 Task: In the  document Poverty.doc, select heading and apply ' Bold and Underline'  Using "replace feature", replace:  'and to or'
Action: Mouse moved to (594, 195)
Screenshot: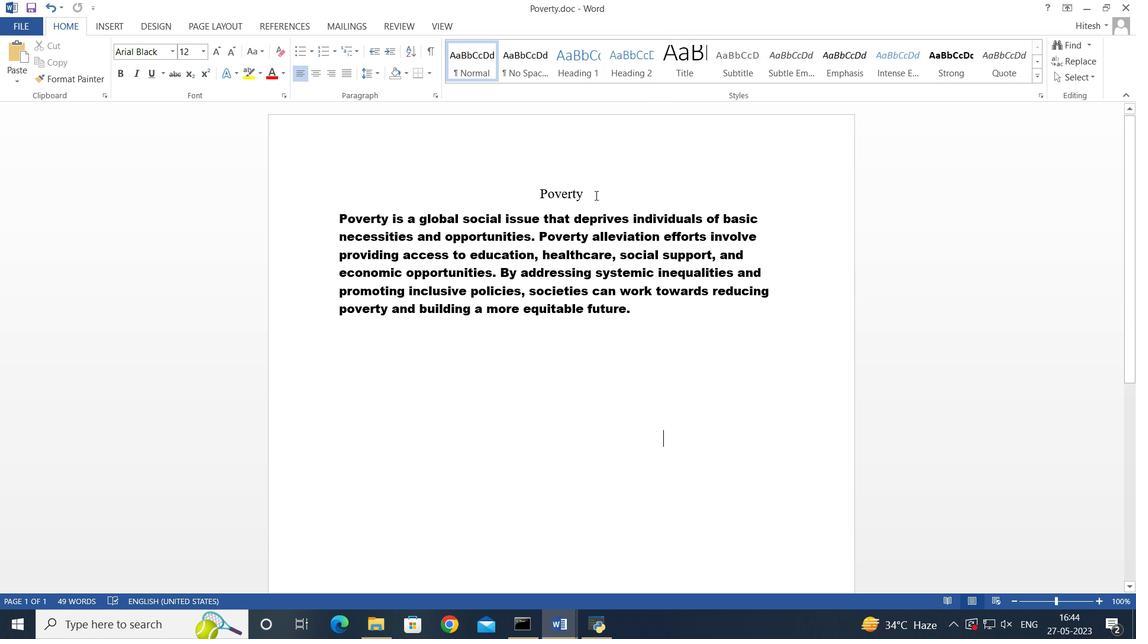 
Action: Mouse pressed left at (594, 195)
Screenshot: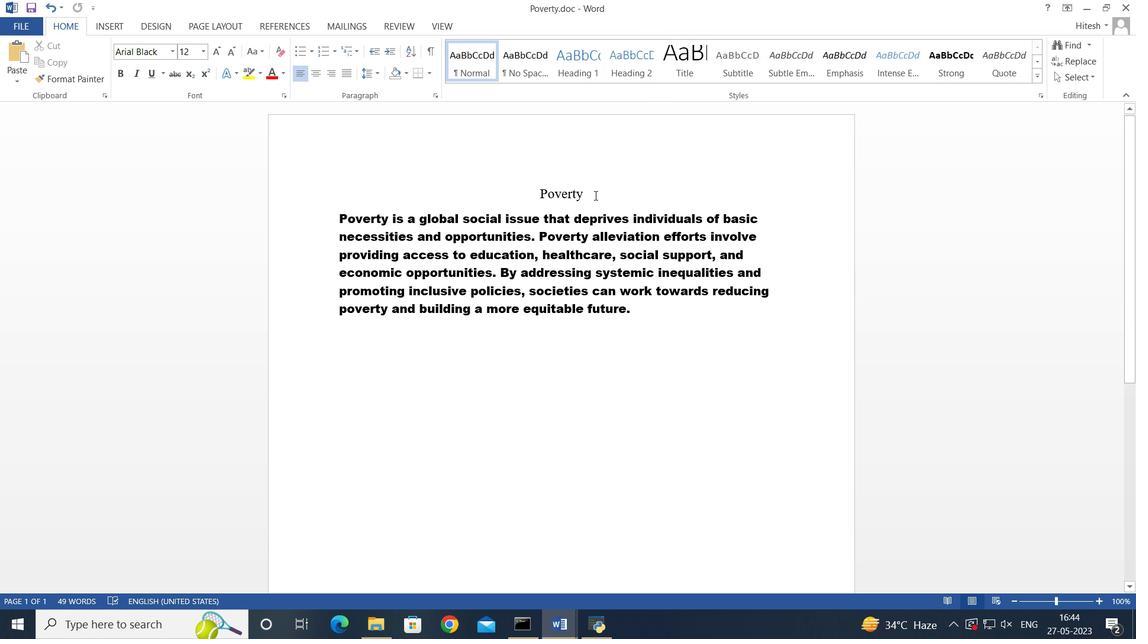 
Action: Mouse moved to (771, 185)
Screenshot: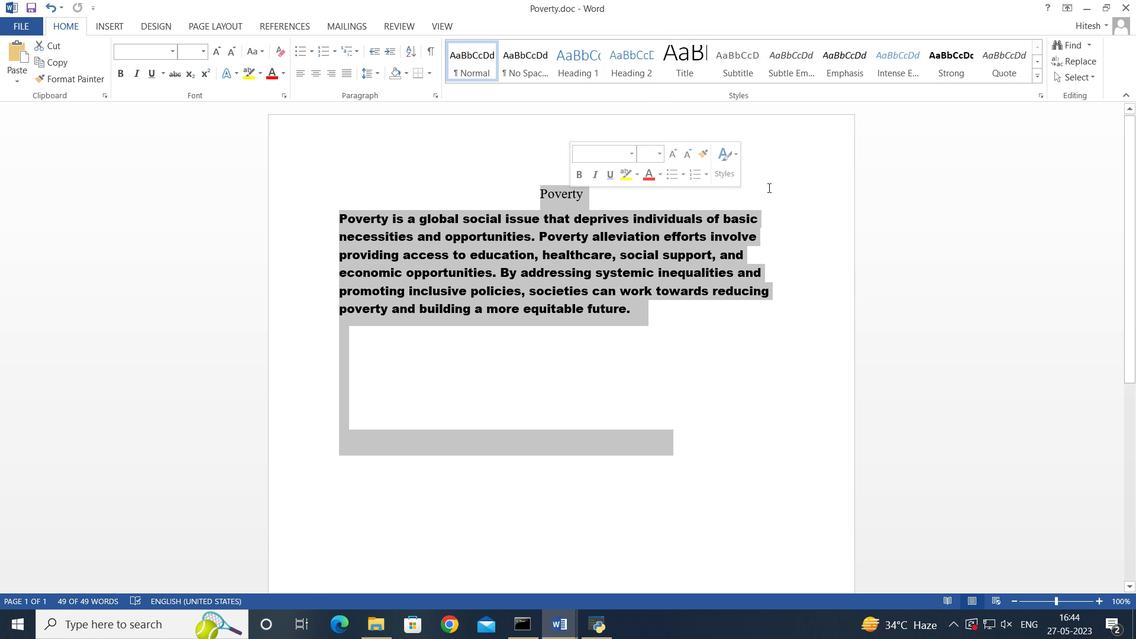 
Action: Mouse pressed left at (769, 186)
Screenshot: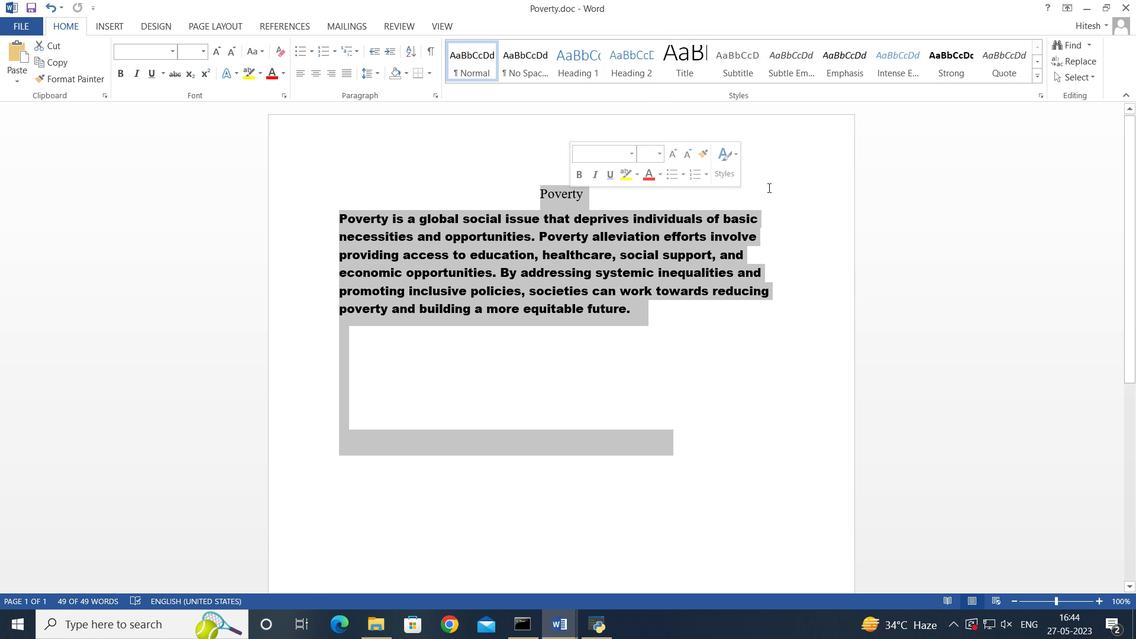 
Action: Mouse moved to (771, 185)
Screenshot: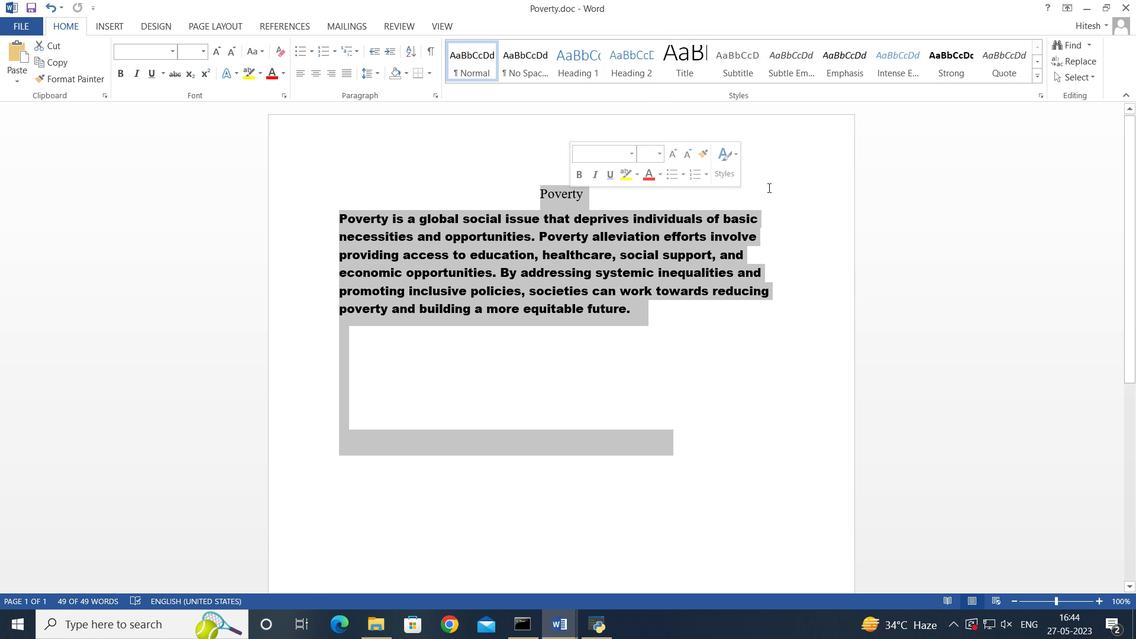 
Action: Mouse pressed left at (771, 185)
Screenshot: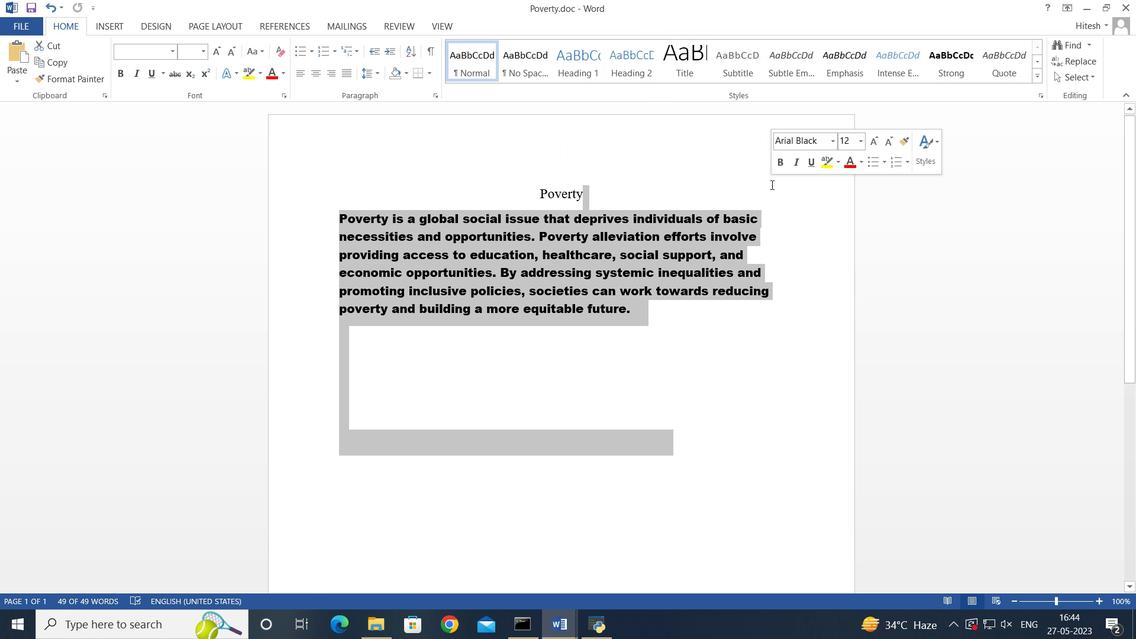 
Action: Mouse moved to (674, 184)
Screenshot: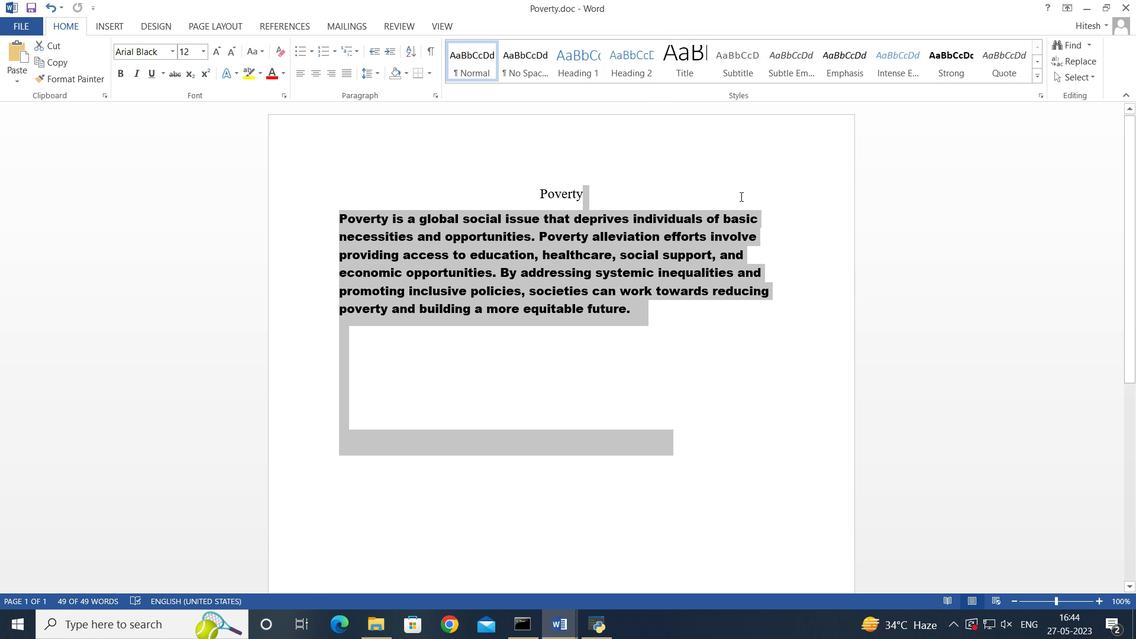 
Action: Mouse pressed left at (674, 184)
Screenshot: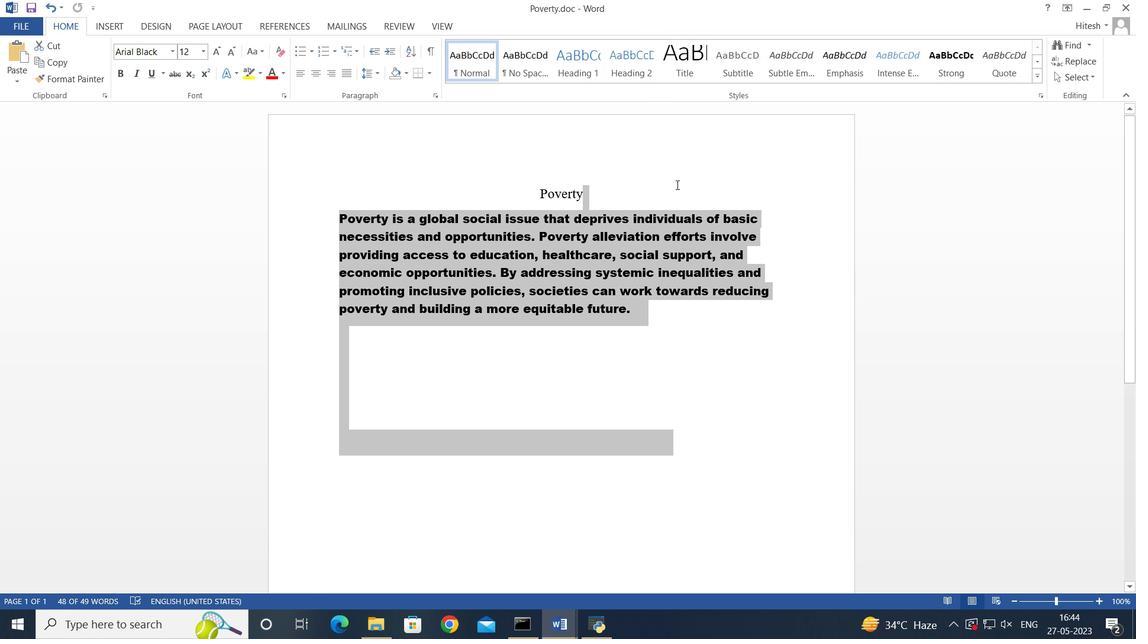 
Action: Mouse moved to (678, 433)
Screenshot: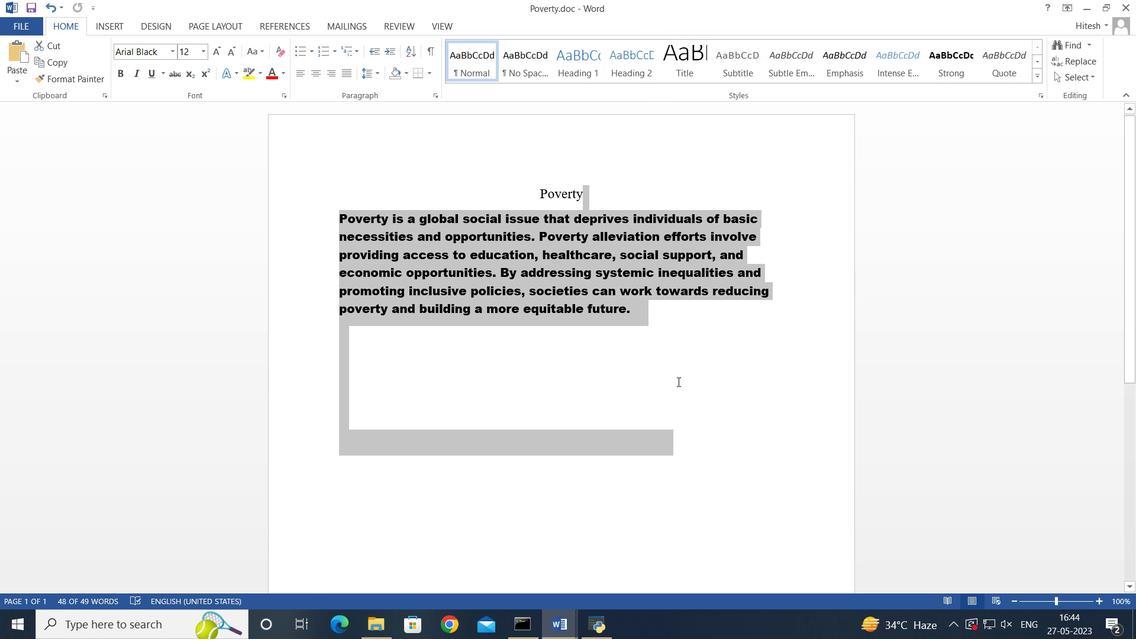 
Action: Mouse pressed left at (678, 433)
Screenshot: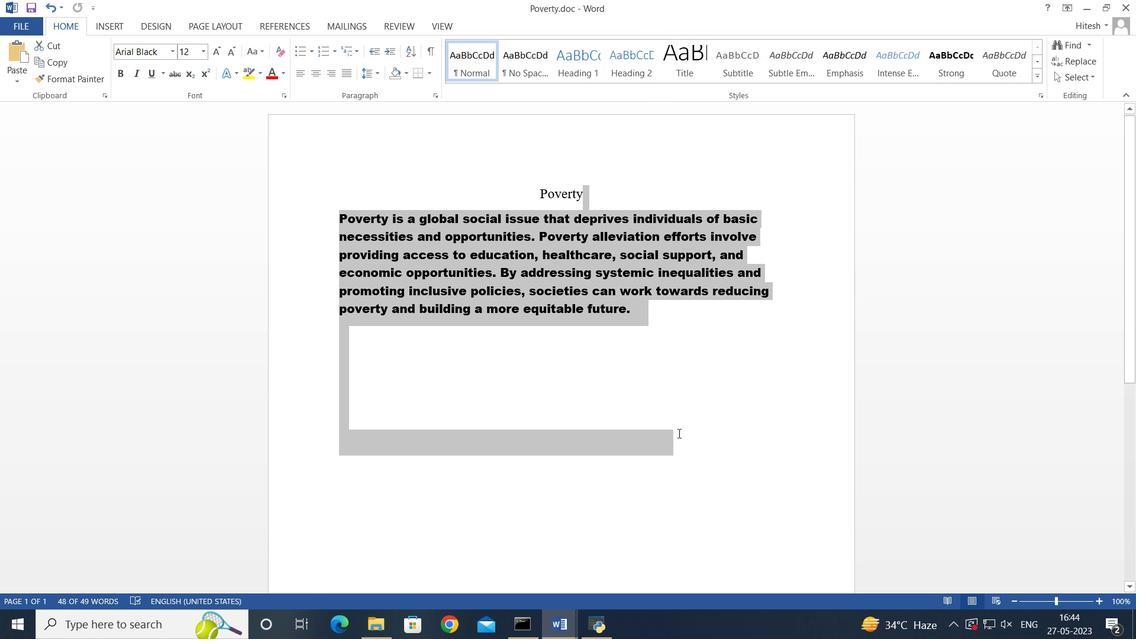 
Action: Mouse moved to (626, 355)
Screenshot: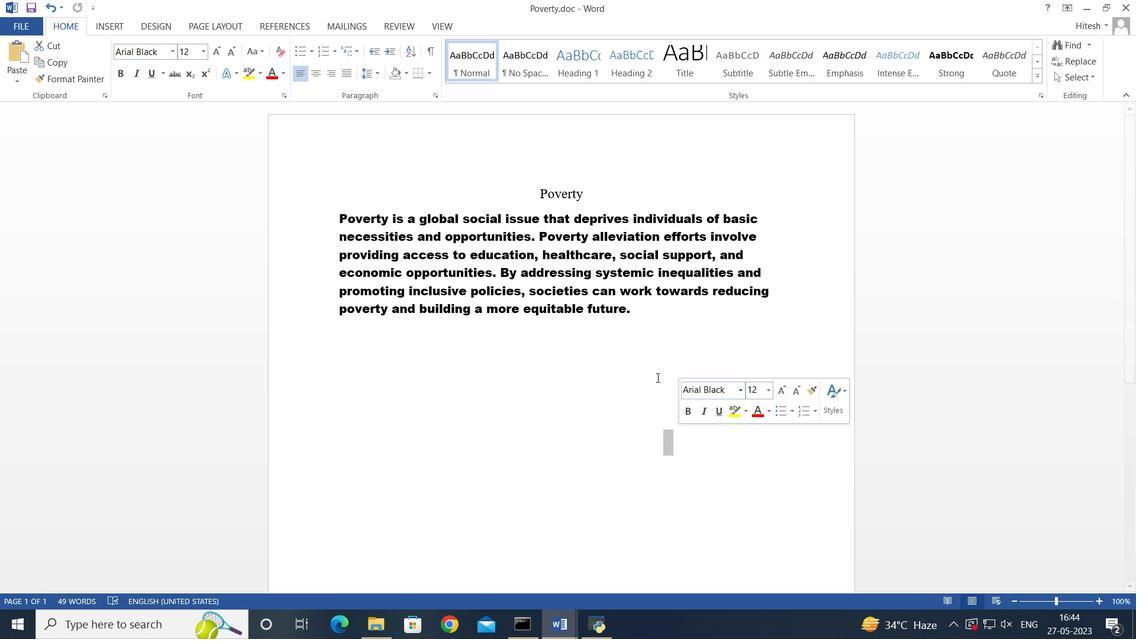 
Action: Mouse pressed left at (626, 355)
Screenshot: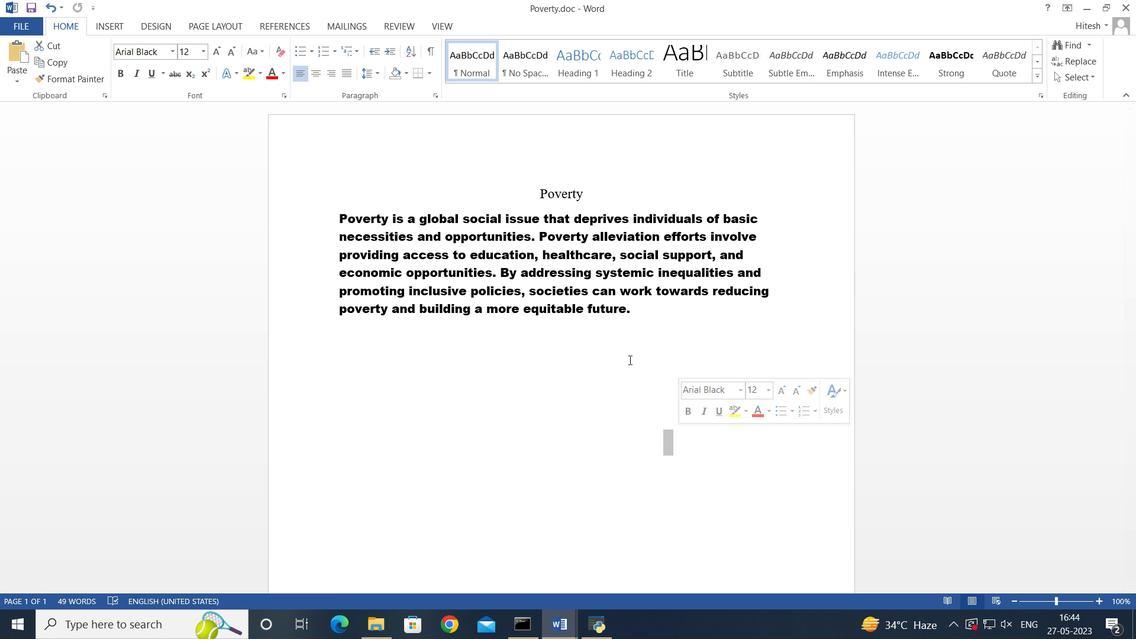 
Action: Mouse moved to (564, 356)
Screenshot: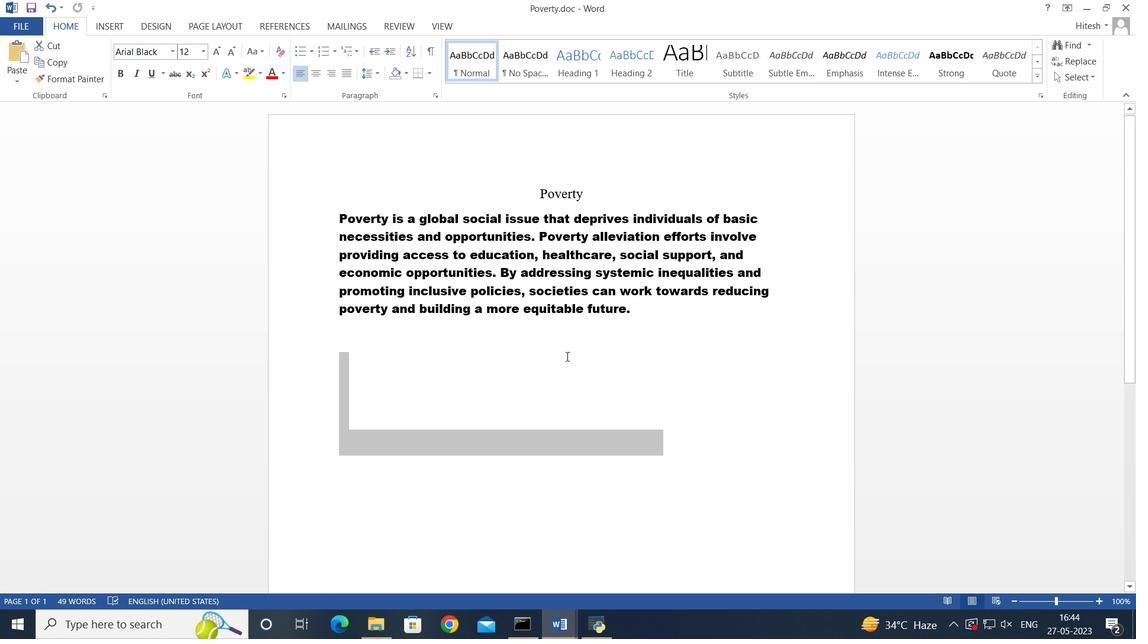 
Action: Mouse pressed left at (564, 356)
Screenshot: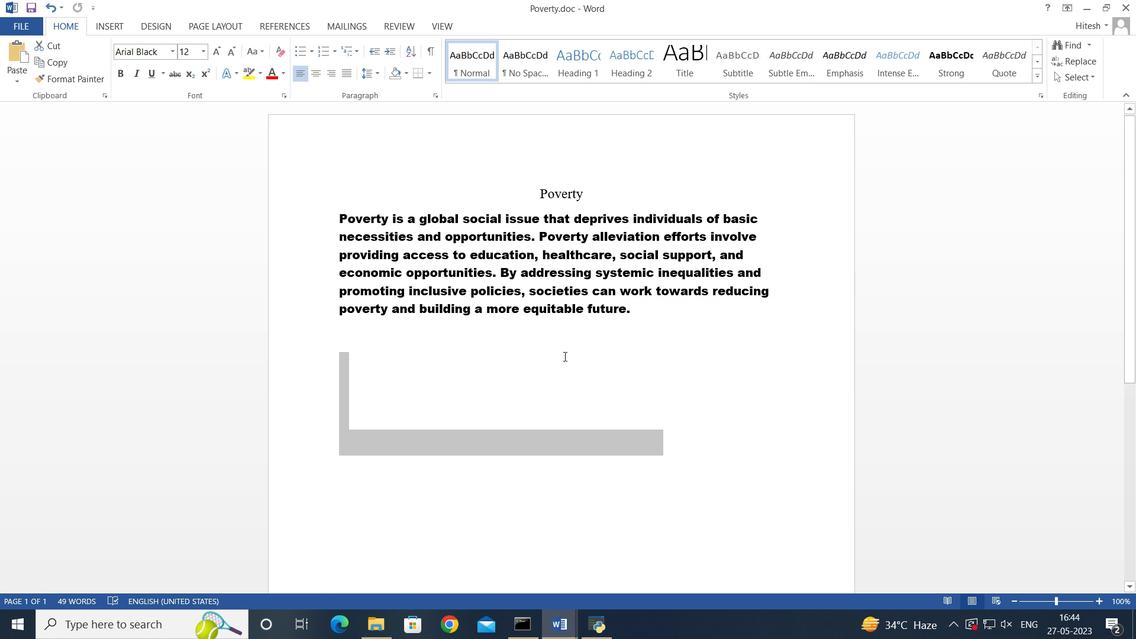 
Action: Mouse moved to (547, 186)
Screenshot: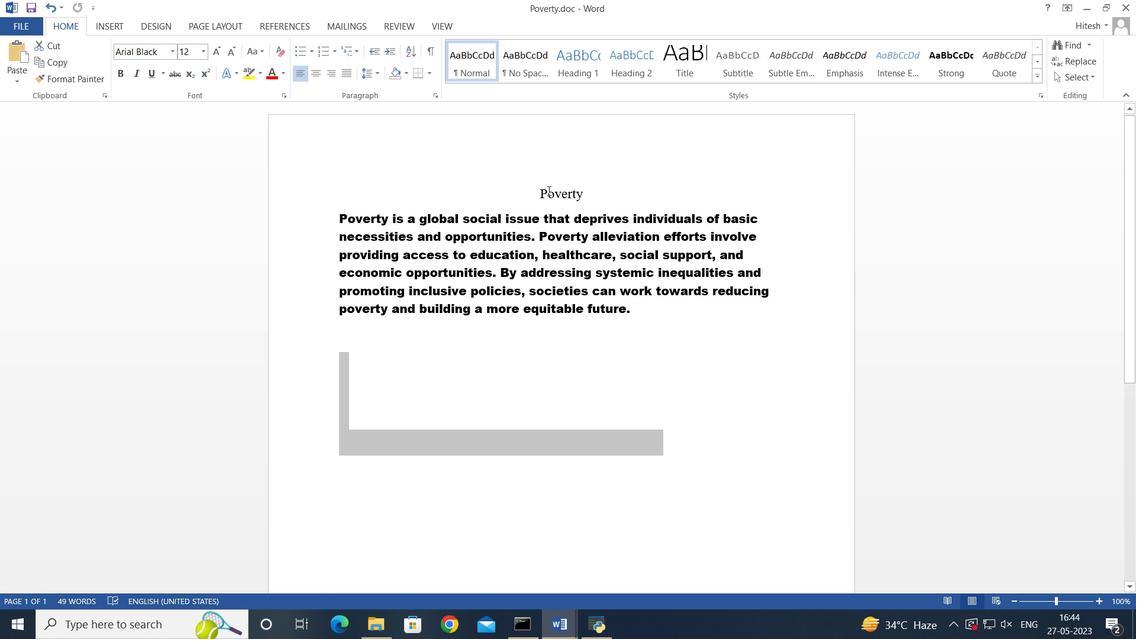 
Action: Mouse pressed left at (547, 186)
Screenshot: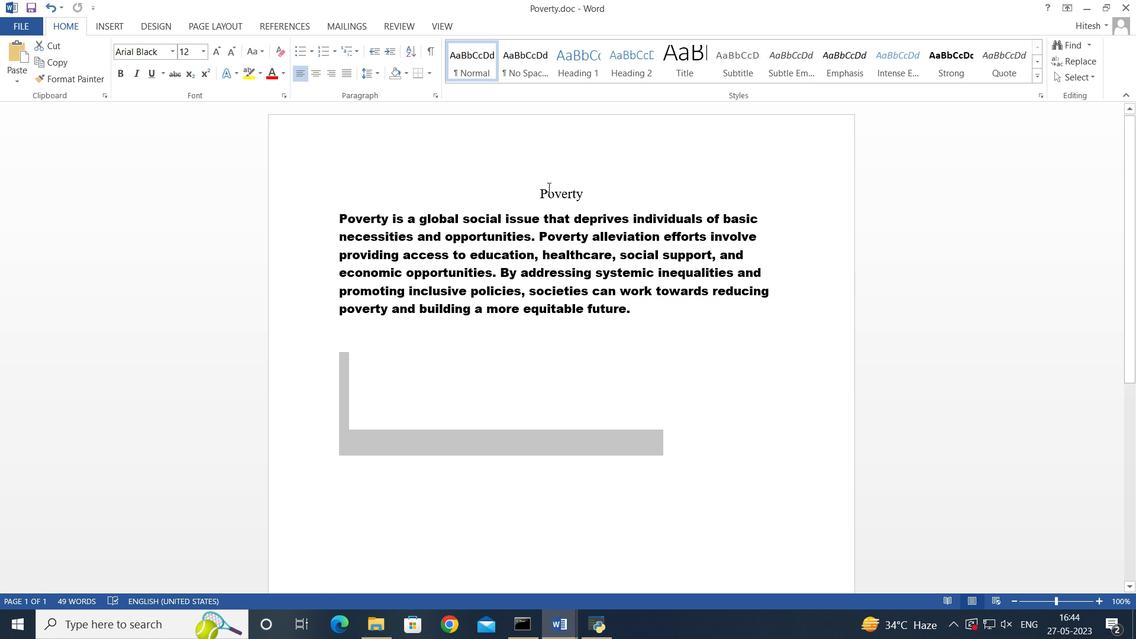 
Action: Mouse moved to (463, 166)
Screenshot: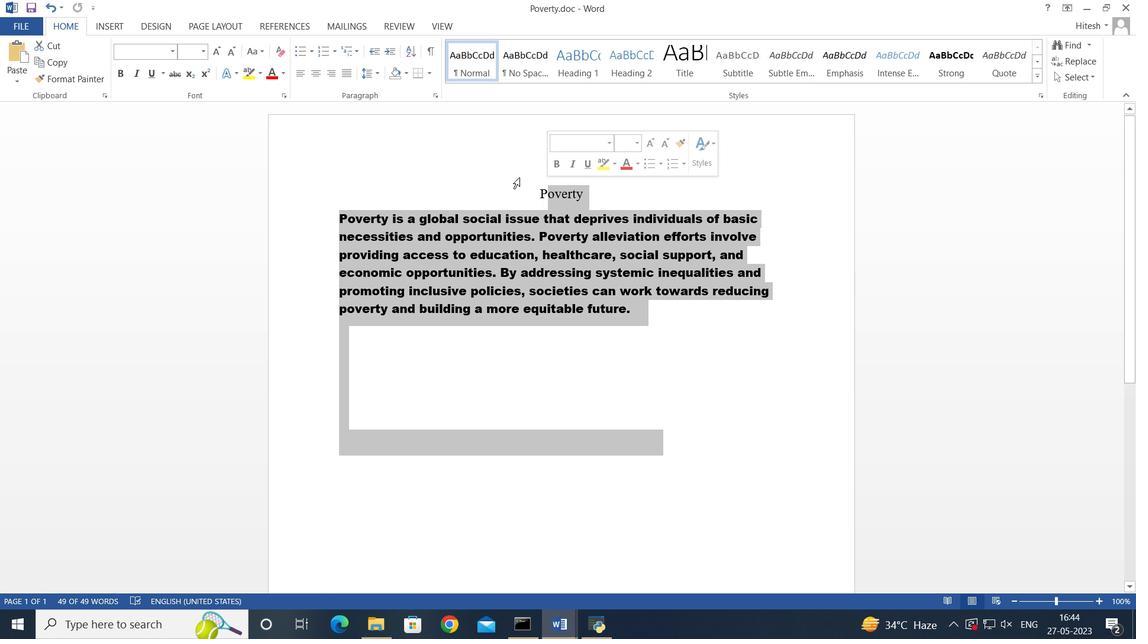 
Action: Mouse pressed left at (463, 166)
Screenshot: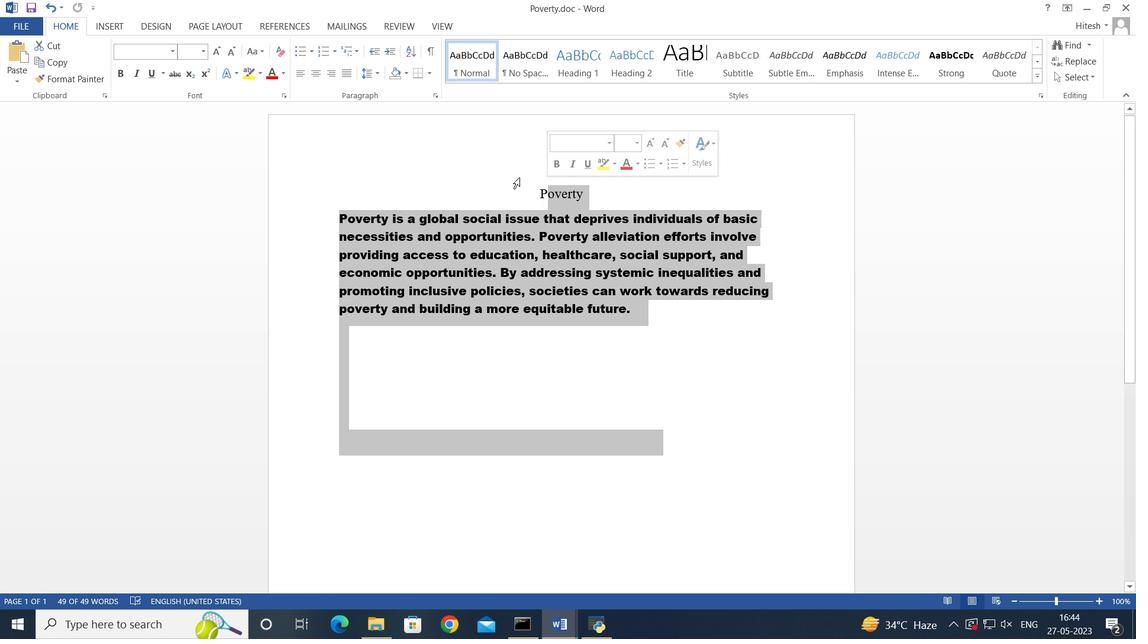 
Action: Mouse moved to (323, 176)
Screenshot: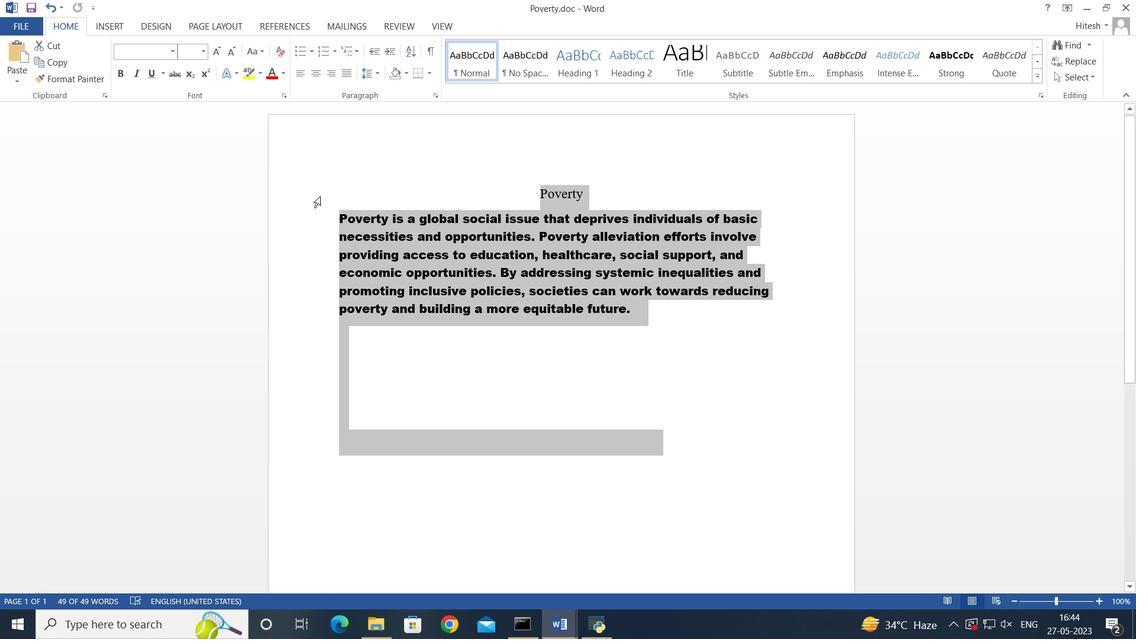 
Action: Mouse pressed left at (323, 176)
Screenshot: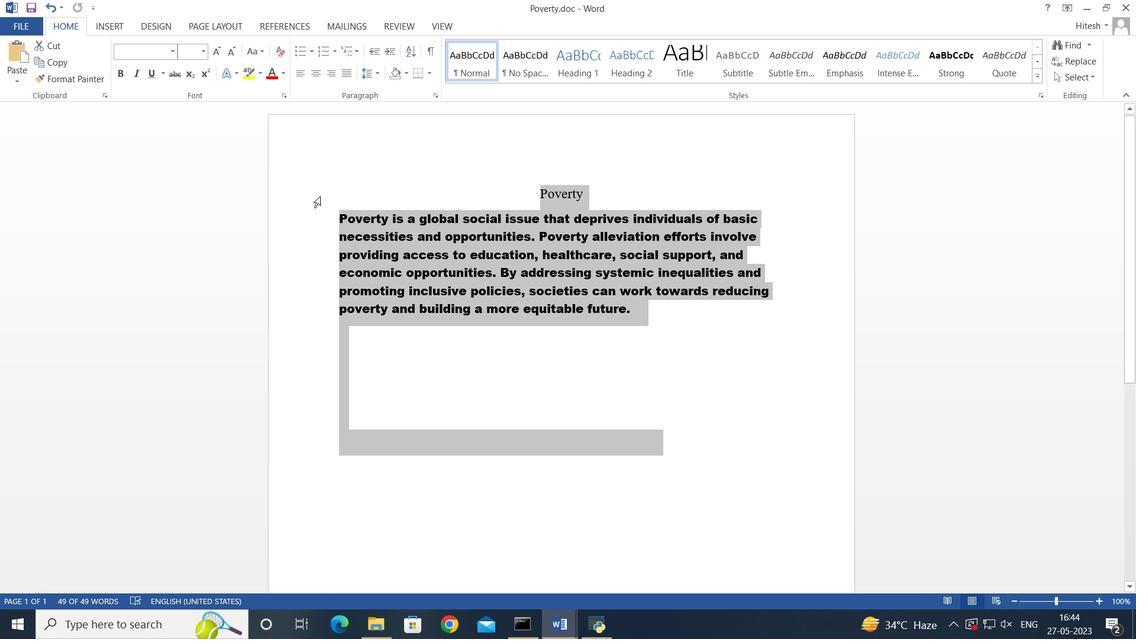 
Action: Mouse moved to (257, 315)
Screenshot: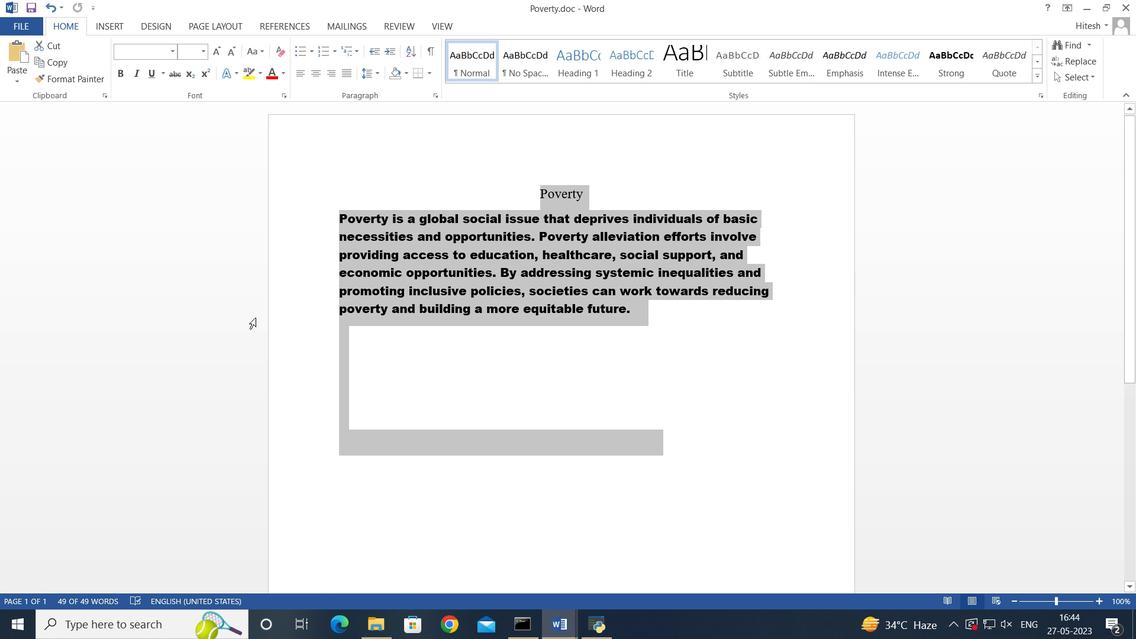 
Action: Mouse pressed left at (257, 315)
Screenshot: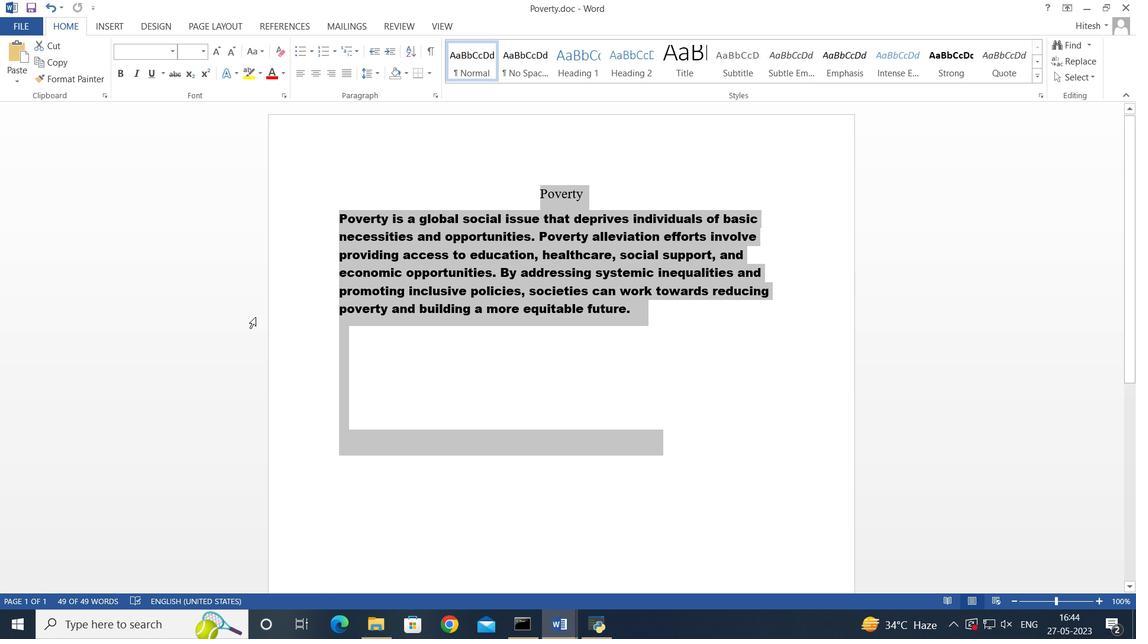 
Action: Mouse pressed left at (257, 315)
Screenshot: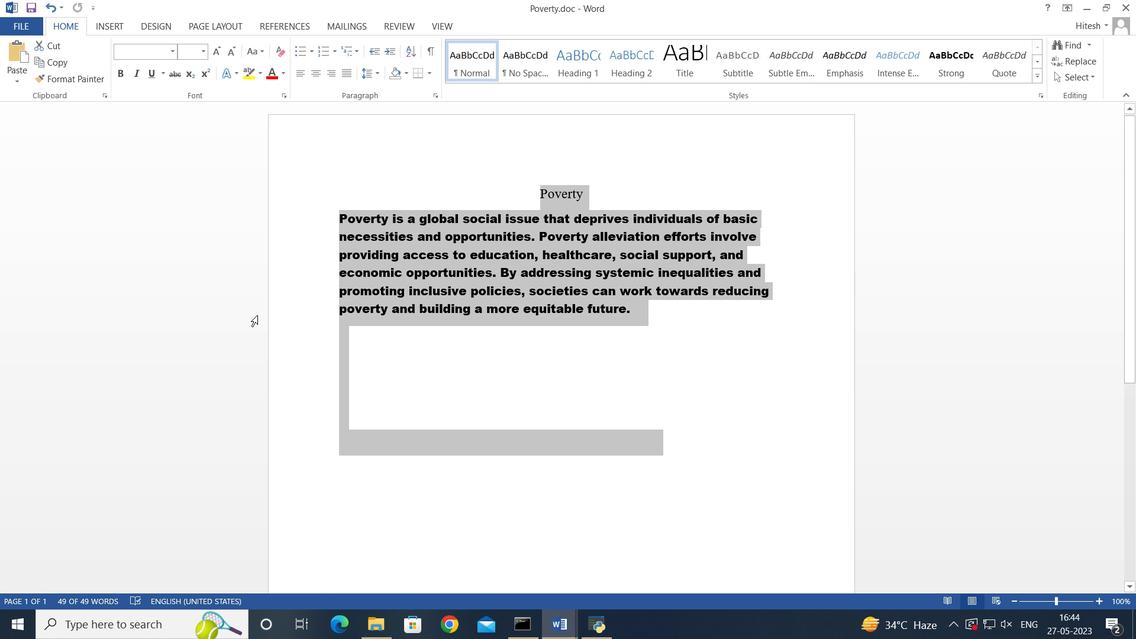 
Action: Mouse moved to (276, 335)
Screenshot: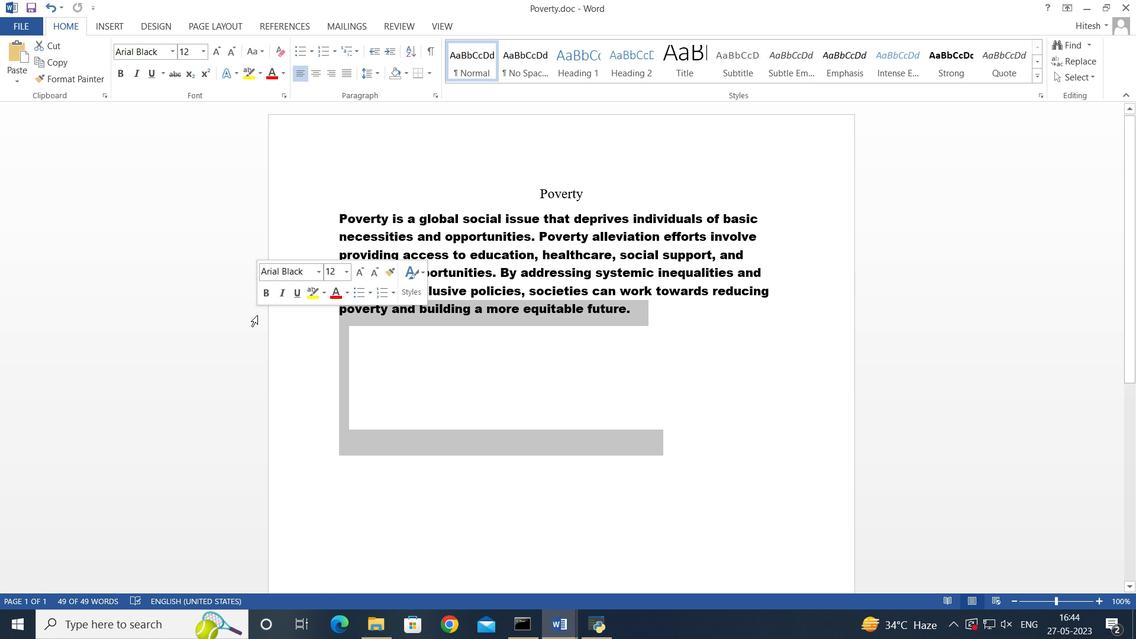 
Action: Mouse pressed left at (276, 335)
Screenshot: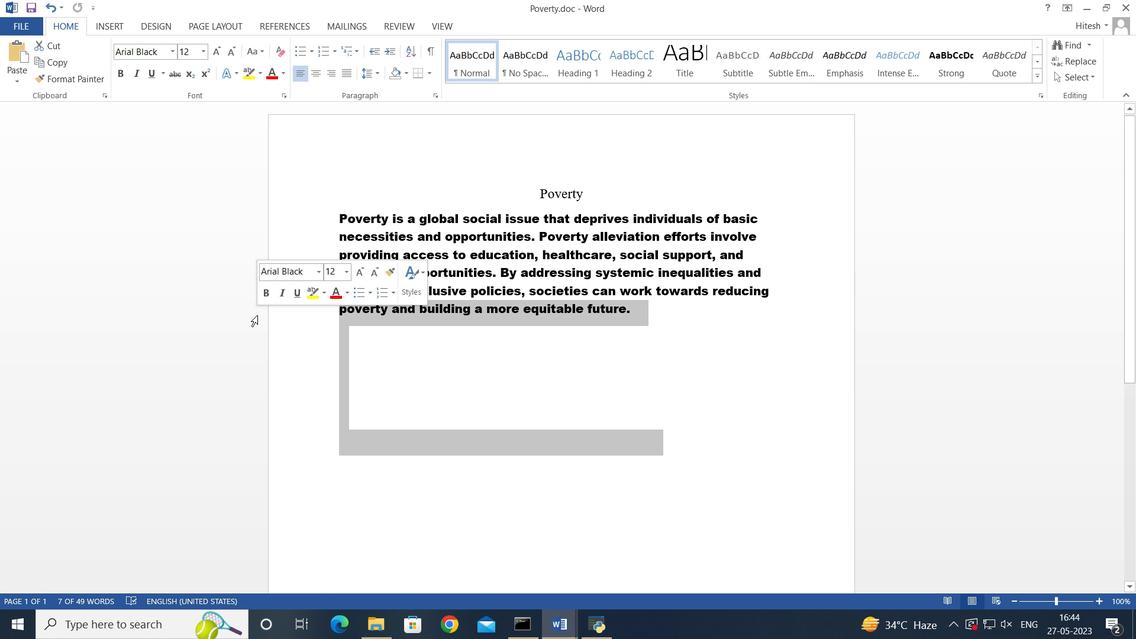 
Action: Mouse moved to (289, 335)
Screenshot: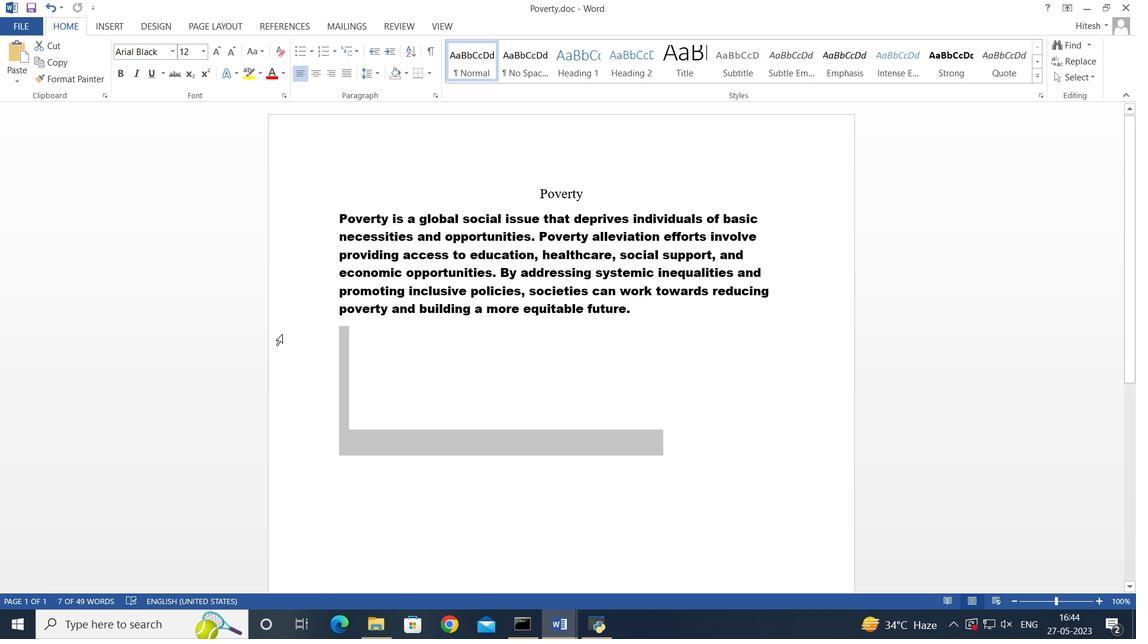 
Action: Mouse pressed left at (289, 335)
Screenshot: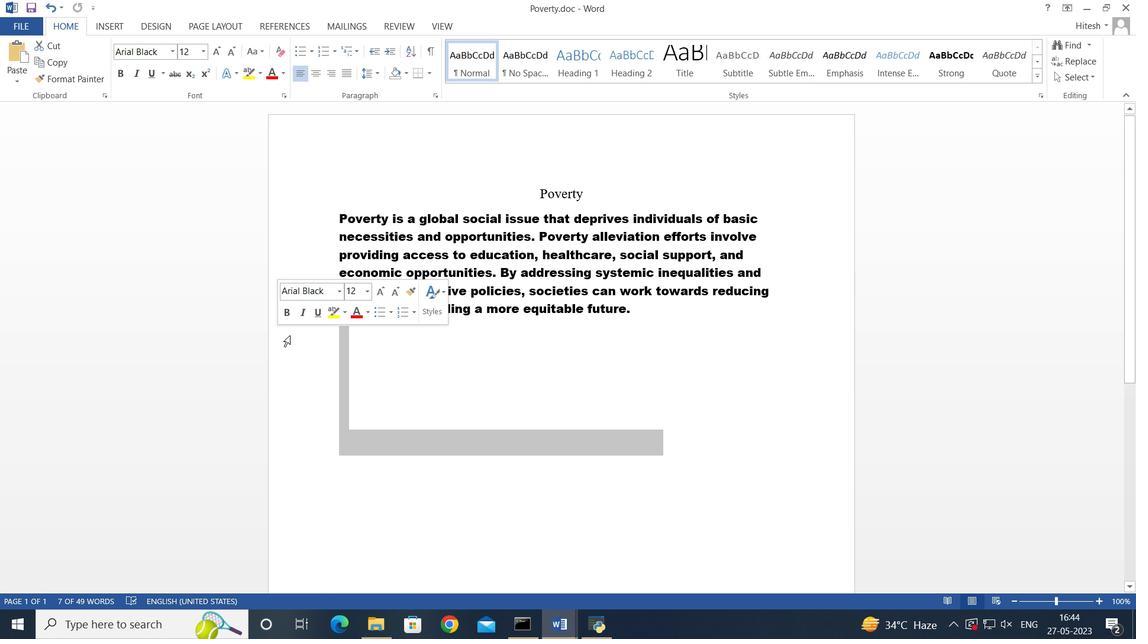 
Action: Mouse pressed left at (289, 335)
Screenshot: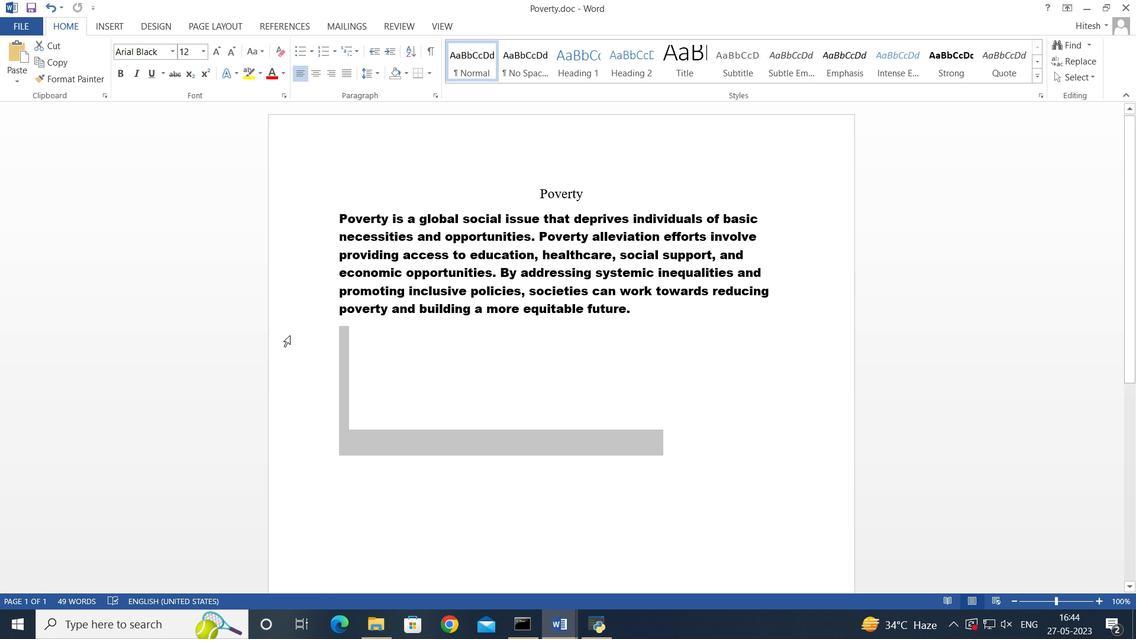 
Action: Mouse moved to (320, 349)
Screenshot: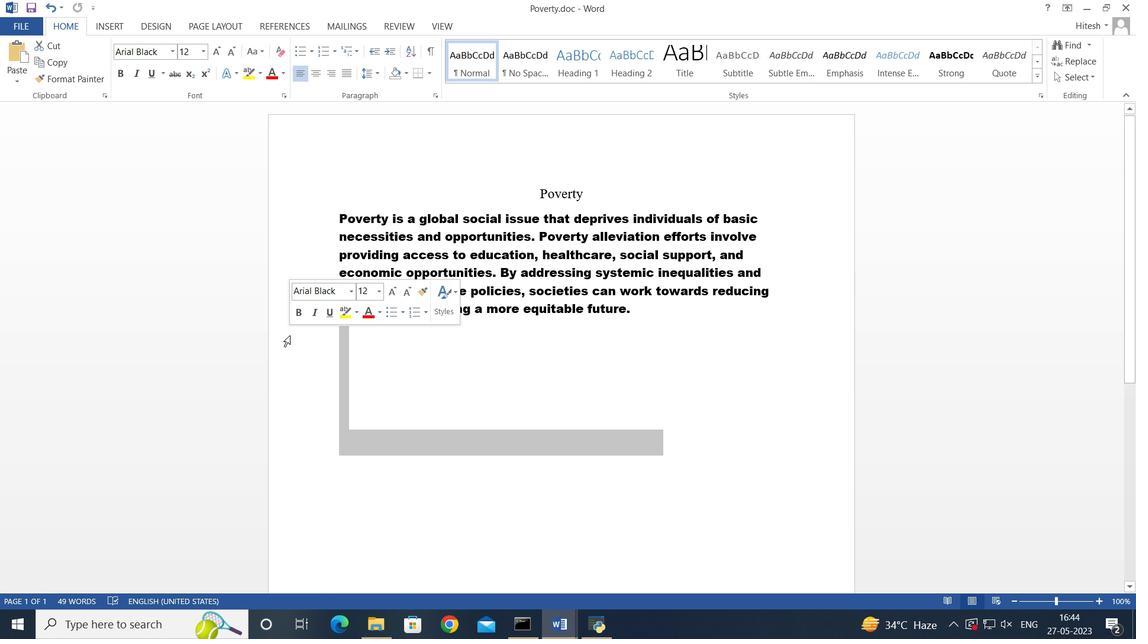 
Action: Mouse pressed left at (320, 349)
Screenshot: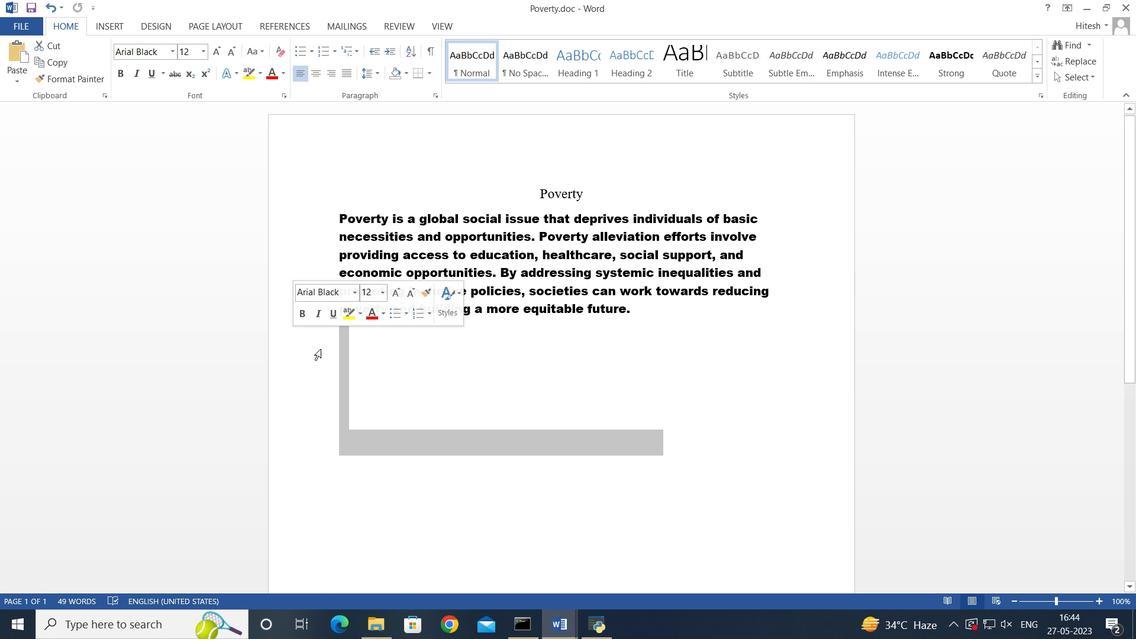 
Action: Mouse pressed left at (320, 349)
Screenshot: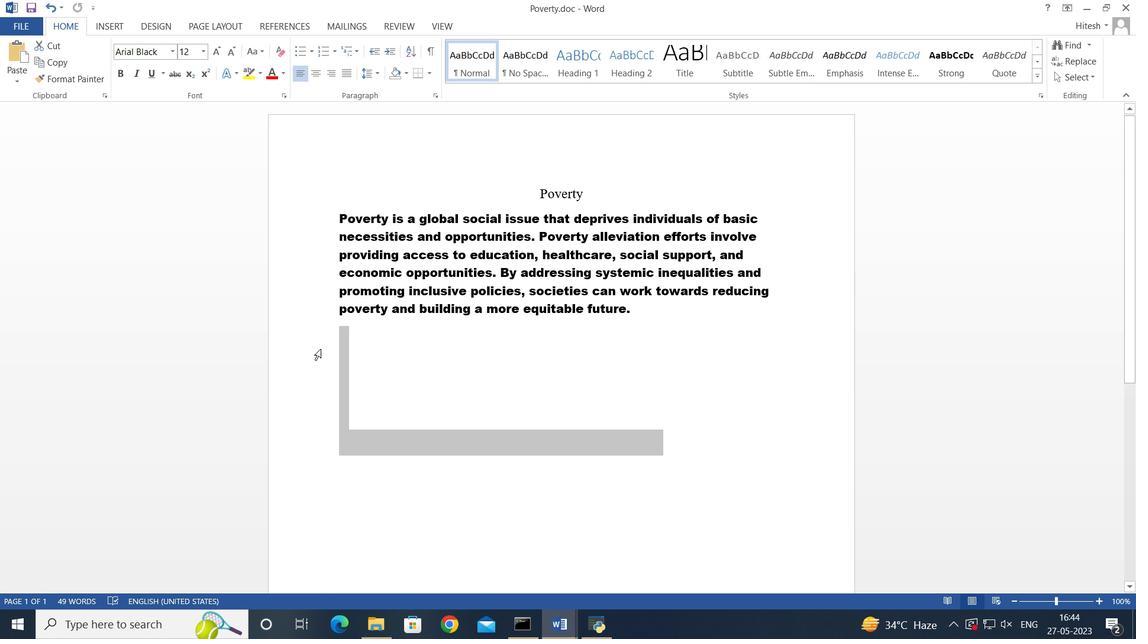 
Action: Mouse moved to (431, 485)
Screenshot: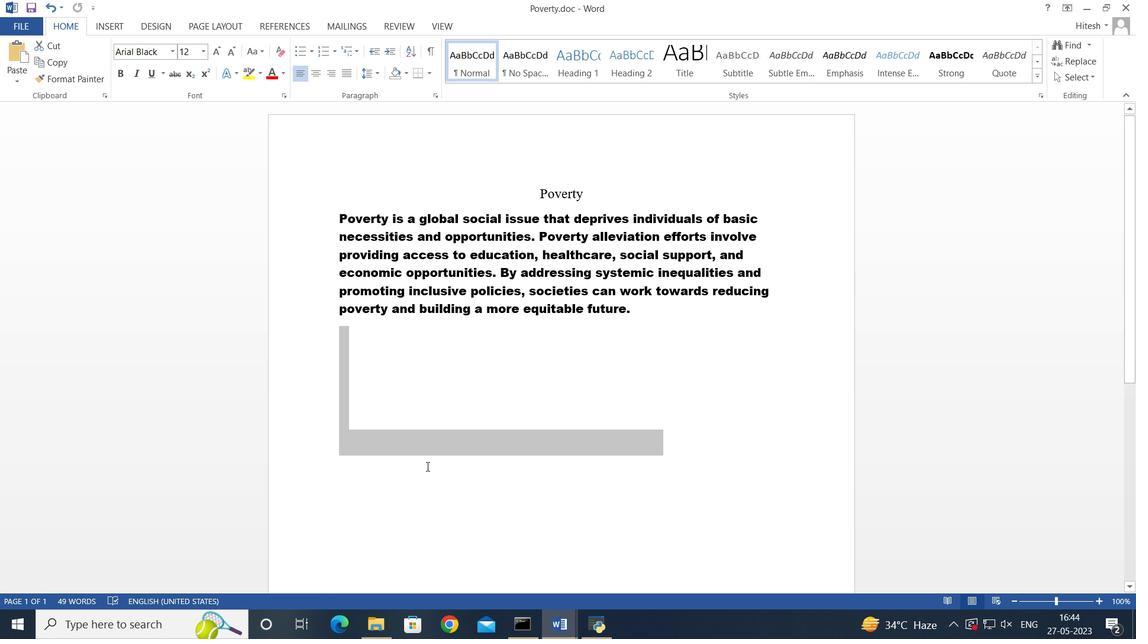 
Action: Mouse pressed left at (431, 485)
Screenshot: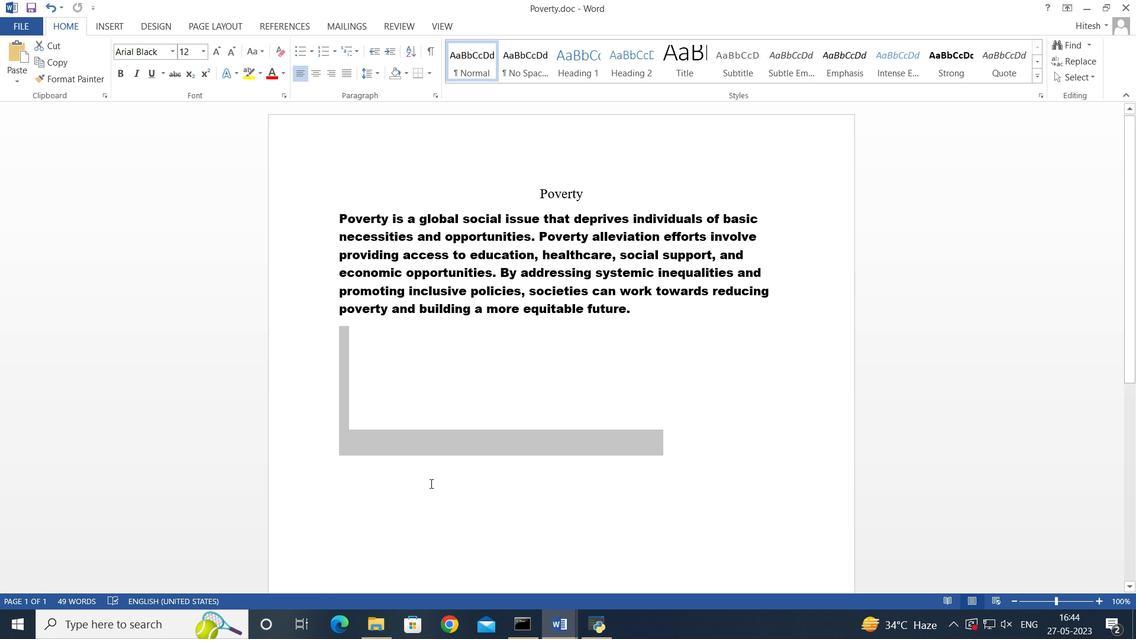 
Action: Mouse moved to (434, 485)
Screenshot: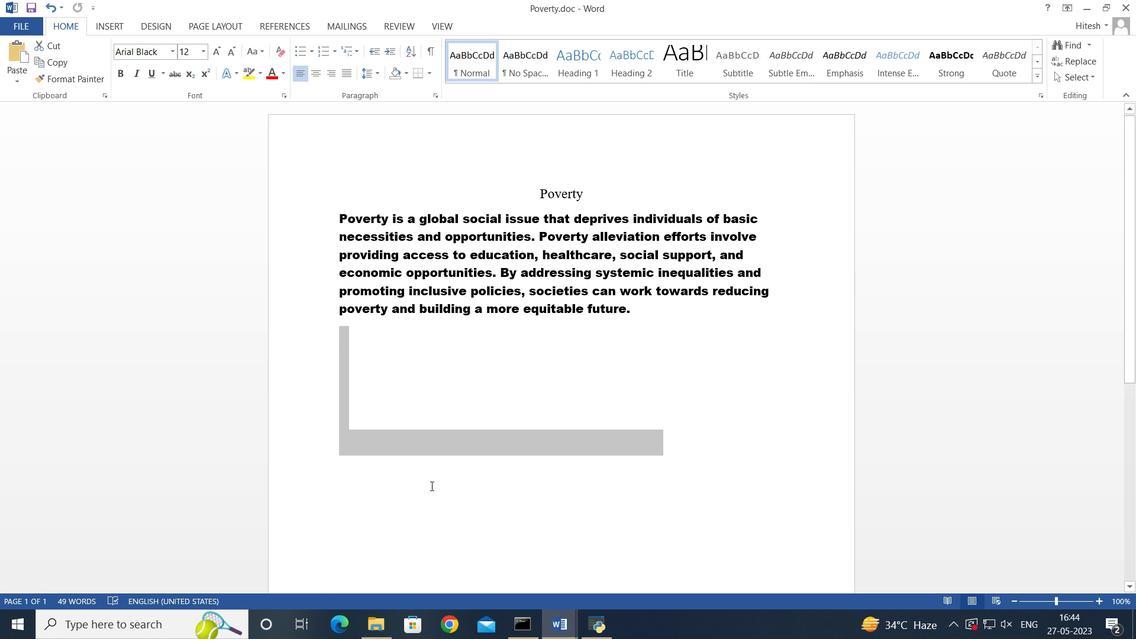 
Action: Mouse pressed left at (434, 485)
Screenshot: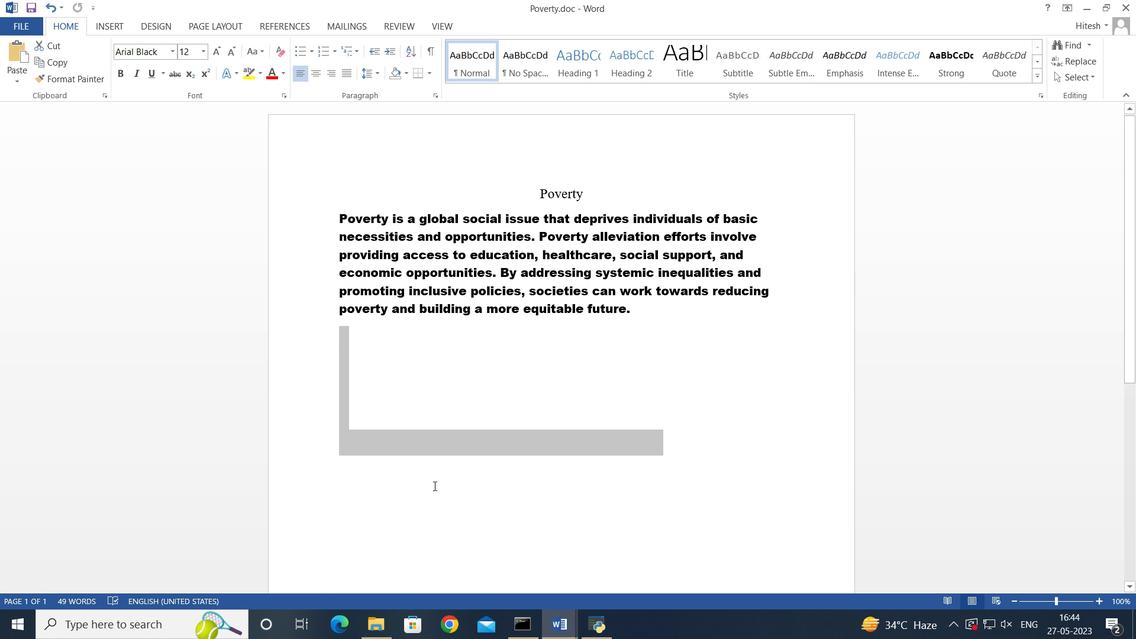 
Action: Mouse moved to (449, 505)
Screenshot: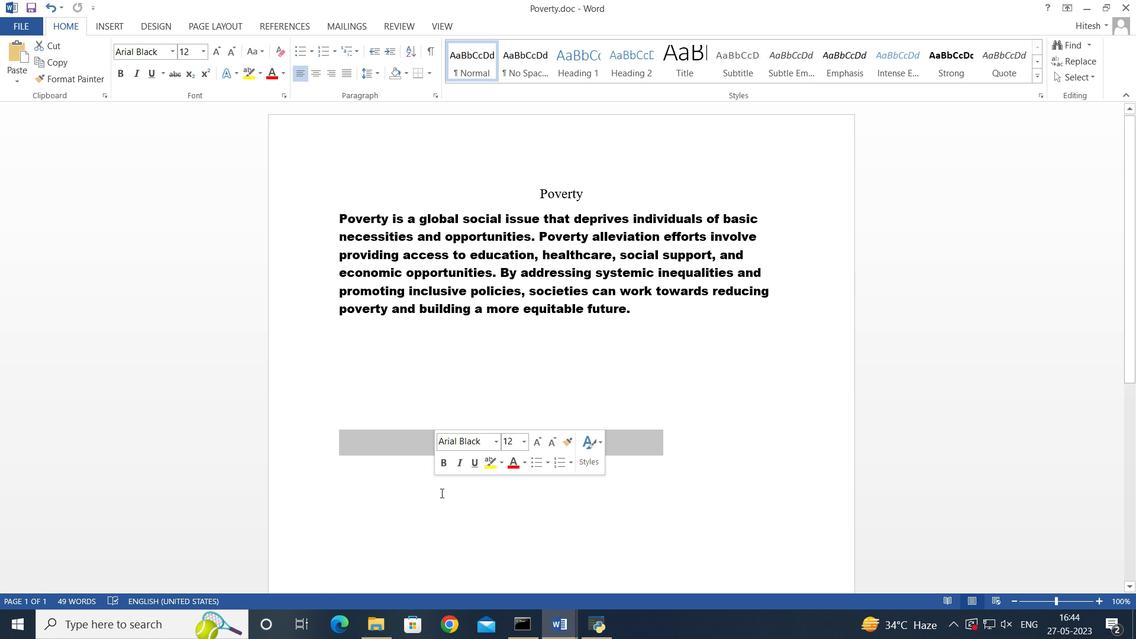 
Action: Mouse pressed left at (449, 505)
Screenshot: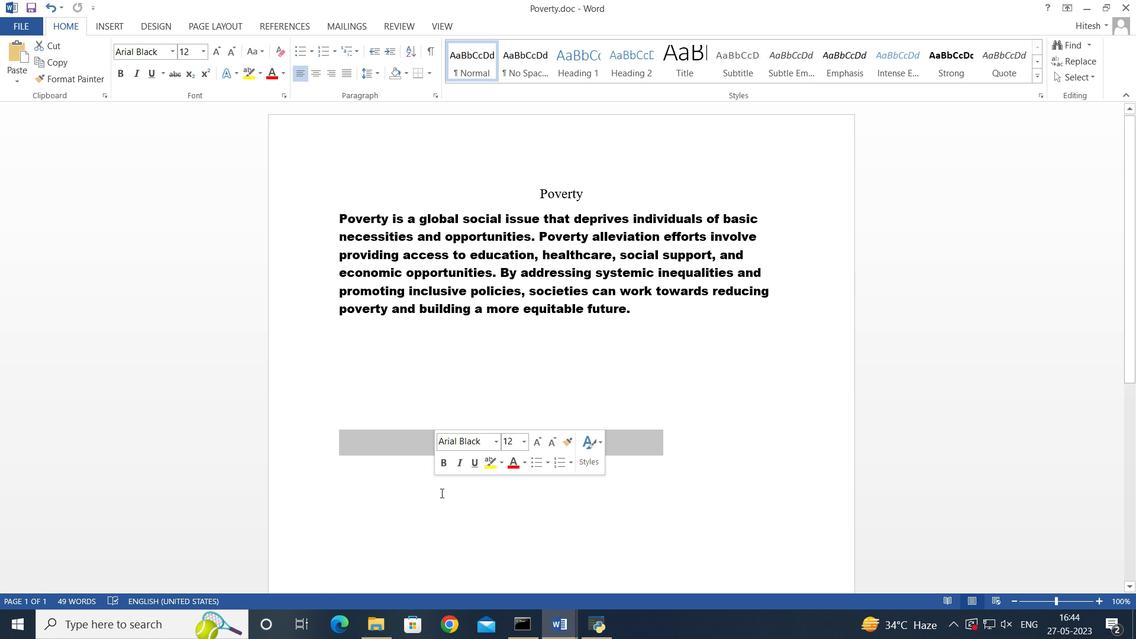
Action: Mouse moved to (617, 522)
Screenshot: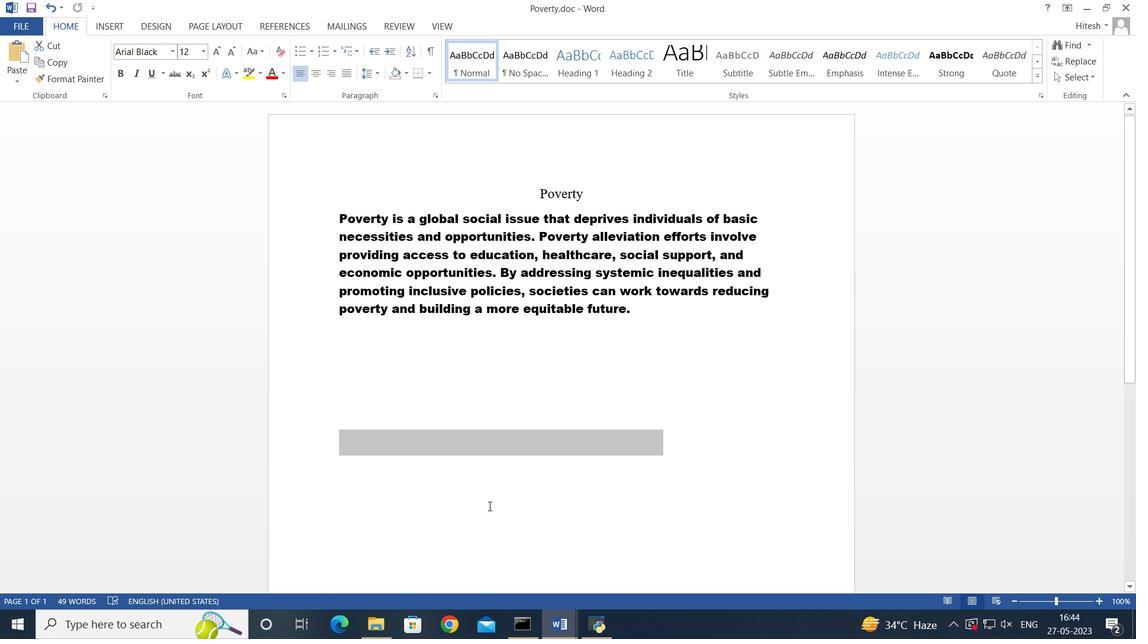 
Action: Mouse pressed left at (617, 522)
Screenshot: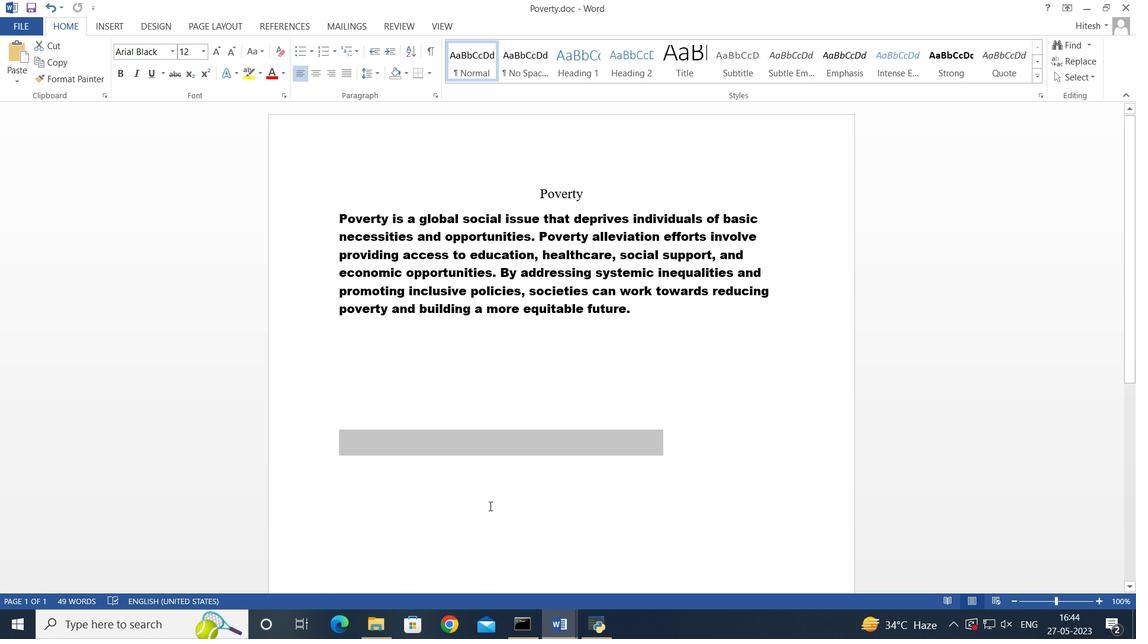 
Action: Mouse moved to (586, 183)
Screenshot: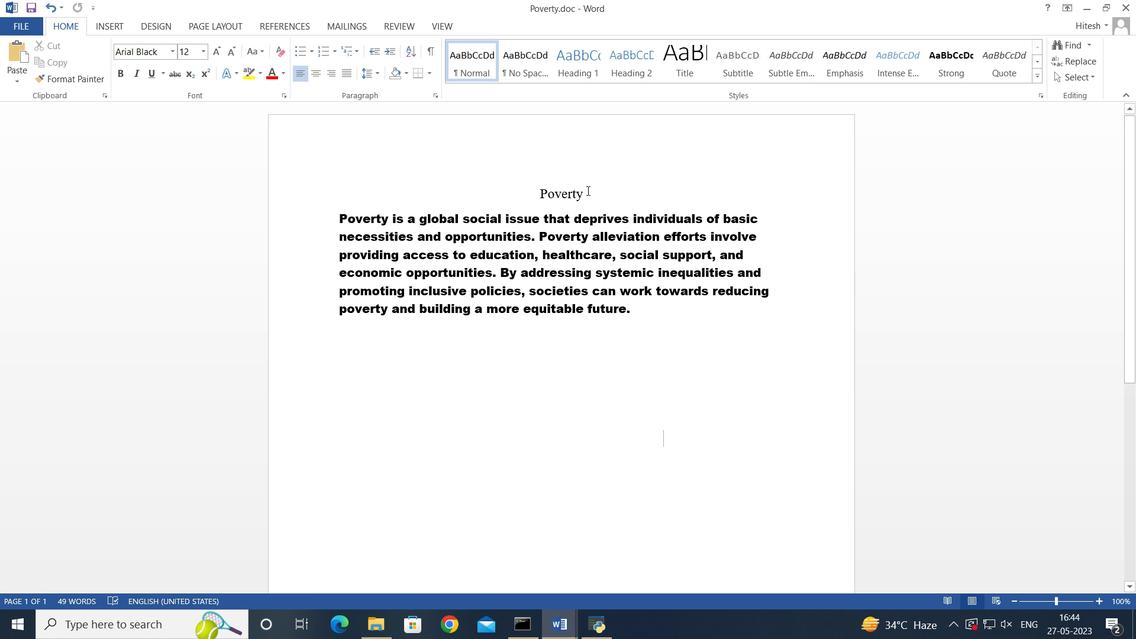 
Action: Mouse pressed left at (586, 183)
Screenshot: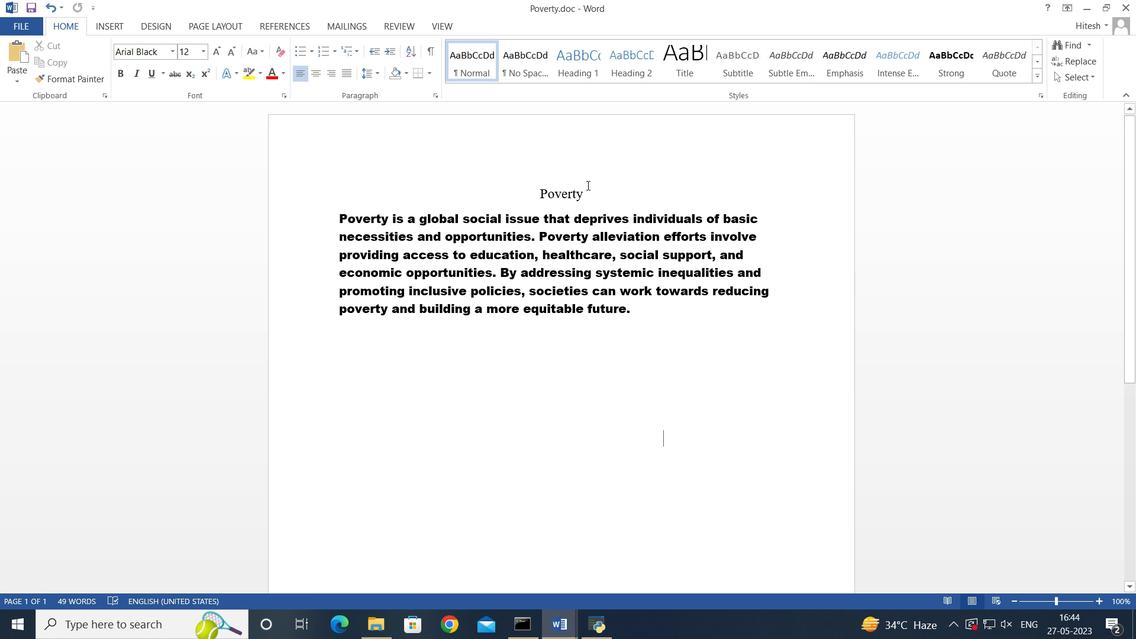 
Action: Mouse moved to (805, 175)
Screenshot: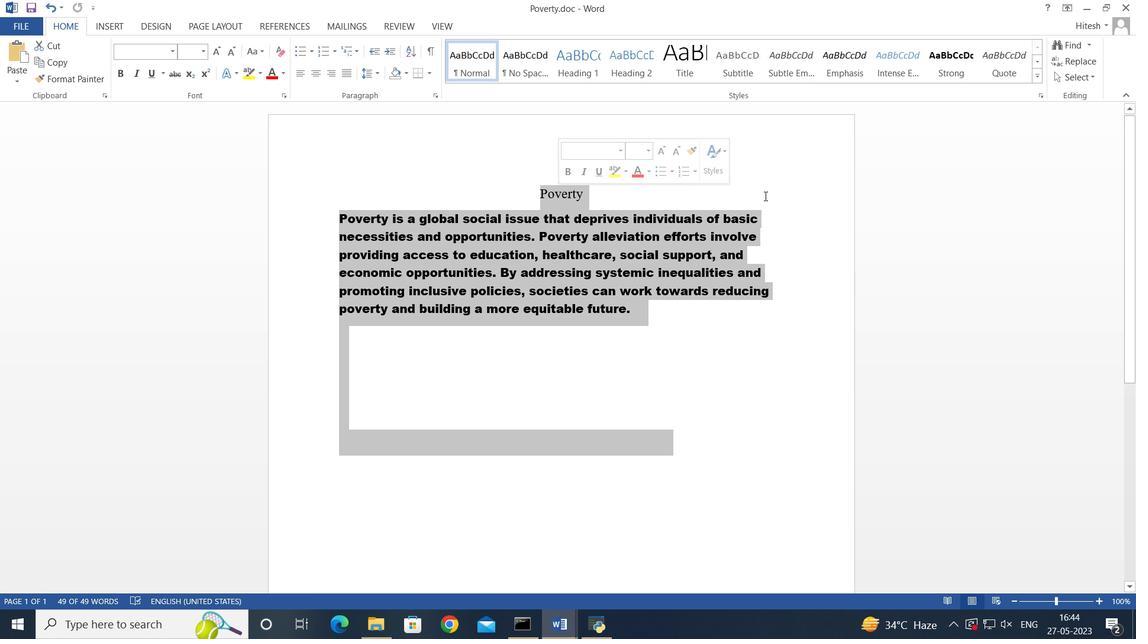 
Action: Mouse pressed left at (805, 175)
Screenshot: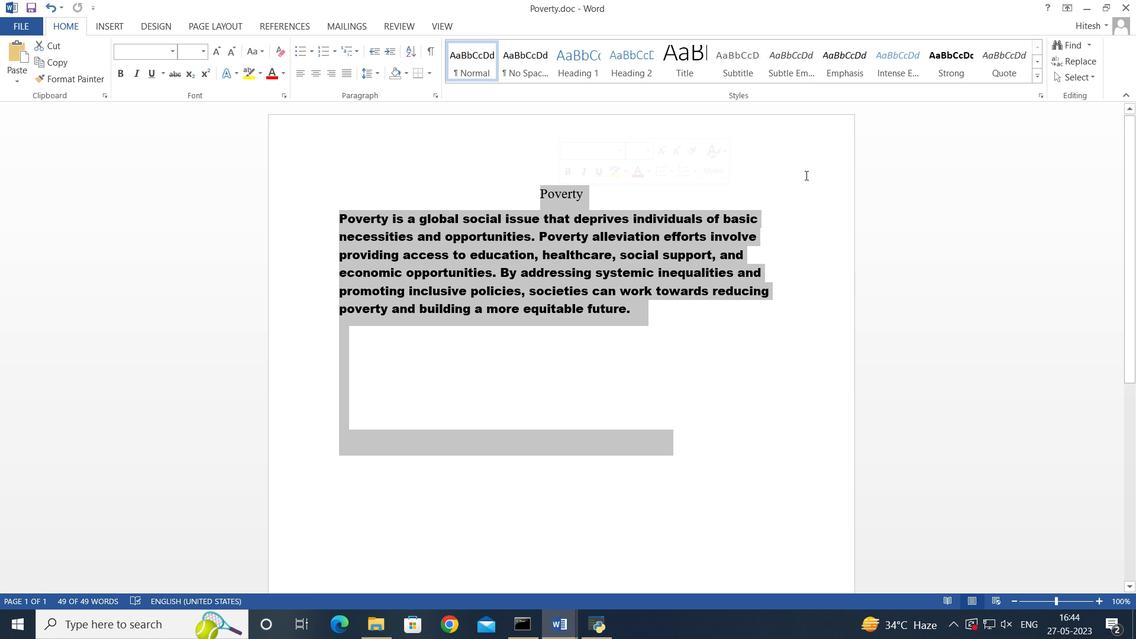 
Action: Mouse moved to (804, 173)
Screenshot: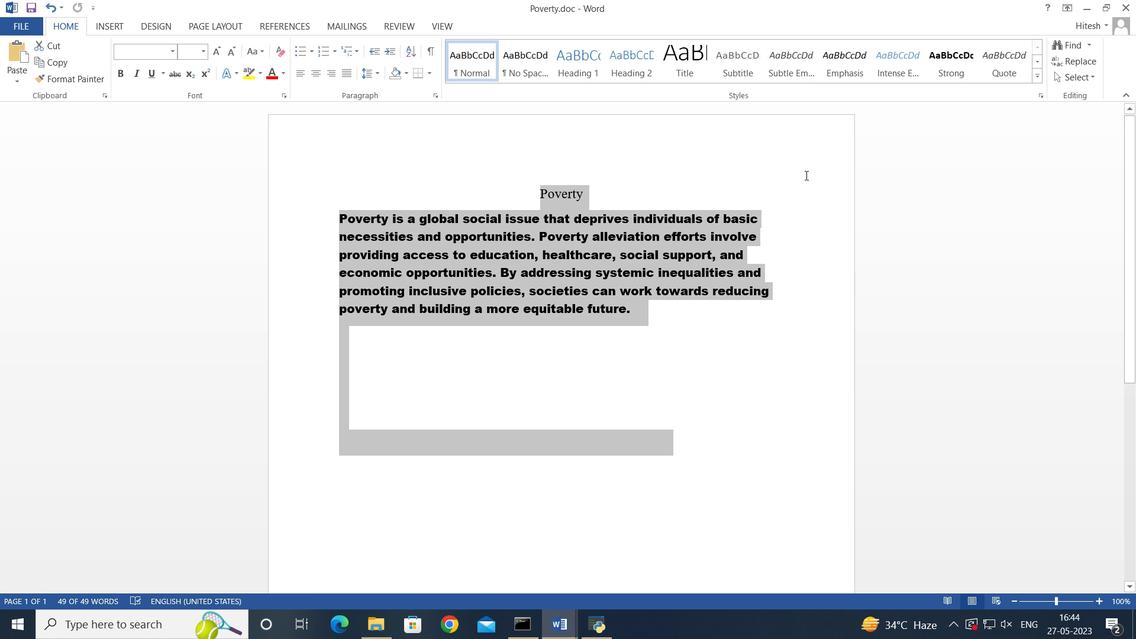 
Action: Mouse pressed left at (804, 173)
Screenshot: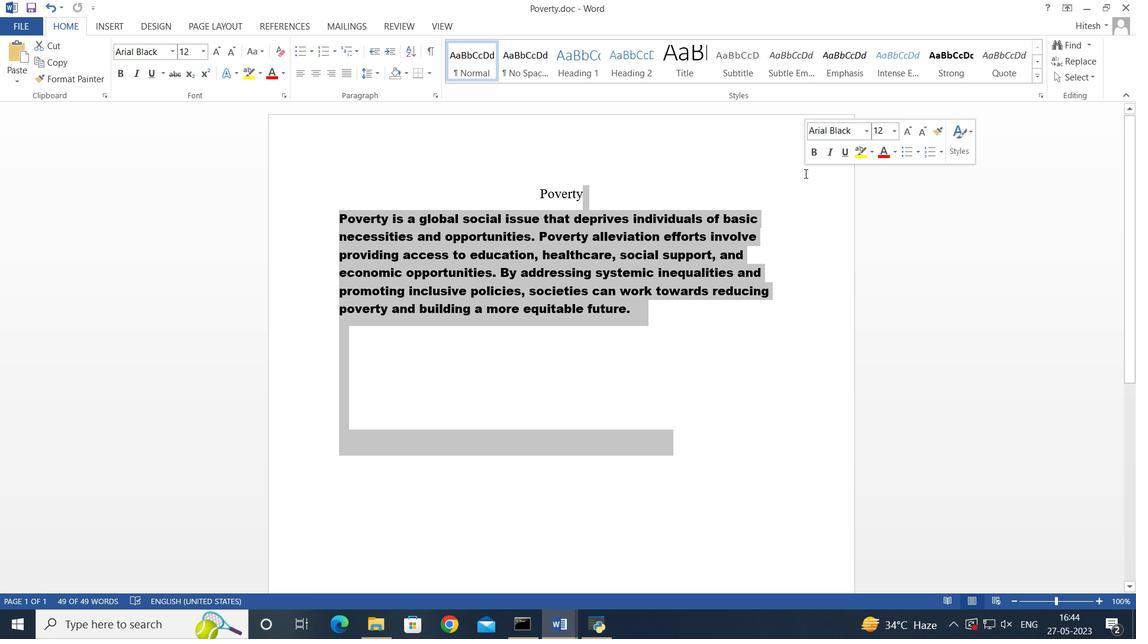 
Action: Mouse moved to (749, 49)
Screenshot: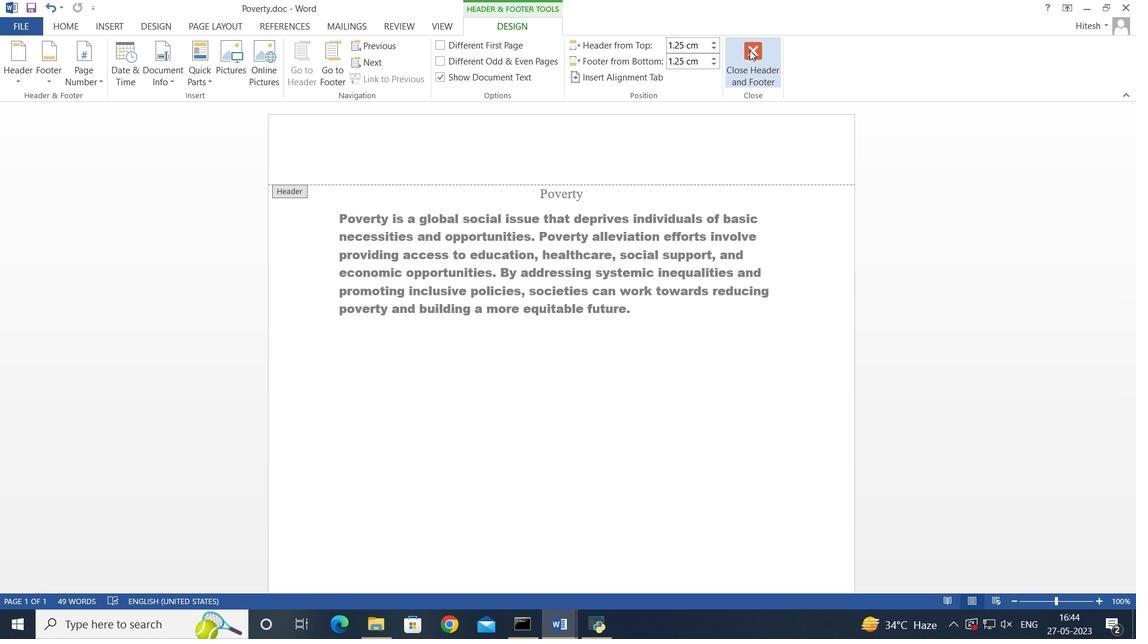 
Action: Mouse pressed left at (749, 49)
Screenshot: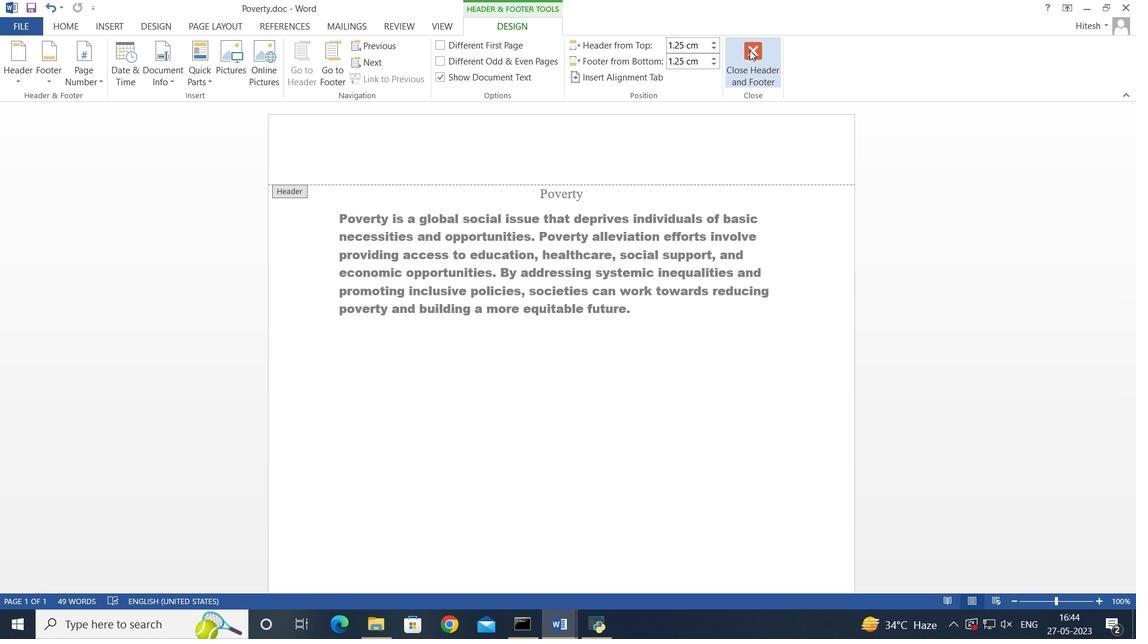 
Action: Mouse moved to (815, 183)
Screenshot: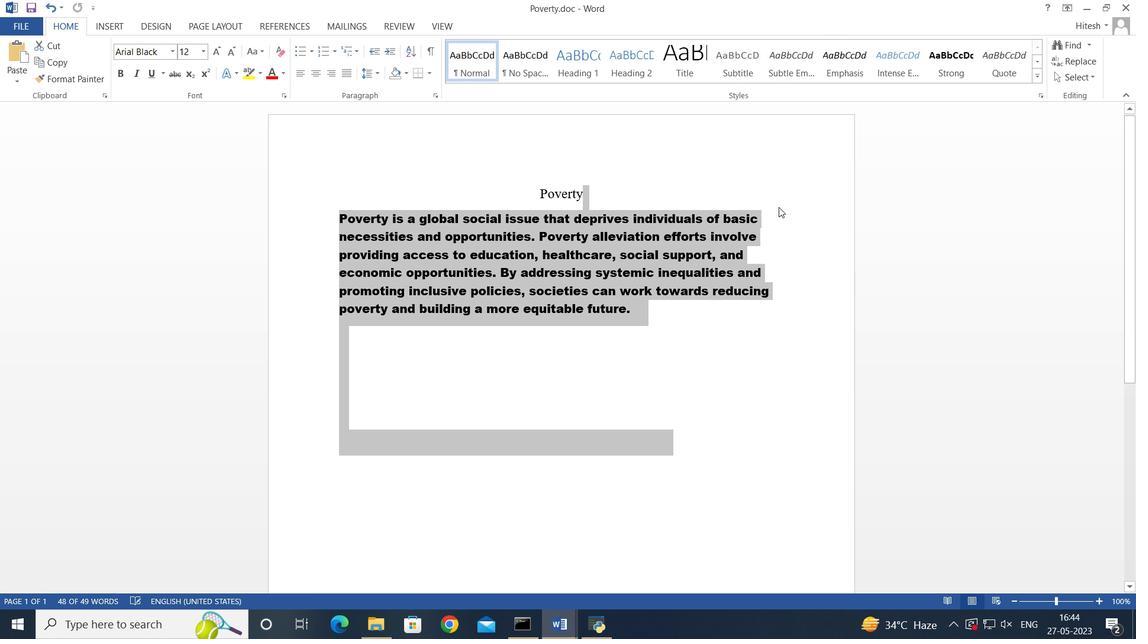 
Action: Mouse pressed left at (812, 193)
Screenshot: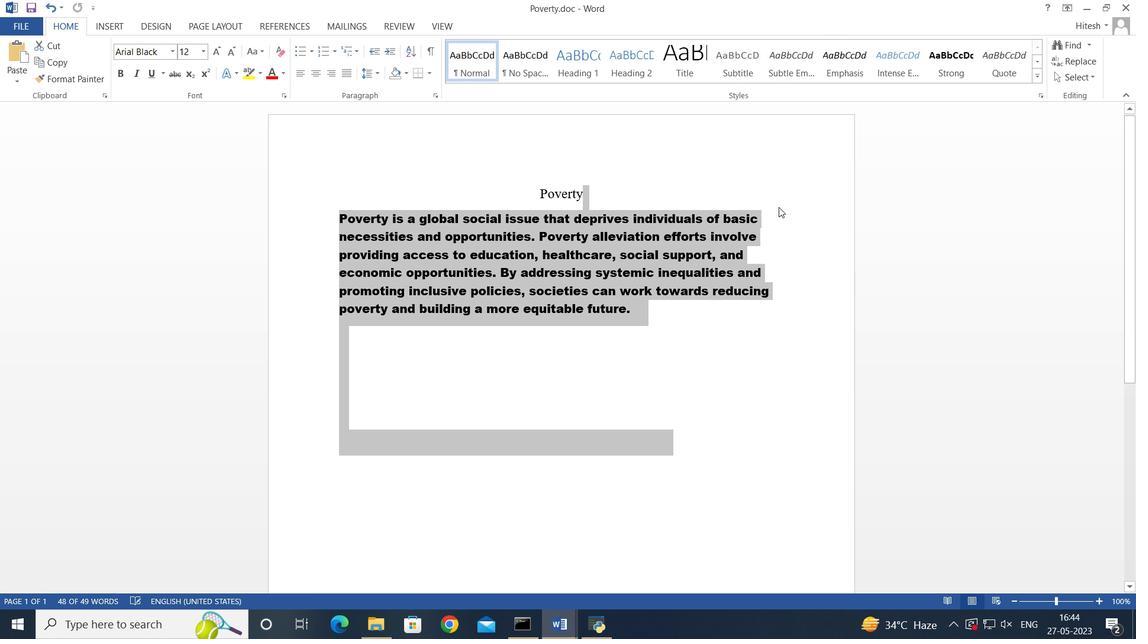 
Action: Mouse moved to (572, 193)
Screenshot: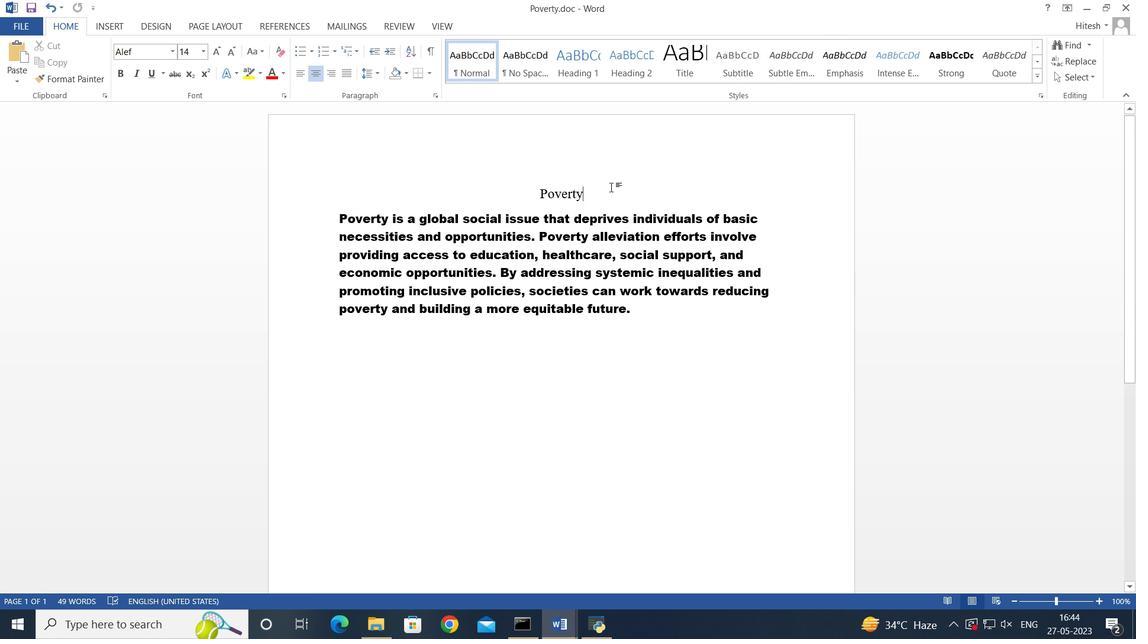 
Action: Mouse pressed left at (572, 193)
Screenshot: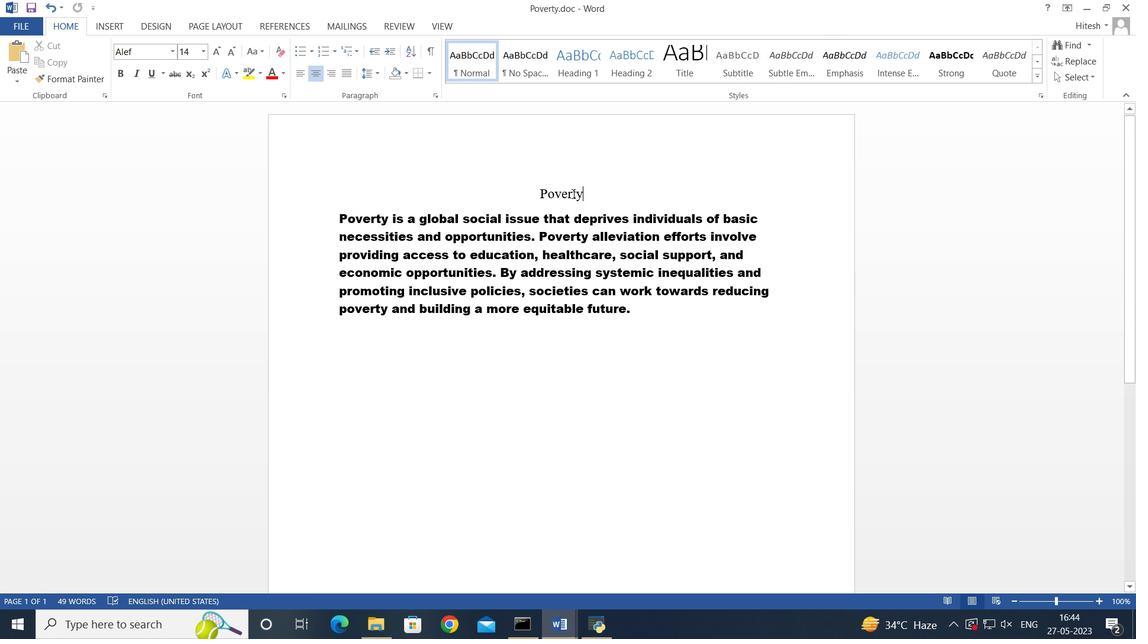 
Action: Mouse moved to (588, 196)
Screenshot: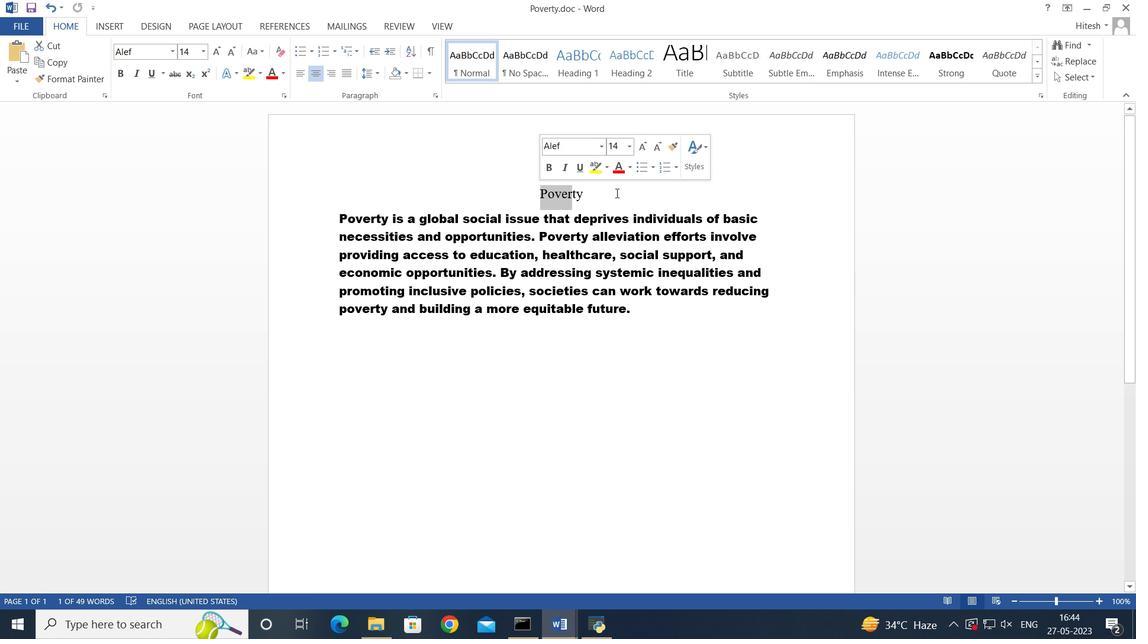 
Action: Mouse pressed left at (588, 196)
Screenshot: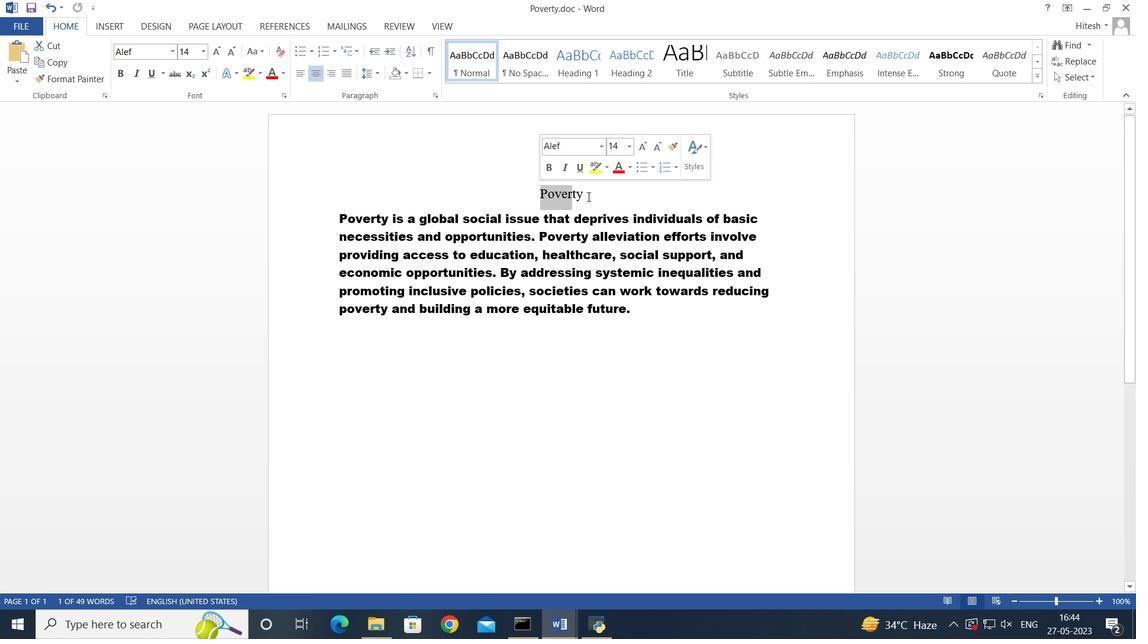 
Action: Mouse pressed left at (588, 196)
Screenshot: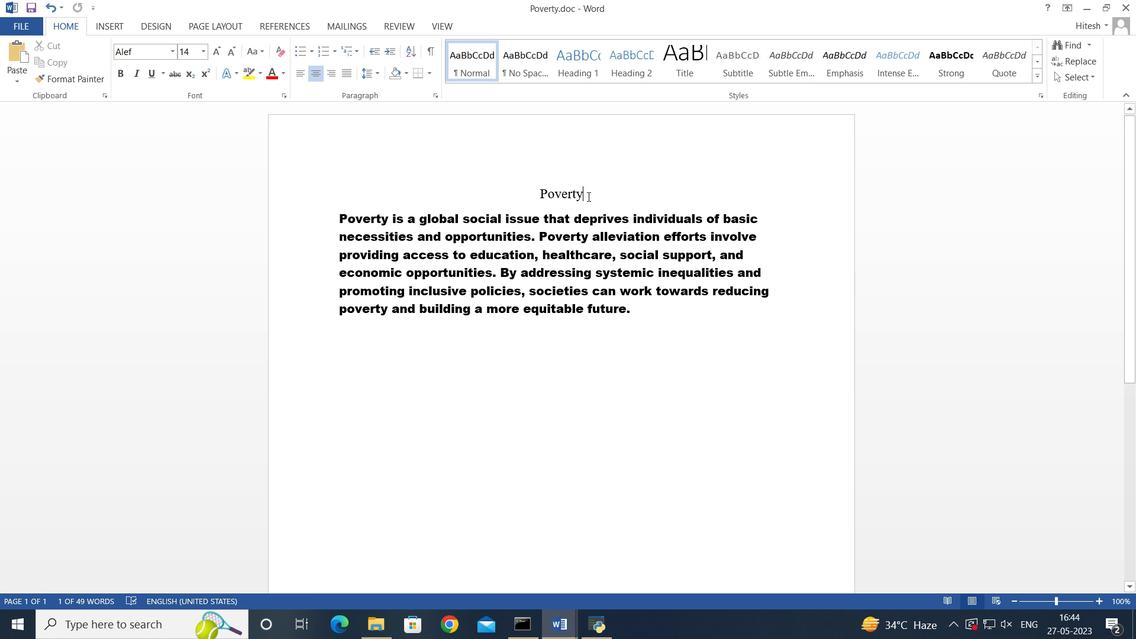 
Action: Mouse moved to (557, 171)
Screenshot: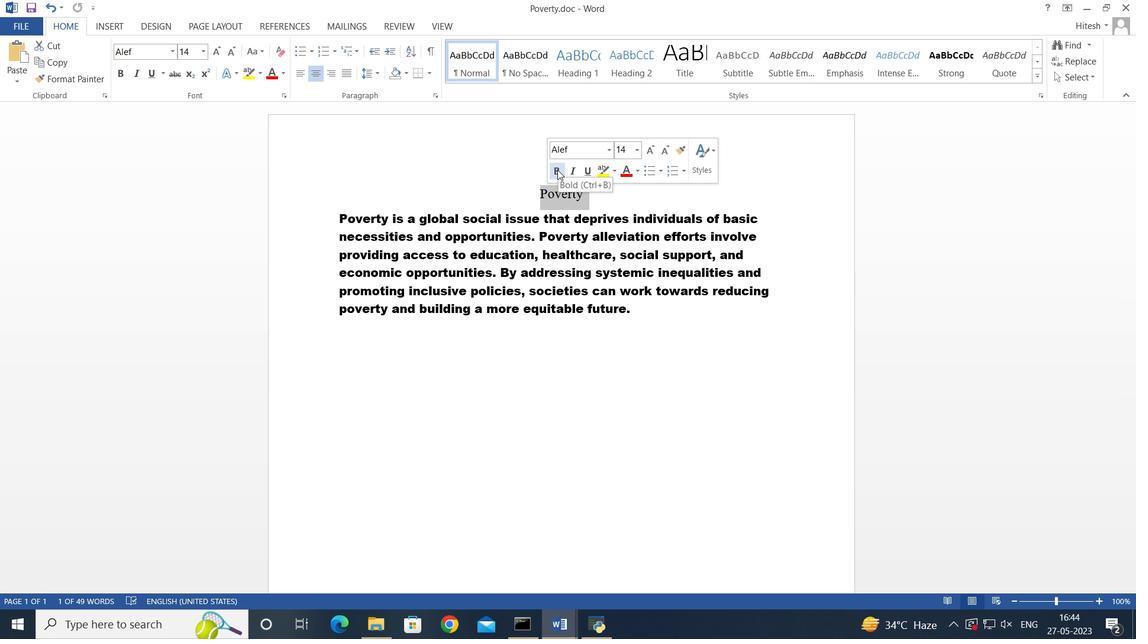 
Action: Mouse pressed left at (557, 171)
Screenshot: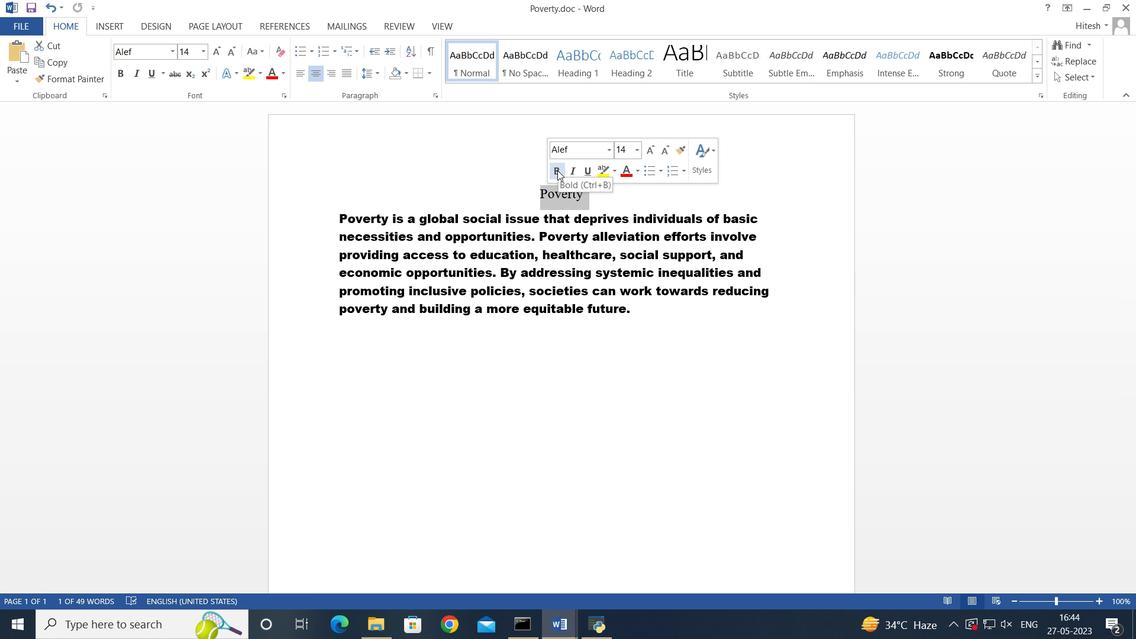 
Action: Mouse moved to (585, 171)
Screenshot: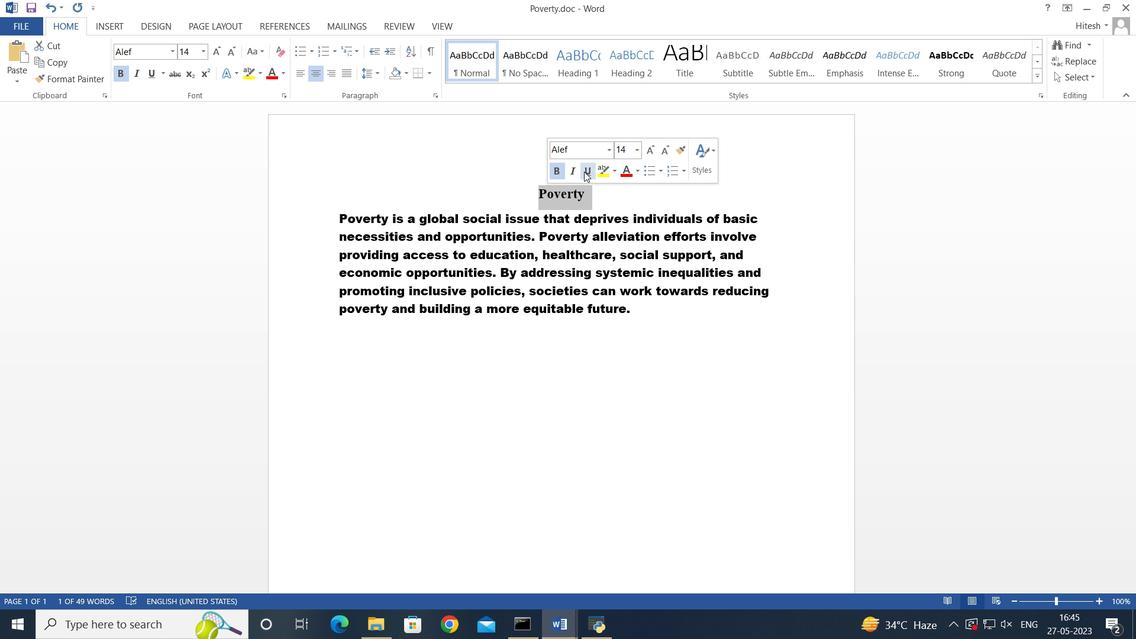
Action: Mouse pressed left at (585, 171)
Screenshot: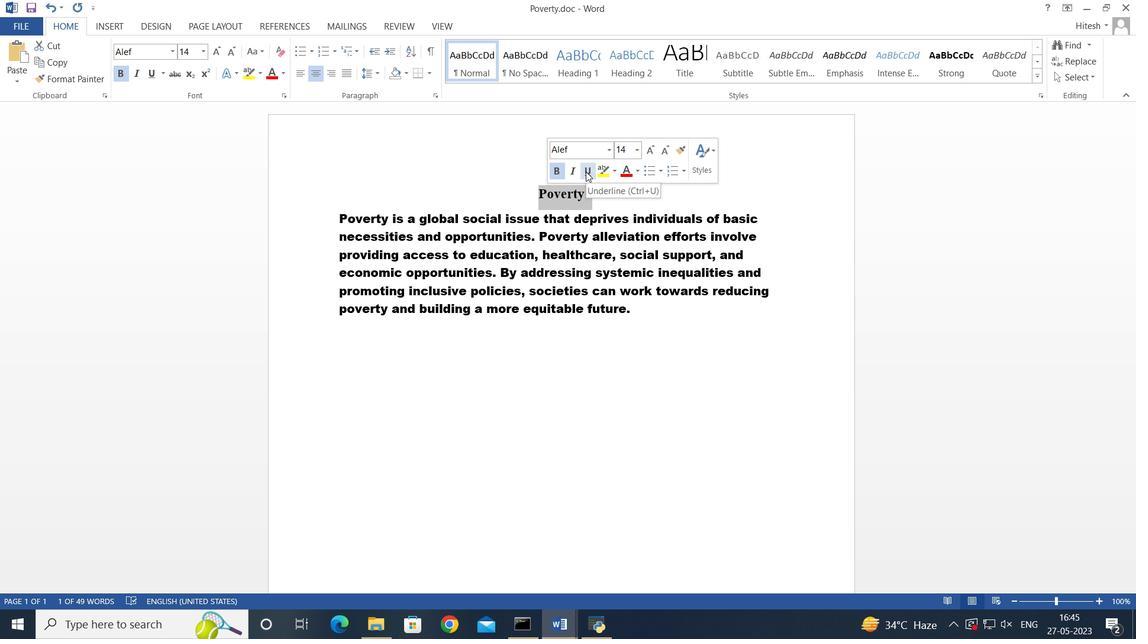 
Action: Mouse moved to (630, 198)
Screenshot: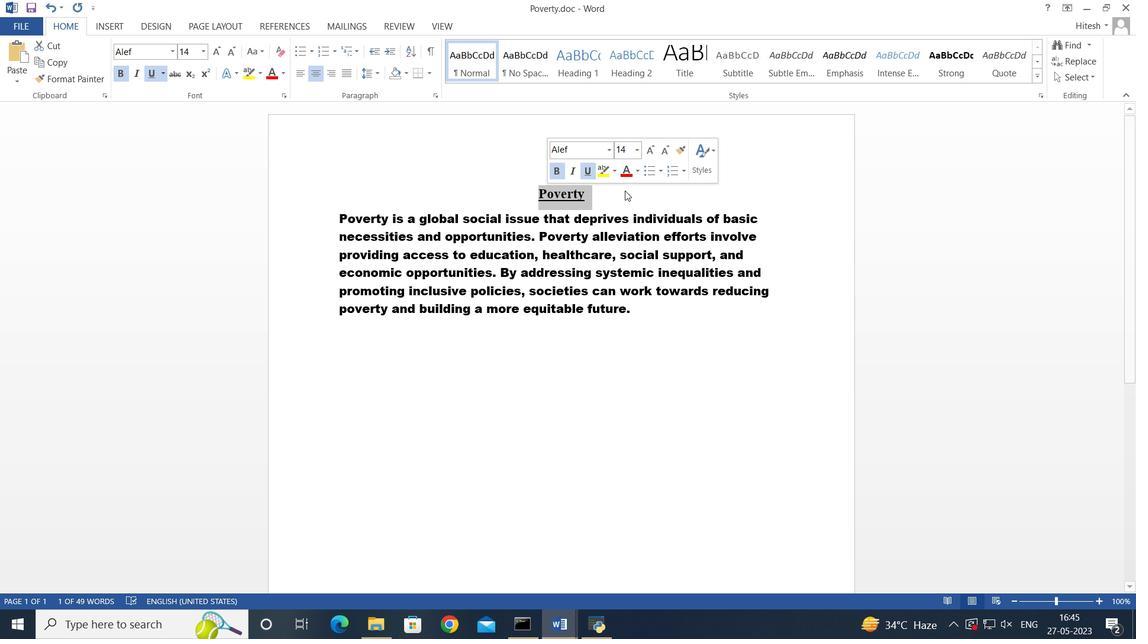 
Action: Mouse pressed left at (630, 198)
Screenshot: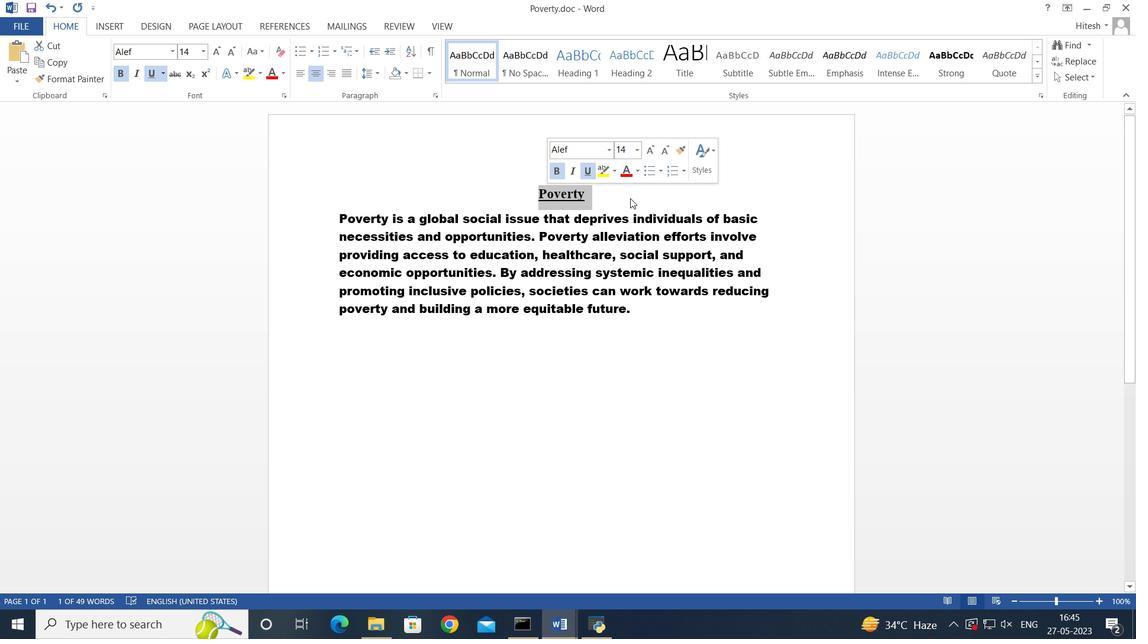 
Action: Mouse moved to (659, 317)
Screenshot: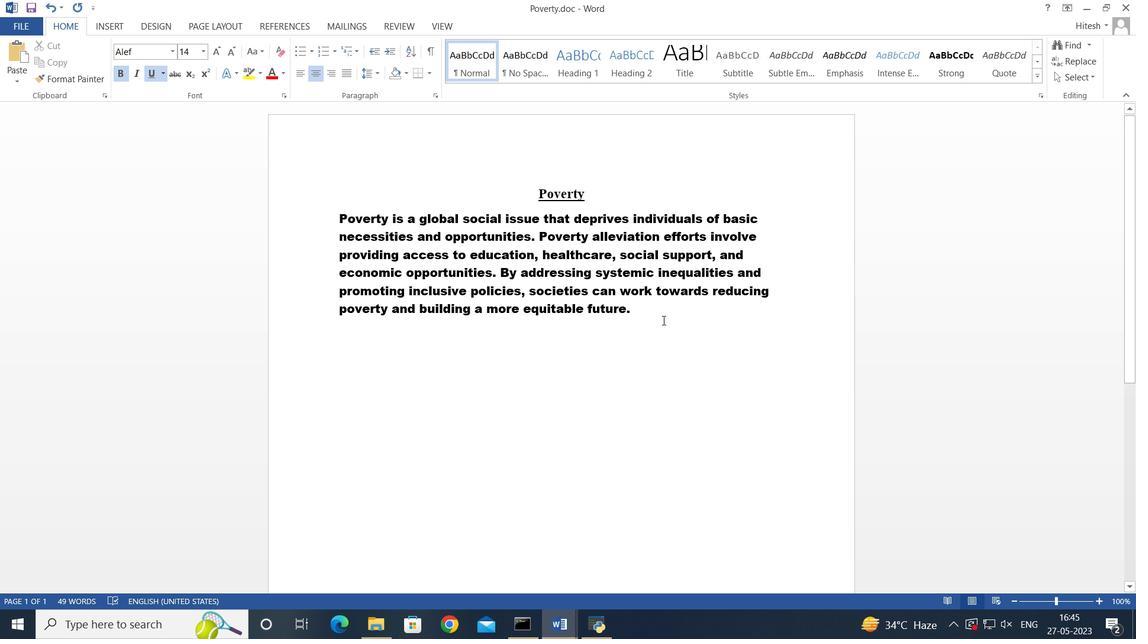 
Action: Mouse pressed left at (659, 317)
Screenshot: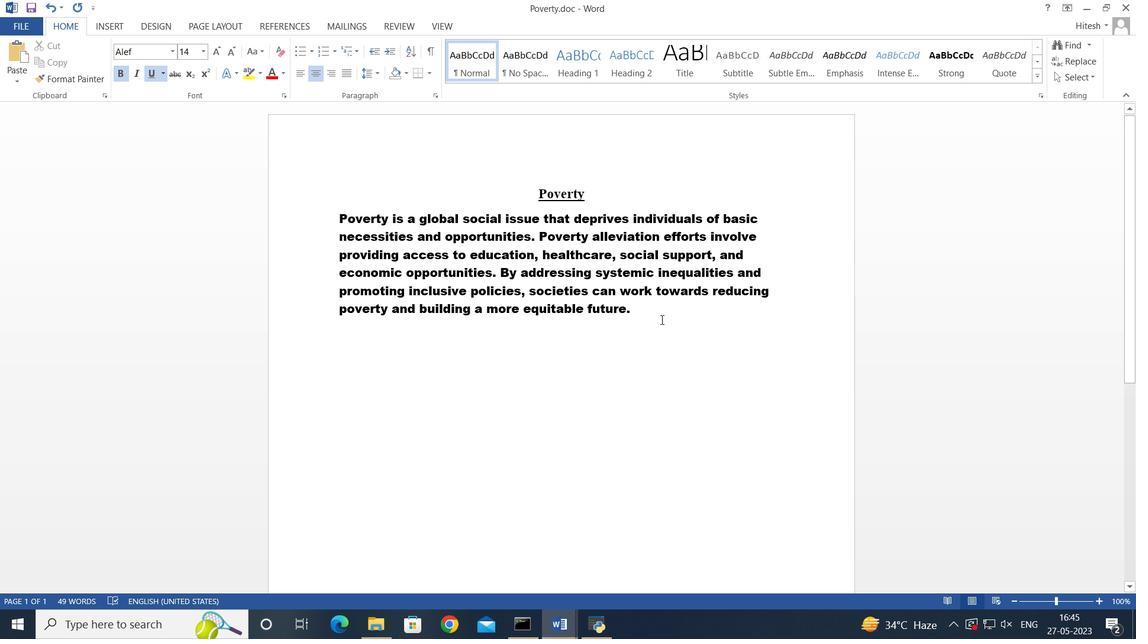
Action: Mouse moved to (332, 211)
Screenshot: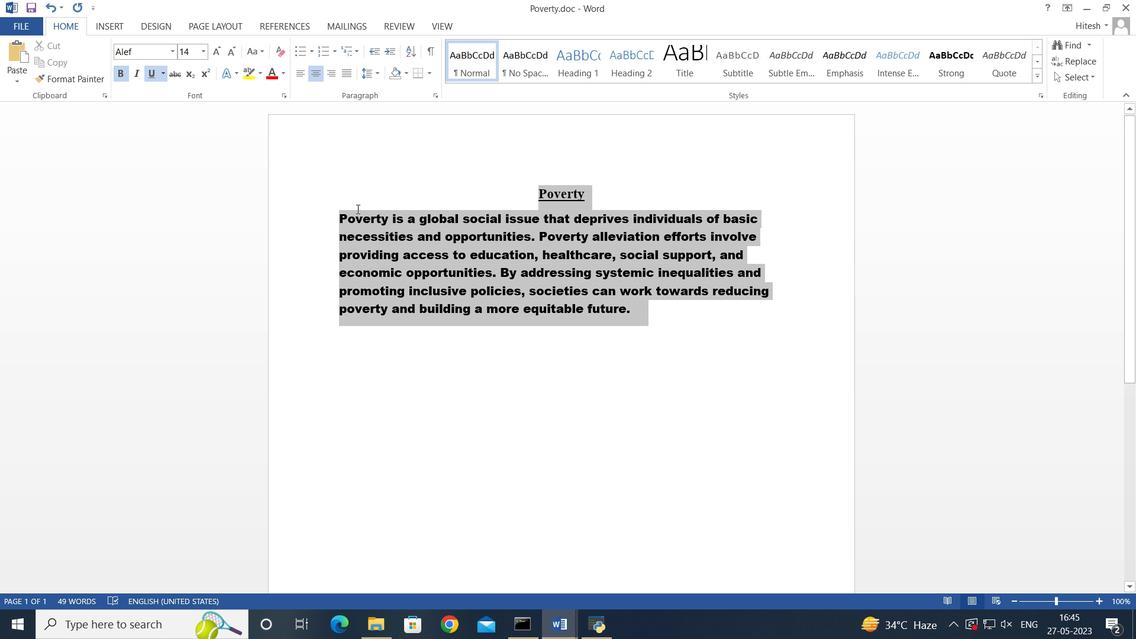 
Action: Mouse pressed left at (332, 211)
Screenshot: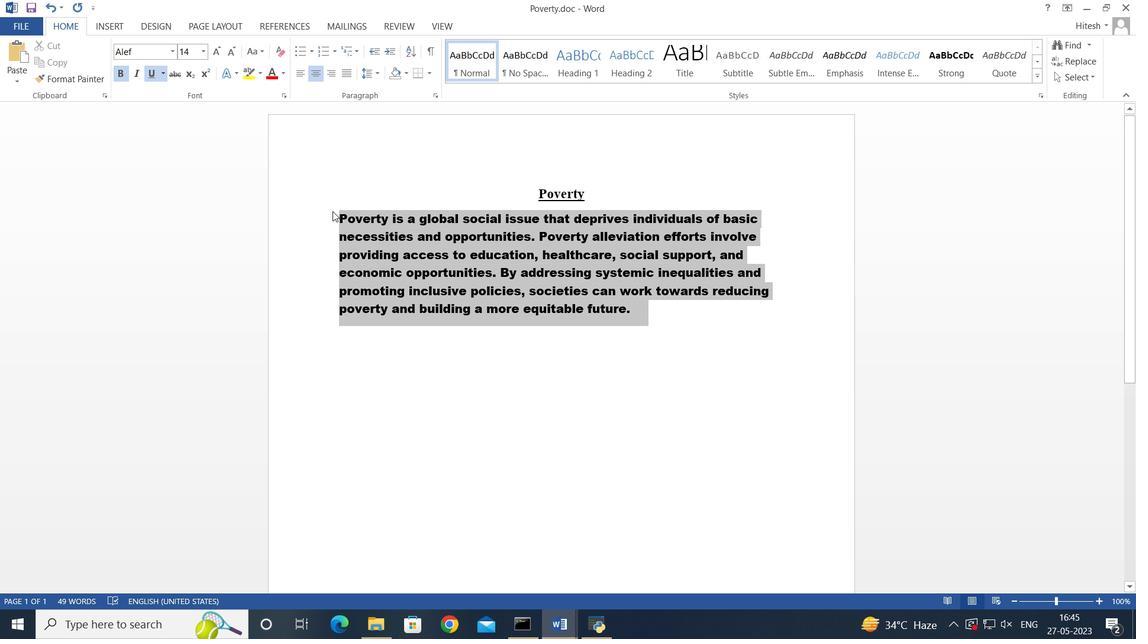 
Action: Mouse moved to (328, 207)
Screenshot: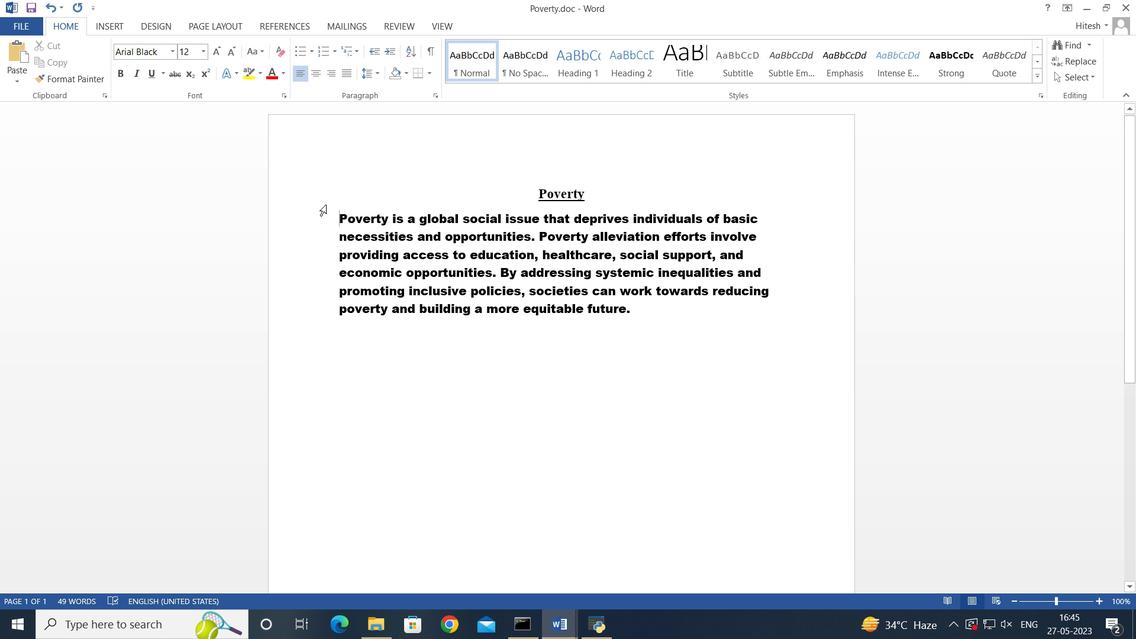 
Action: Mouse pressed left at (328, 207)
Screenshot: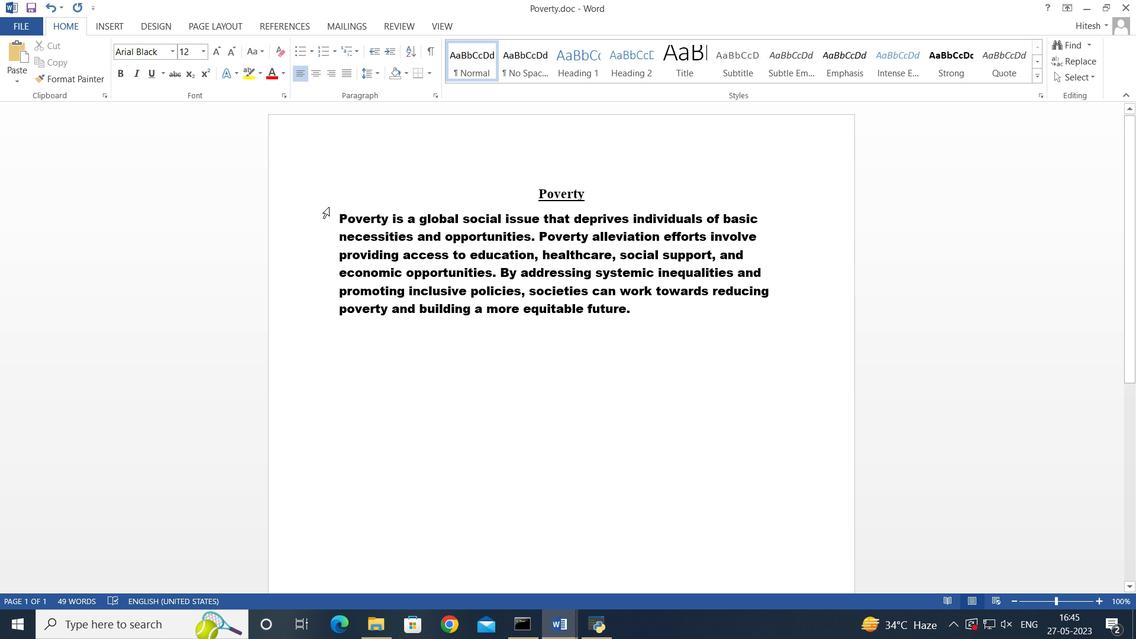 
Action: Mouse moved to (650, 334)
Screenshot: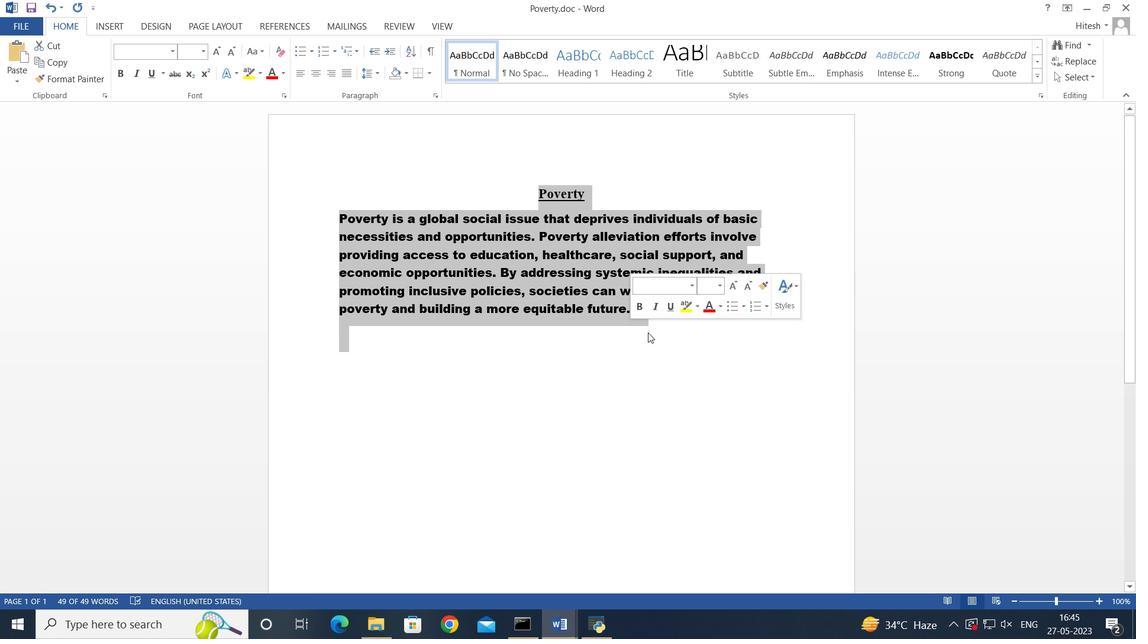 
Action: Mouse pressed left at (649, 334)
Screenshot: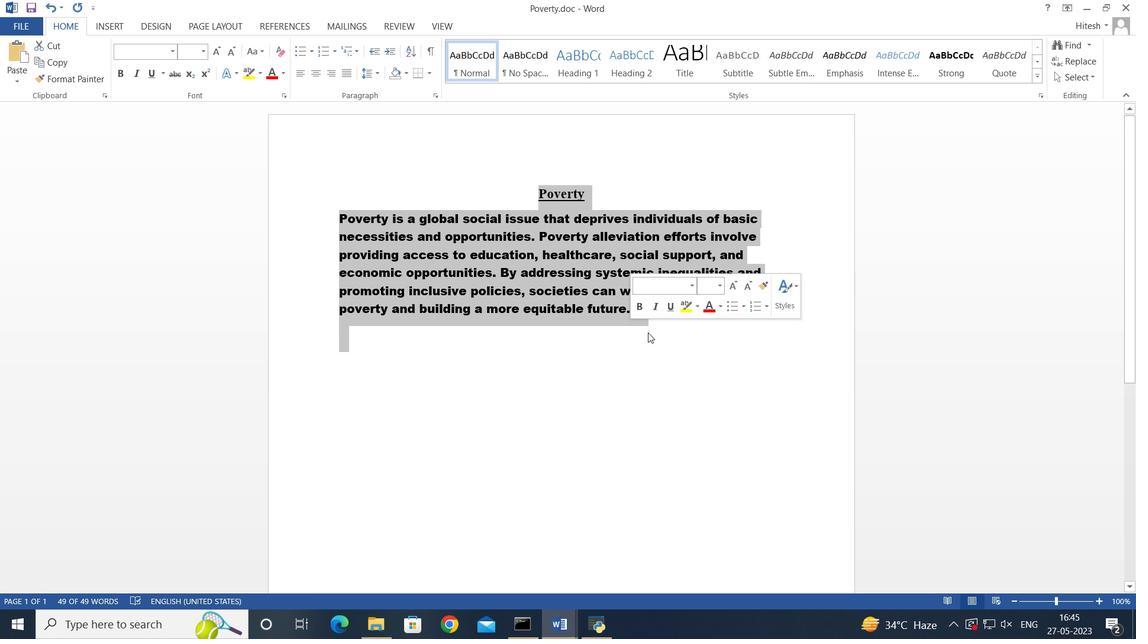 
Action: Mouse moved to (639, 321)
Screenshot: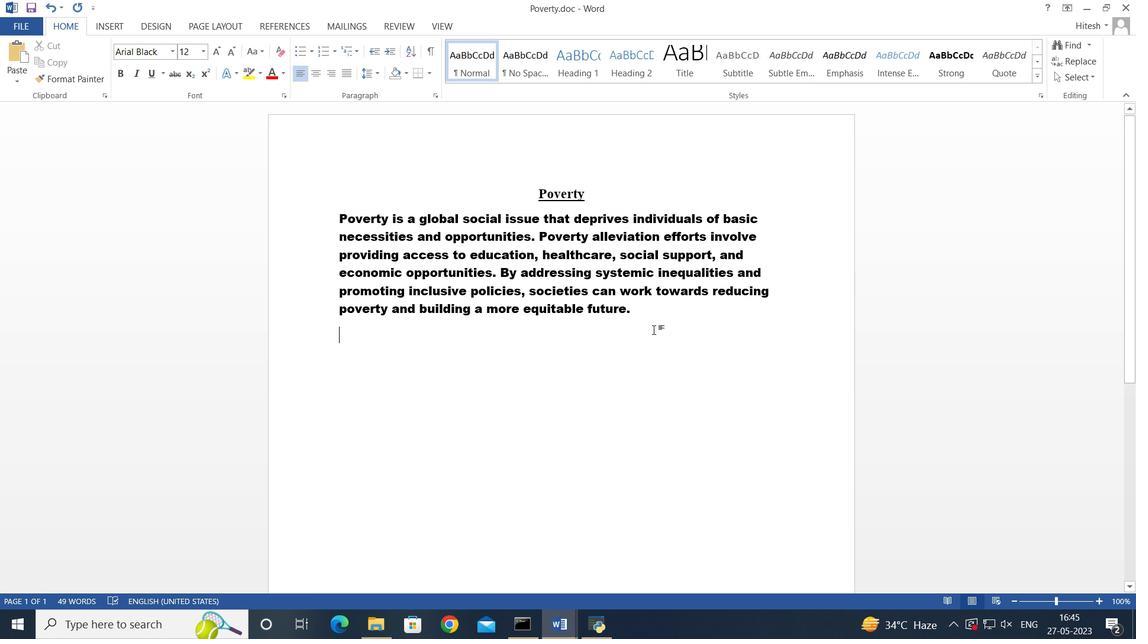 
Action: Mouse pressed left at (639, 321)
Screenshot: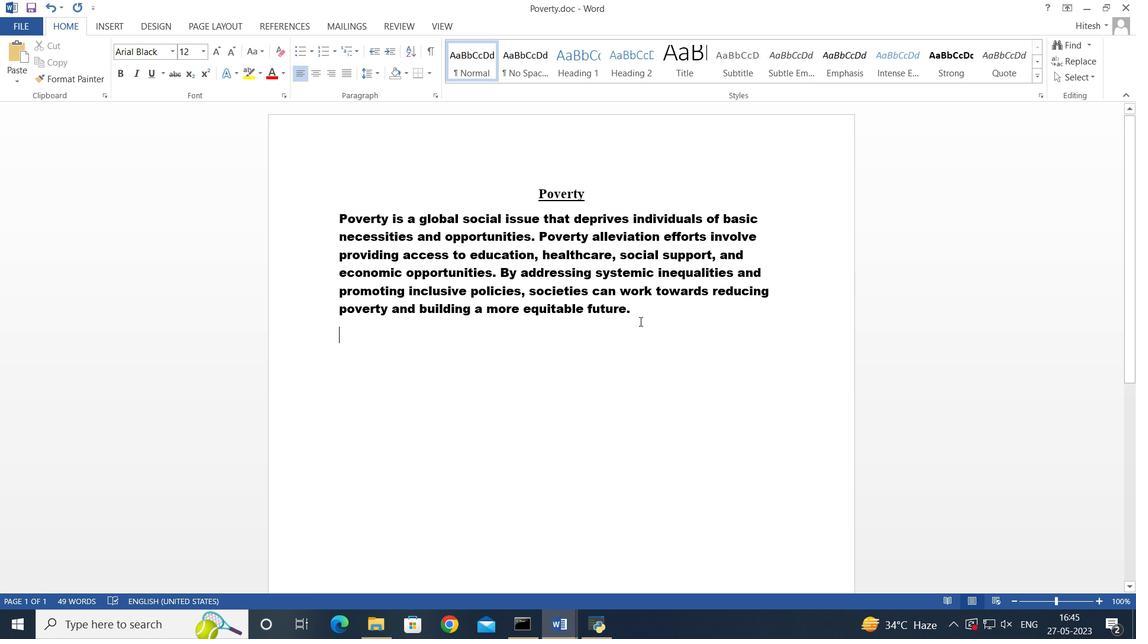 
Action: Mouse moved to (1076, 63)
Screenshot: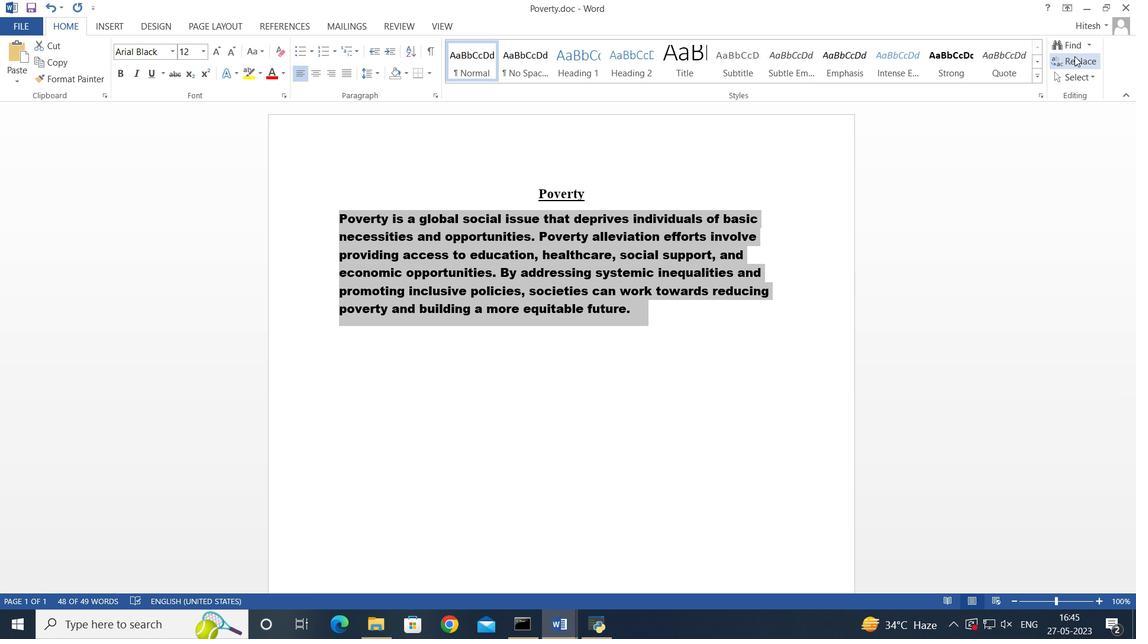 
Action: Mouse pressed left at (1076, 63)
Screenshot: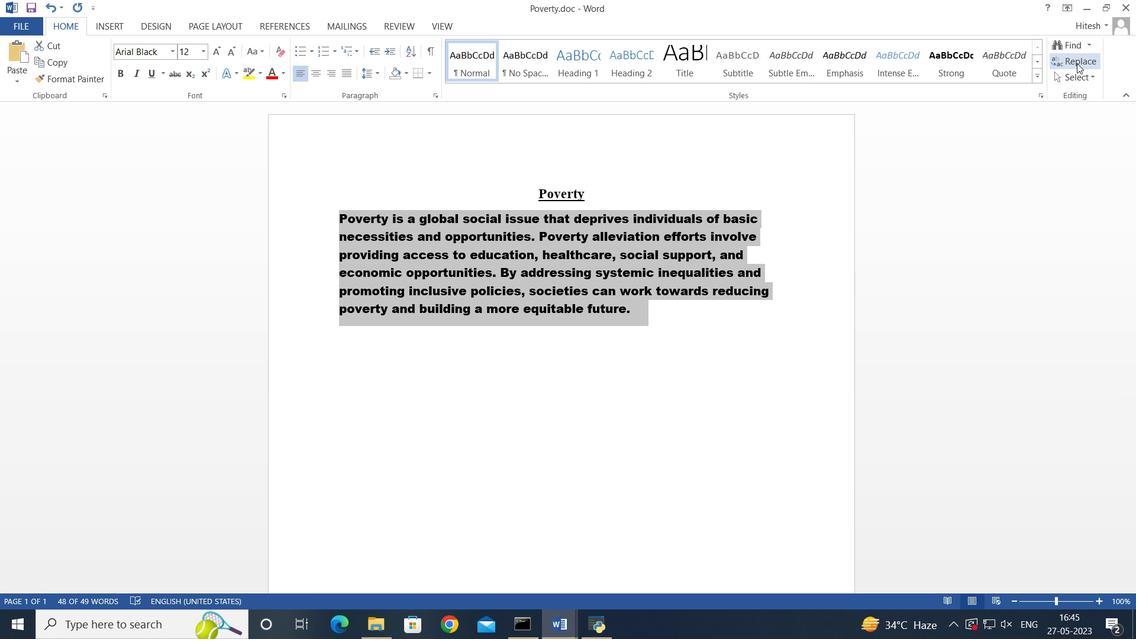 
Action: Mouse moved to (406, 84)
Screenshot: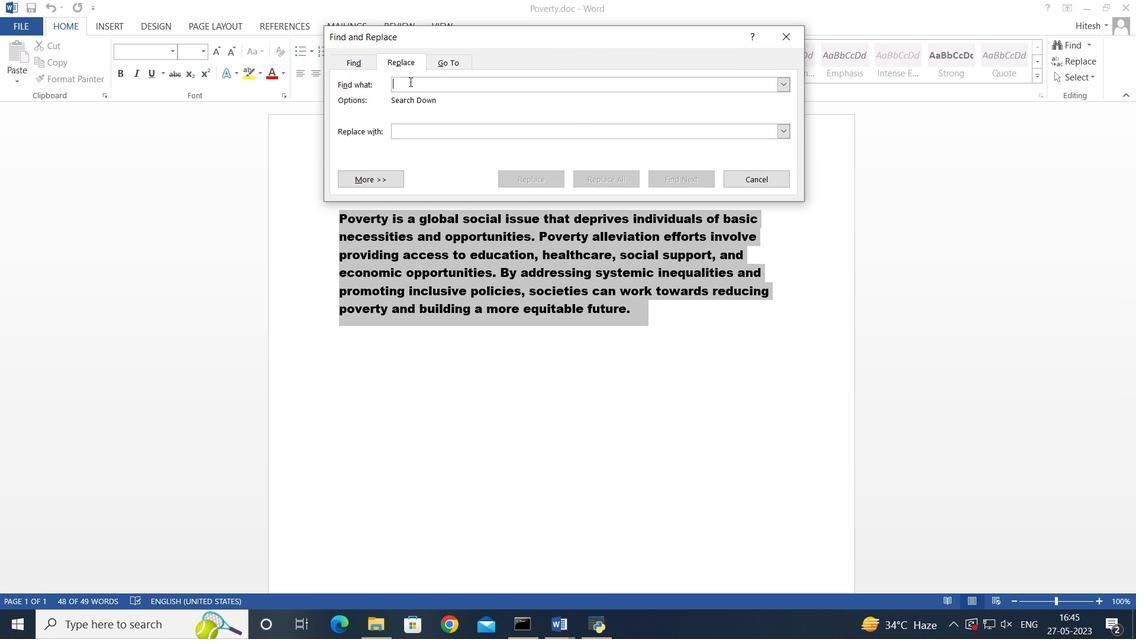 
Action: Key pressed and<Key.space>
Screenshot: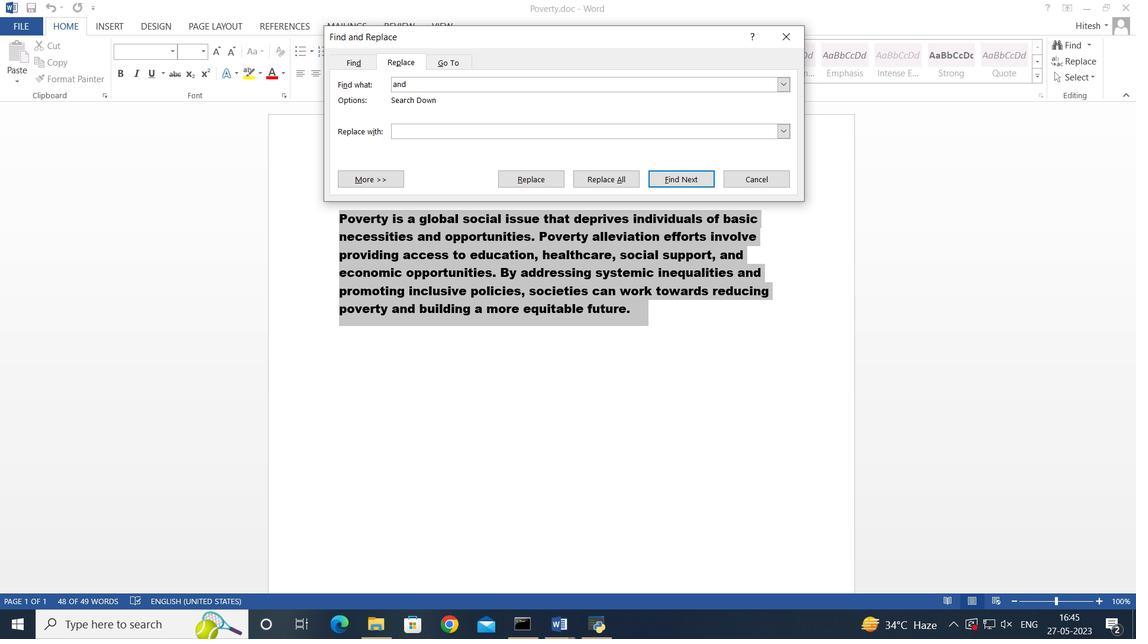 
Action: Mouse moved to (401, 128)
Screenshot: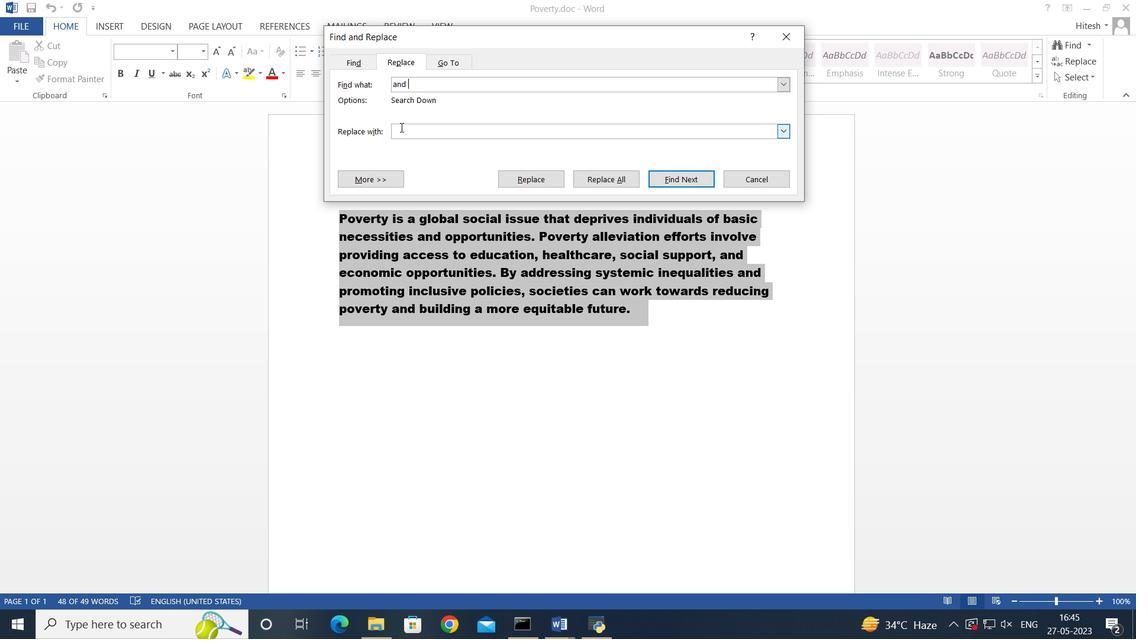 
Action: Mouse pressed left at (401, 128)
Screenshot: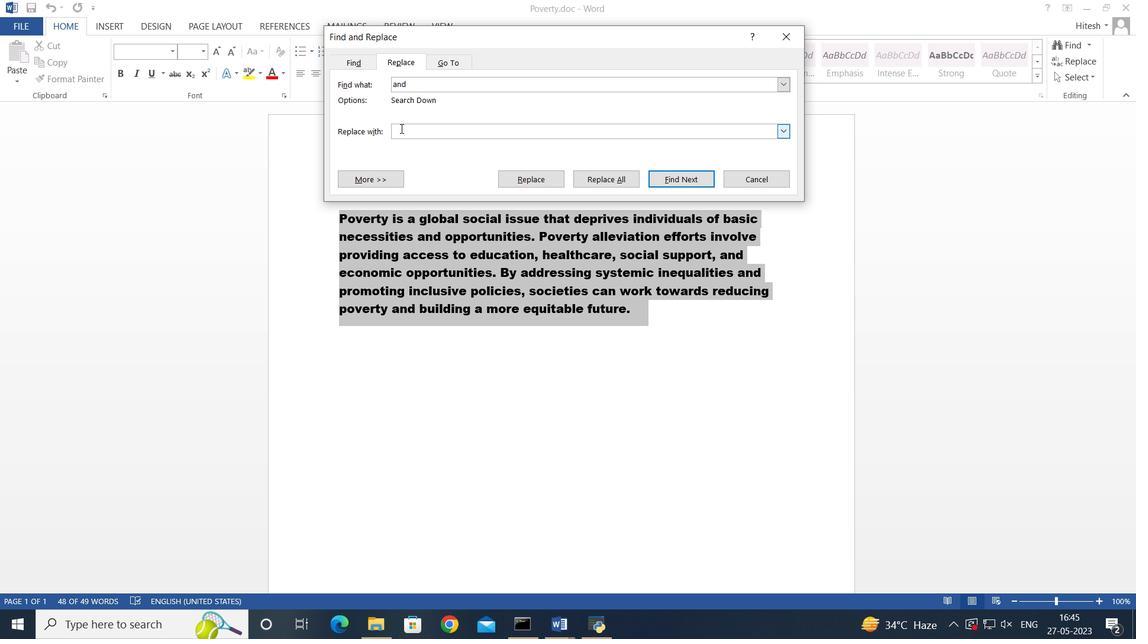 
Action: Key pressed or
Screenshot: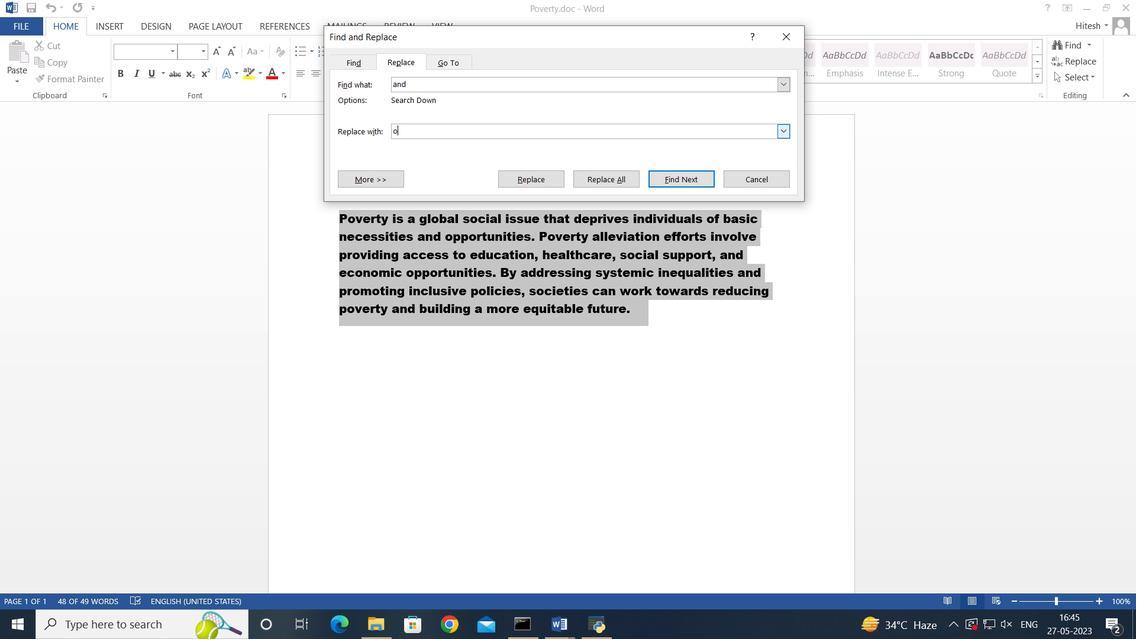 
Action: Mouse moved to (618, 179)
Screenshot: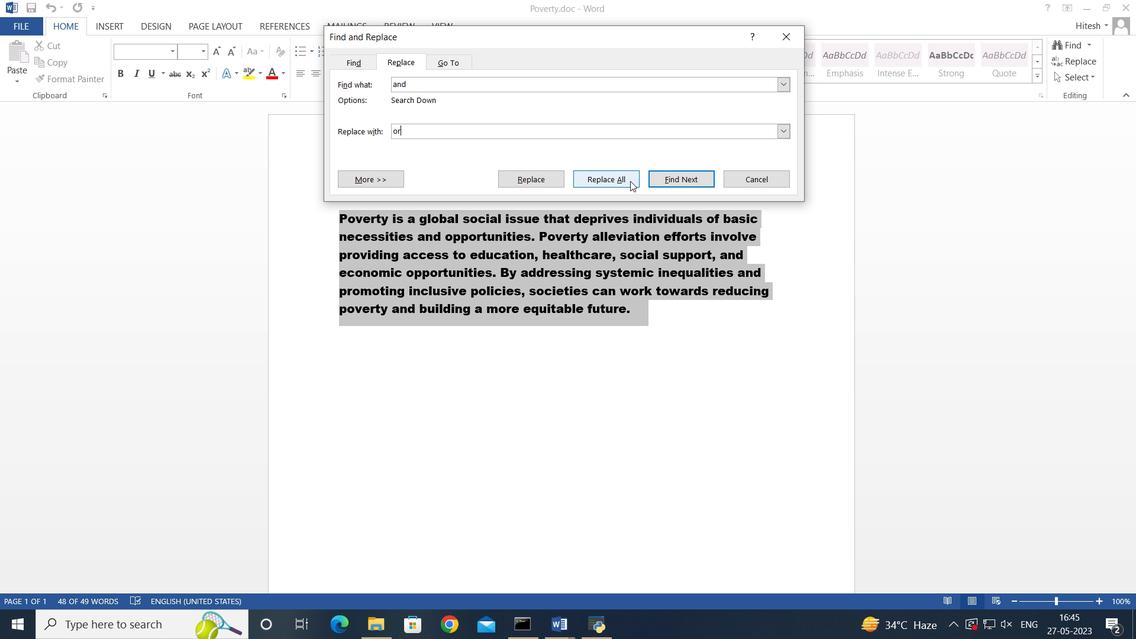 
Action: Mouse pressed left at (618, 179)
Screenshot: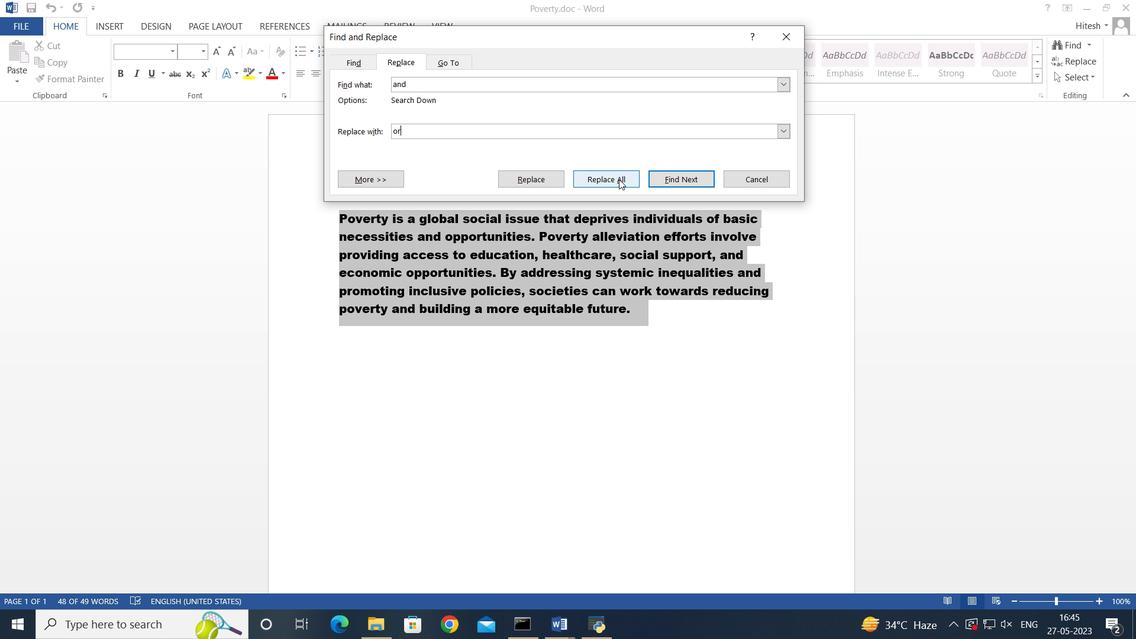 
Action: Mouse moved to (550, 353)
Screenshot: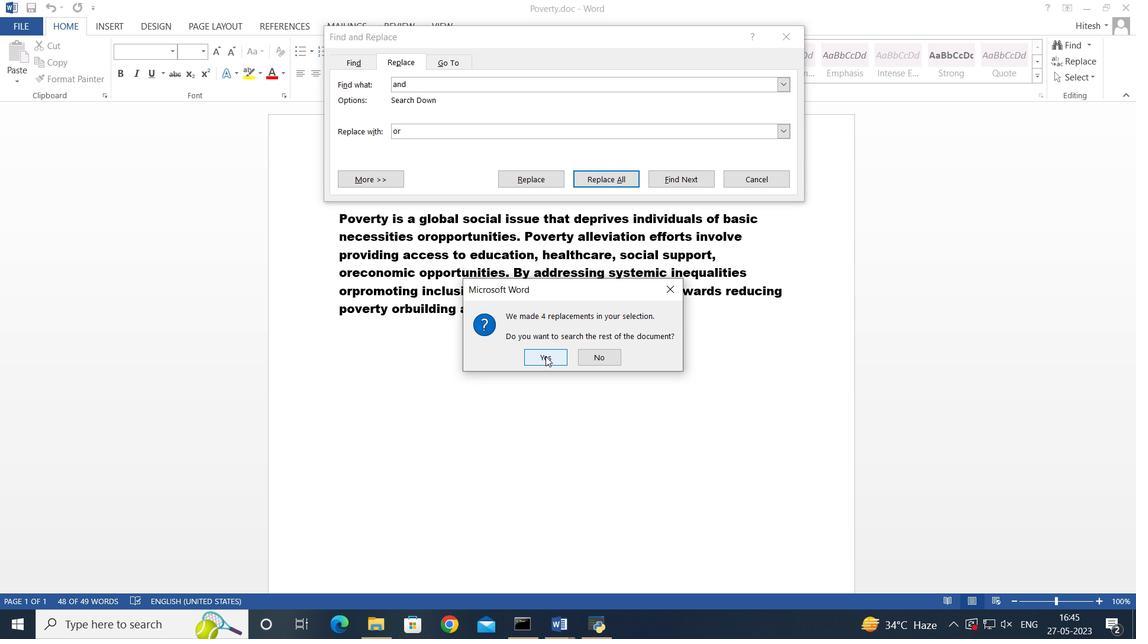 
Action: Mouse pressed left at (550, 353)
Screenshot: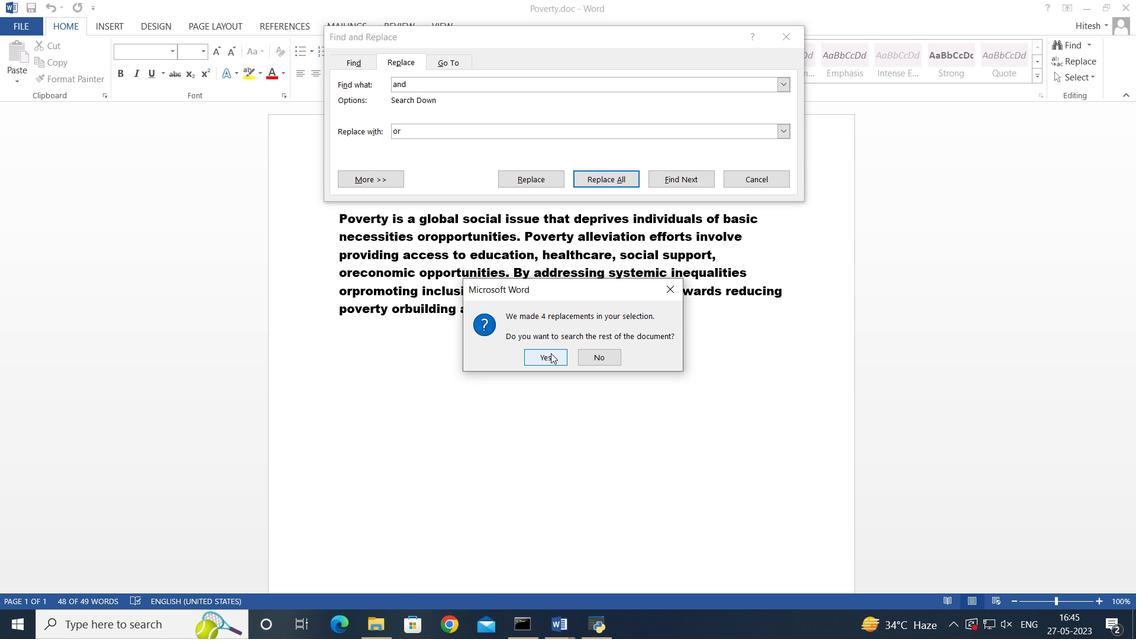 
Action: Mouse moved to (556, 353)
Screenshot: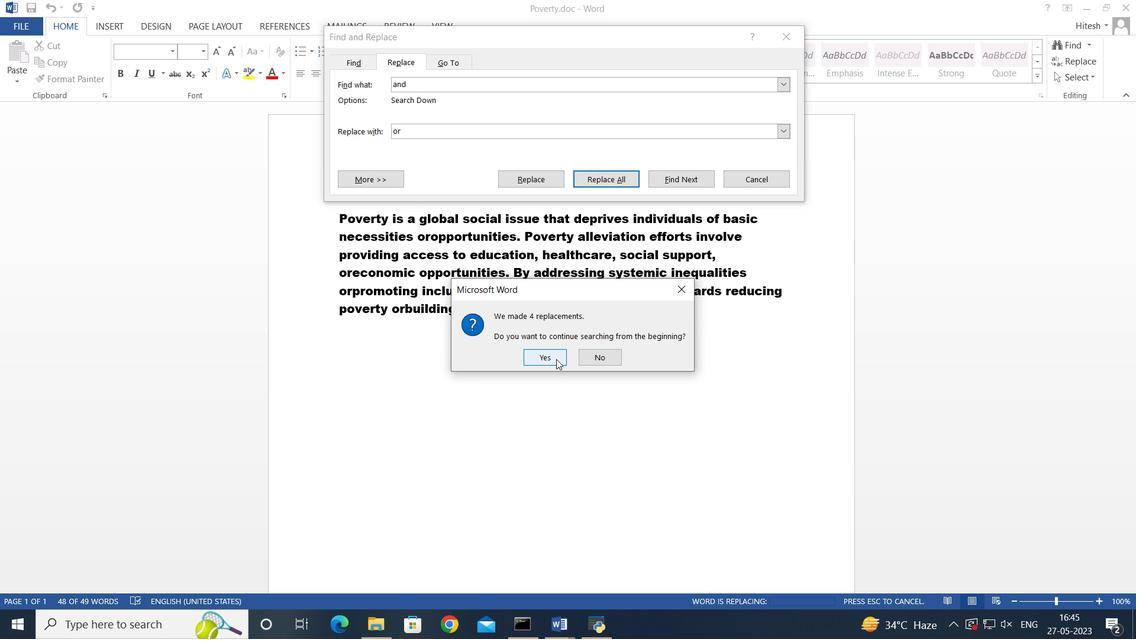 
Action: Mouse pressed left at (556, 353)
Screenshot: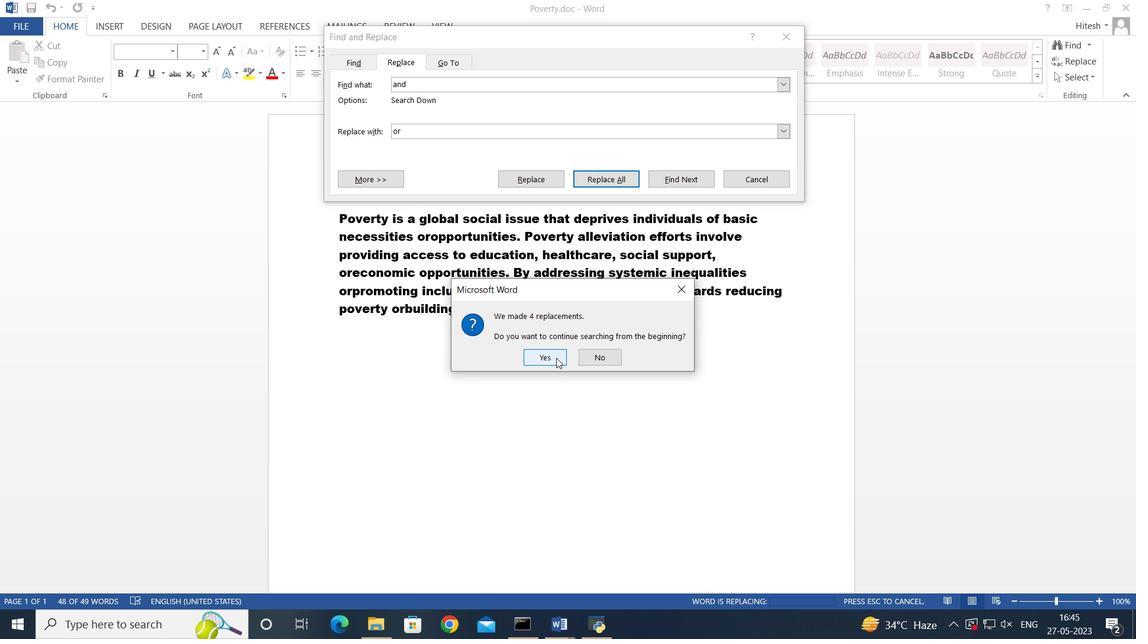 
Action: Mouse moved to (564, 353)
Screenshot: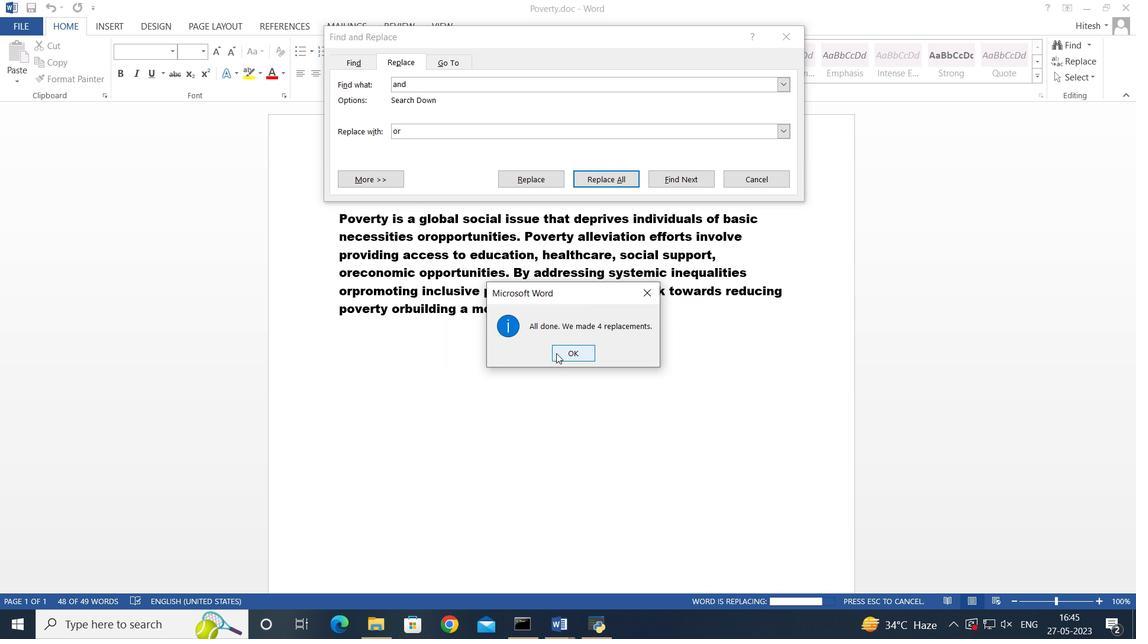 
Action: Mouse pressed left at (564, 353)
Screenshot: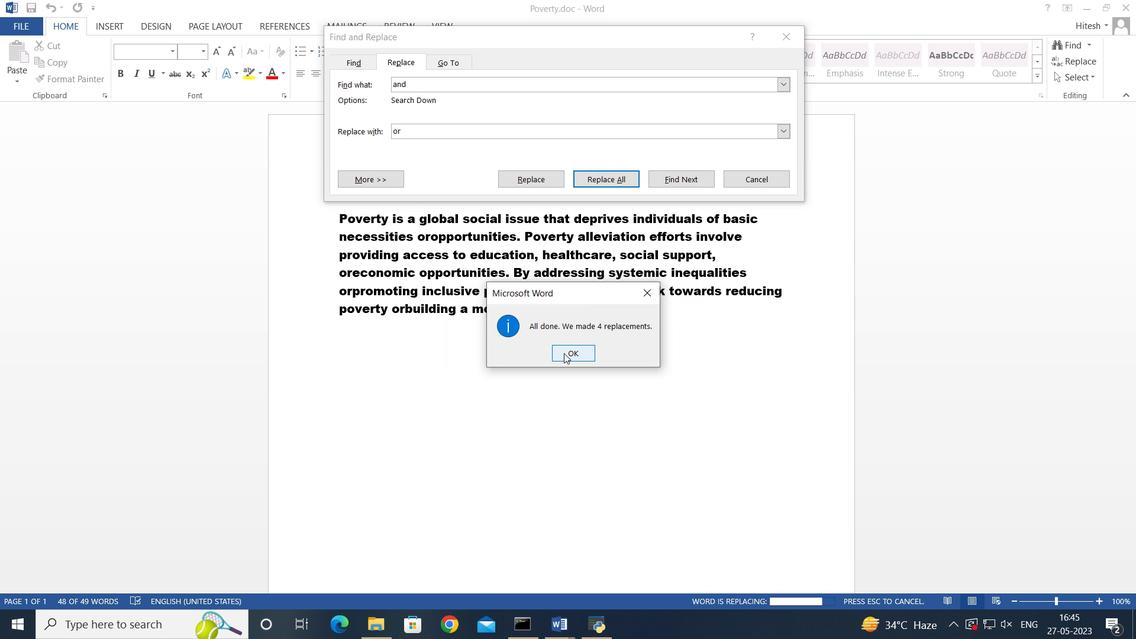 
Action: Mouse moved to (778, 36)
Screenshot: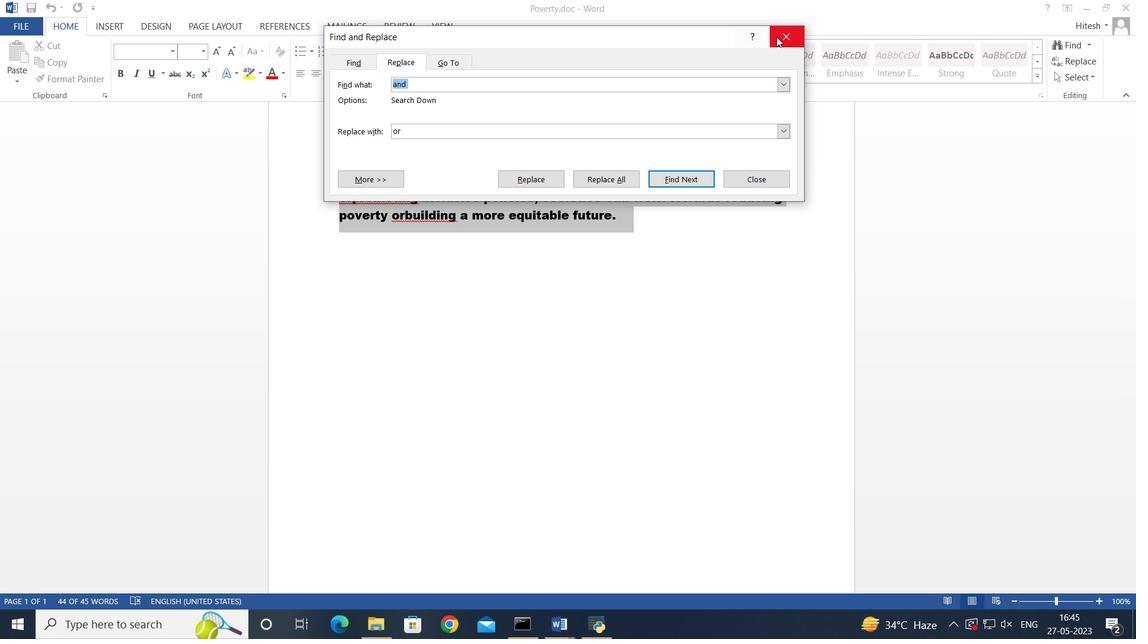 
Action: Mouse pressed left at (778, 36)
Screenshot: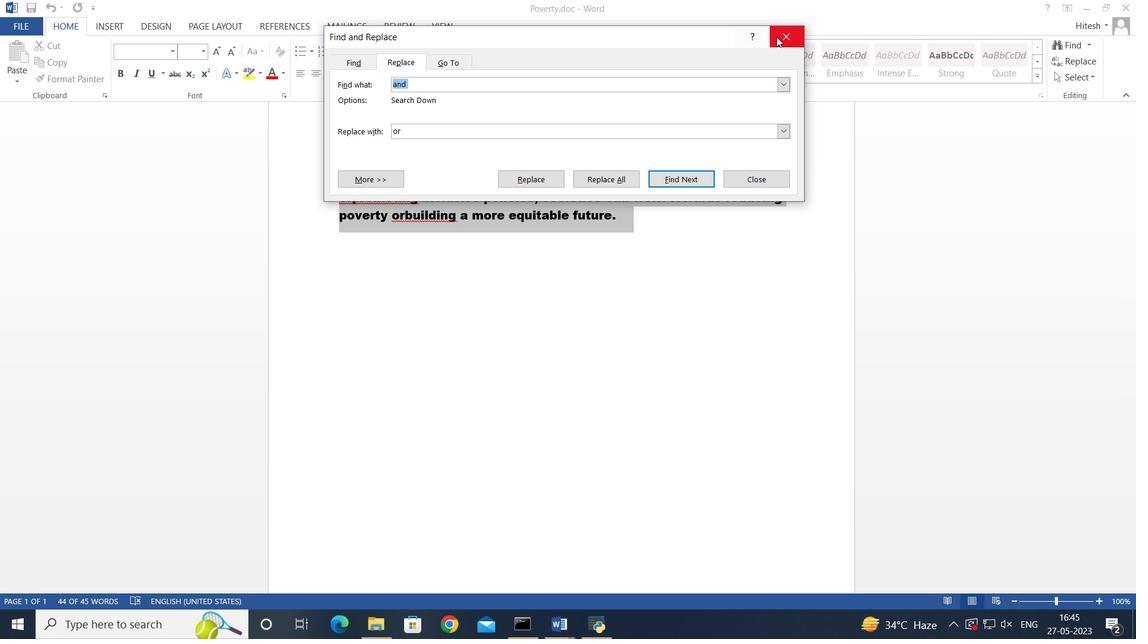 
Action: Mouse moved to (657, 273)
Screenshot: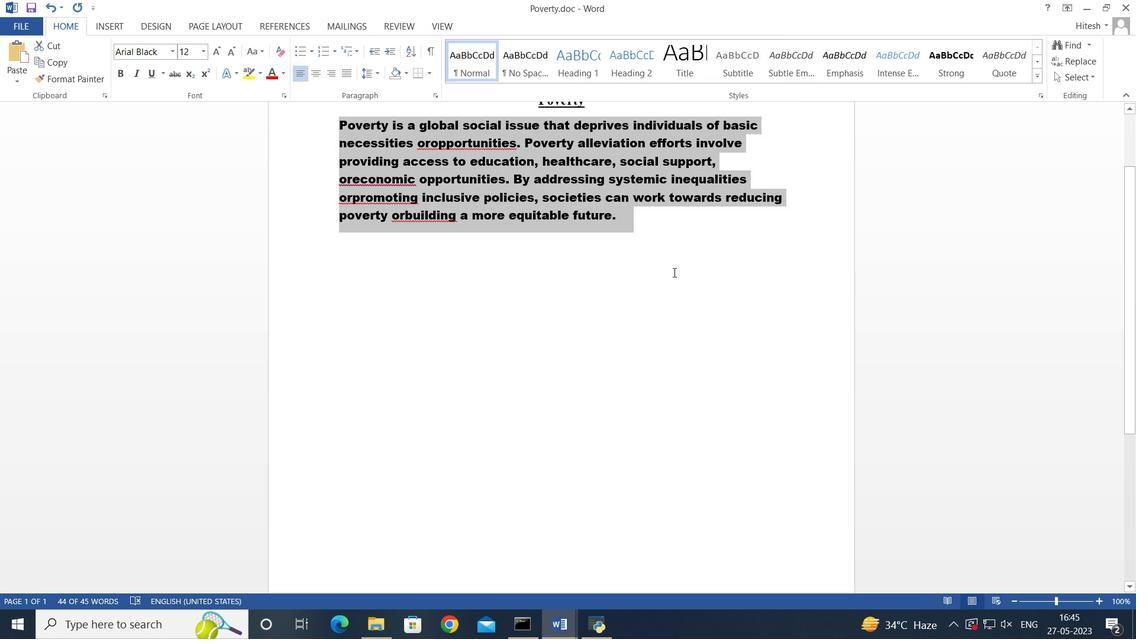 
Action: Mouse pressed left at (657, 273)
Screenshot: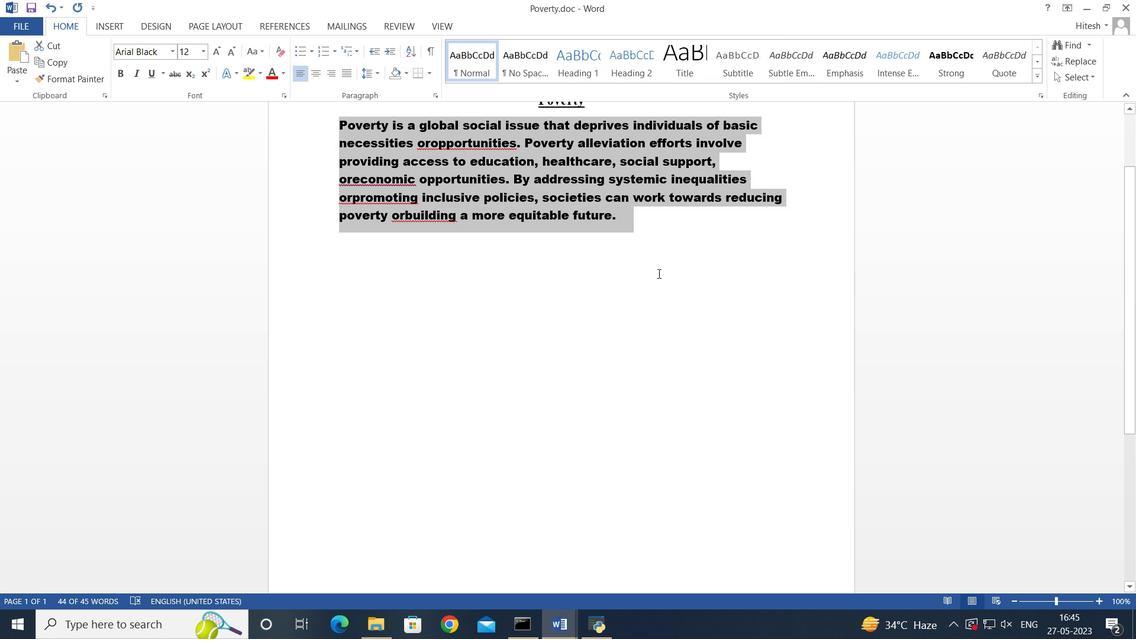 
Action: Mouse moved to (430, 140)
Screenshot: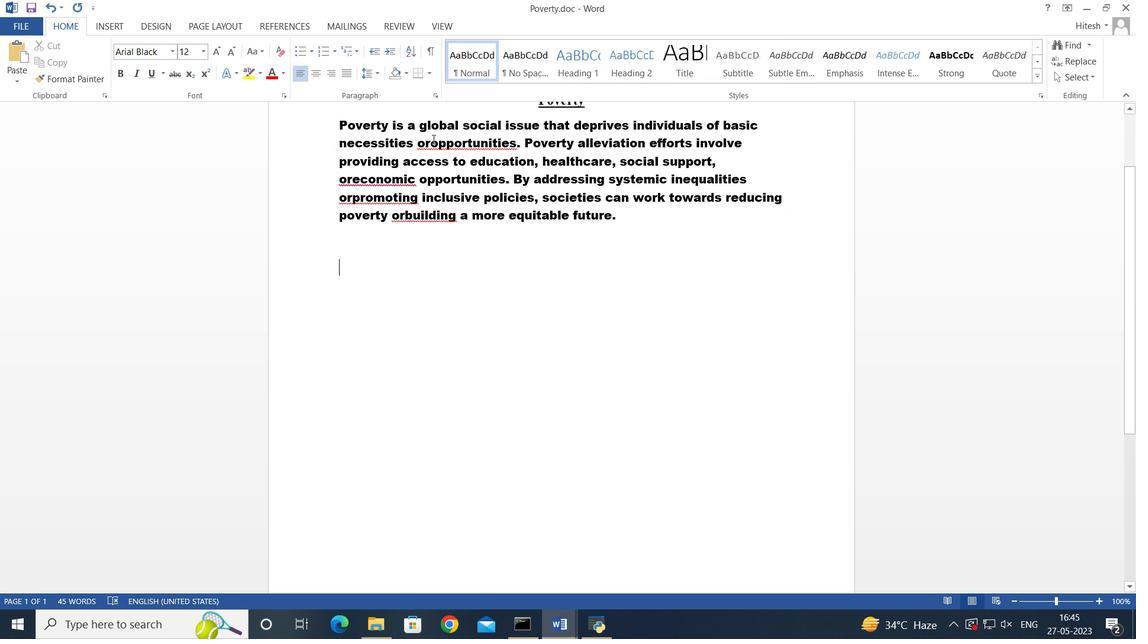 
Action: Mouse pressed left at (430, 140)
Screenshot: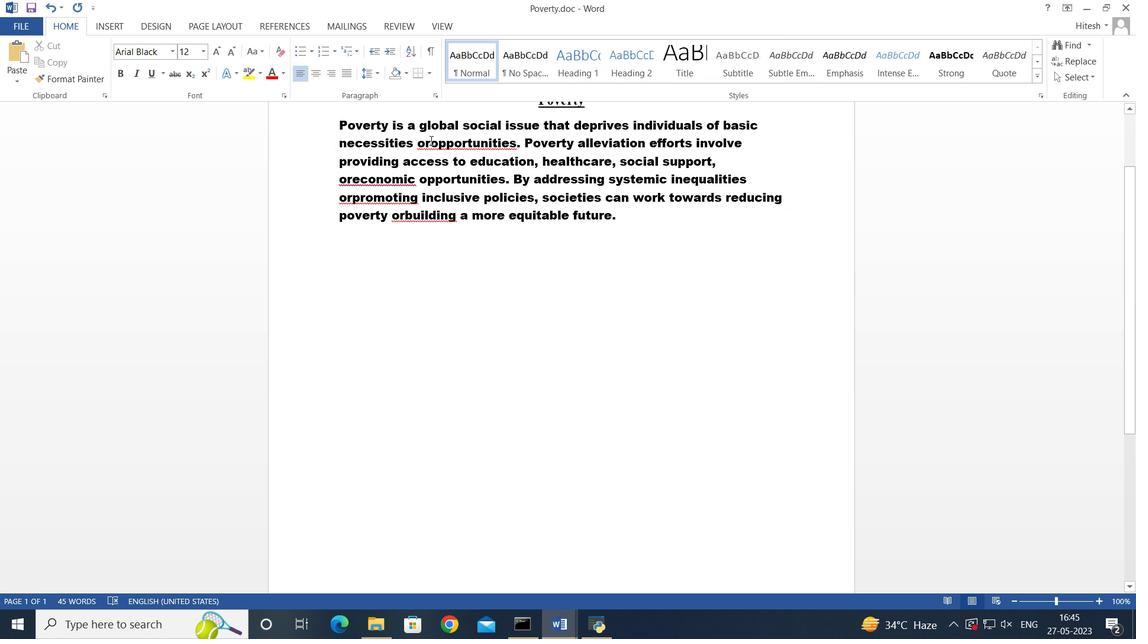 
Action: Key pressed <Key.space>
Screenshot: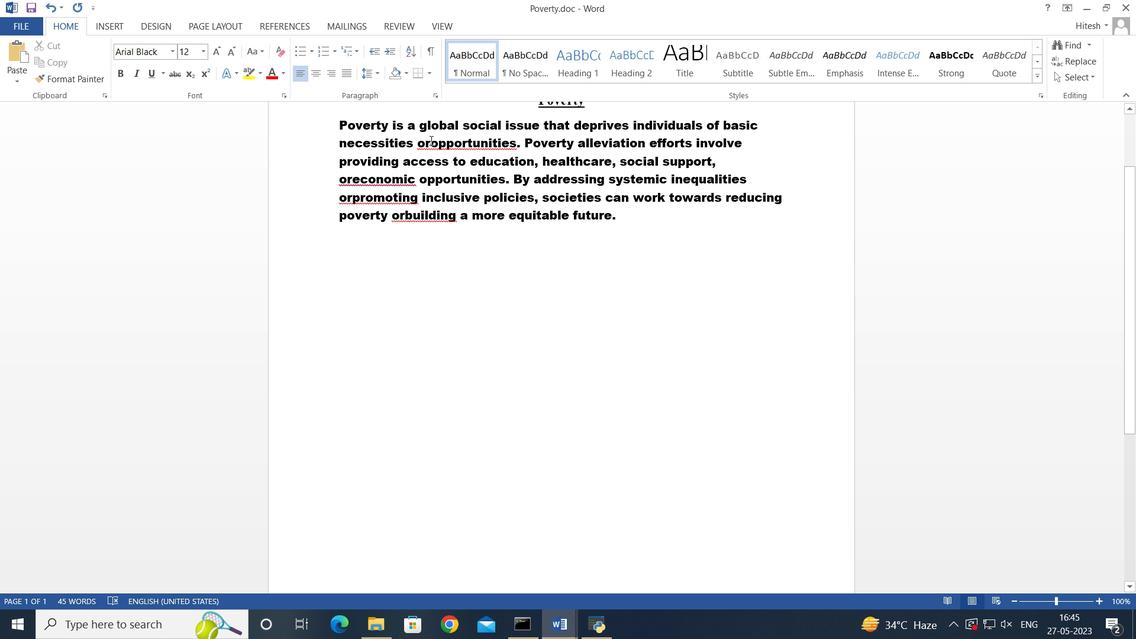 
Action: Mouse moved to (354, 177)
Screenshot: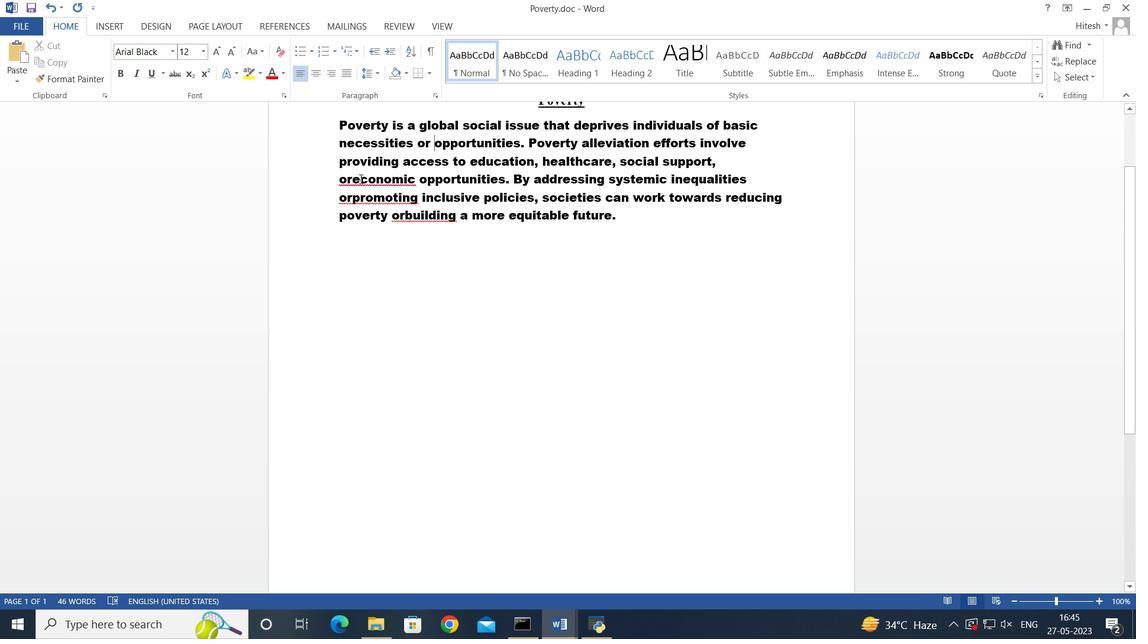 
Action: Mouse pressed left at (354, 177)
Screenshot: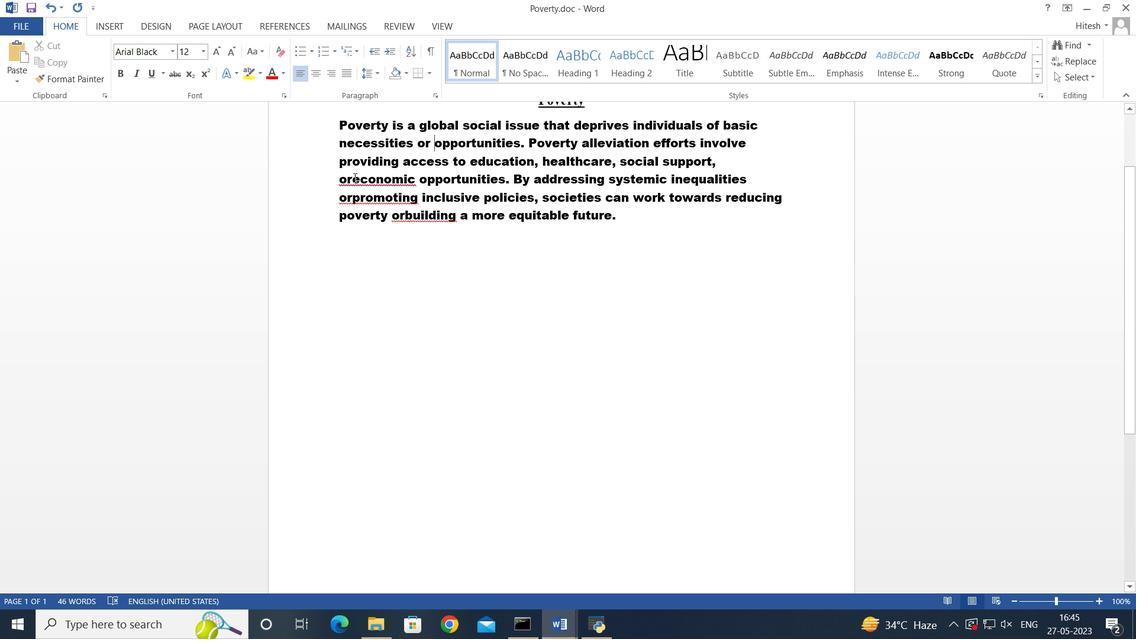 
Action: Key pressed <Key.space>
Screenshot: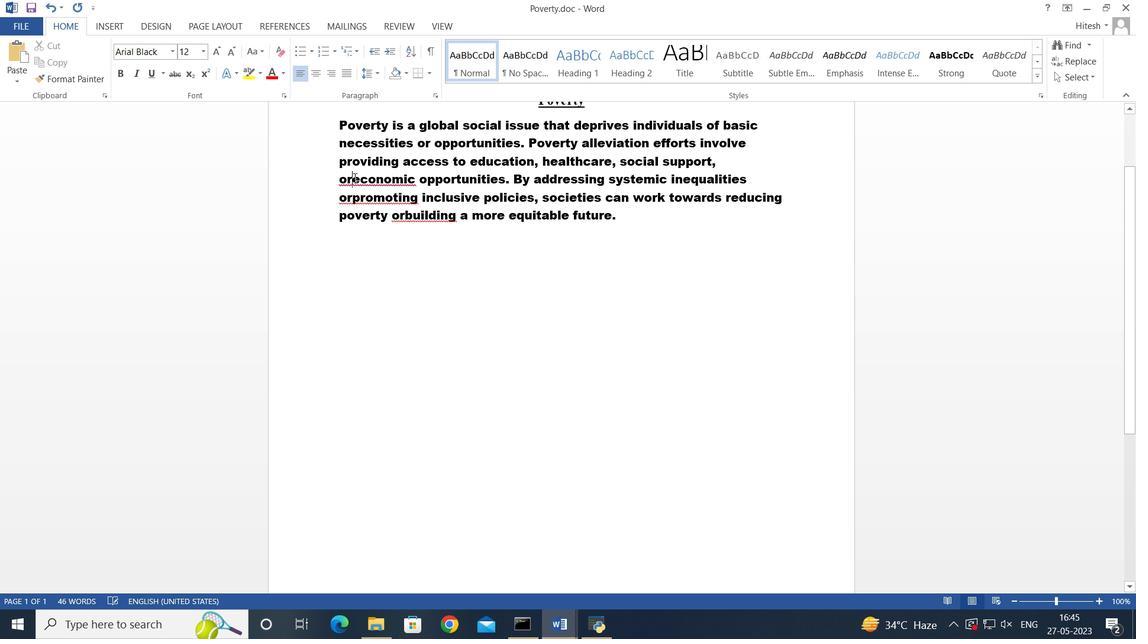
Action: Mouse moved to (354, 193)
Screenshot: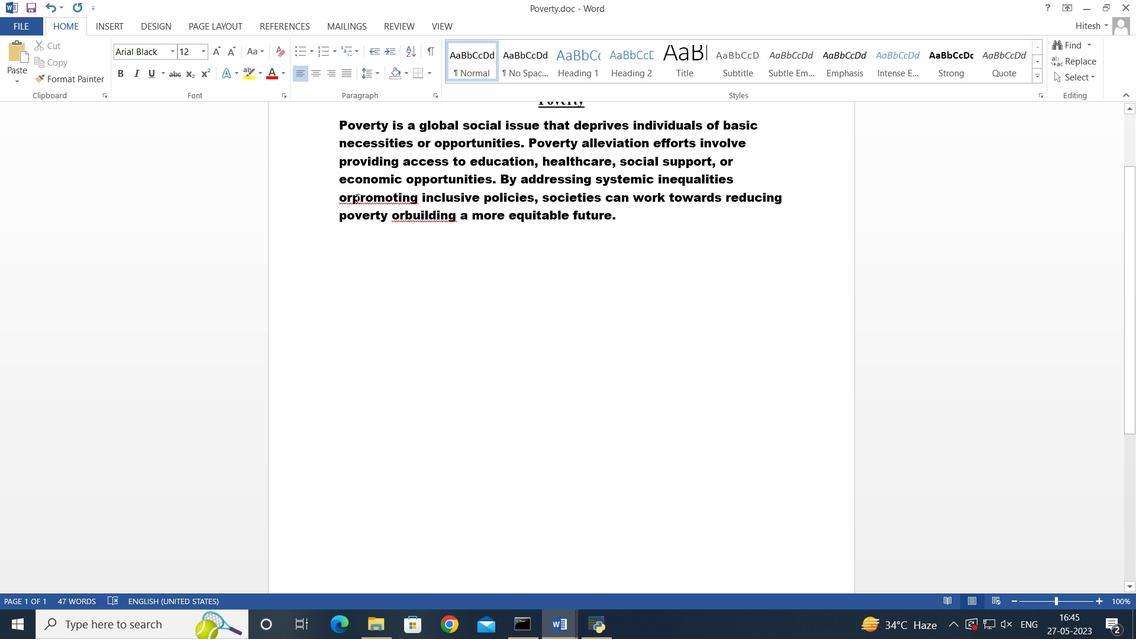 
Action: Mouse pressed left at (354, 193)
Screenshot: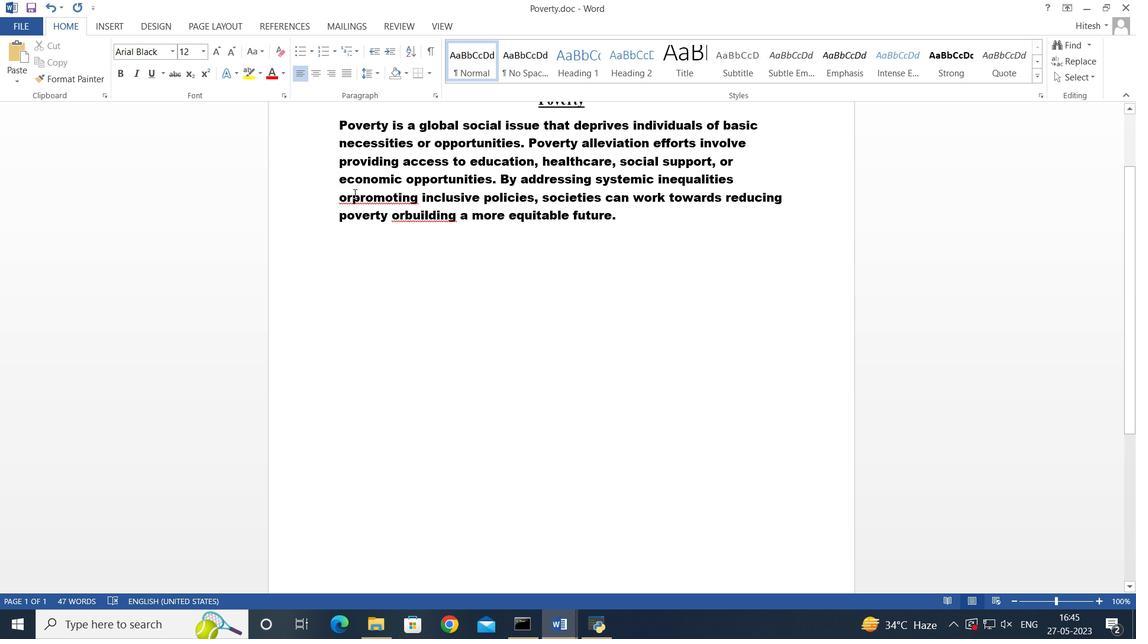 
Action: Key pressed <Key.space>
Screenshot: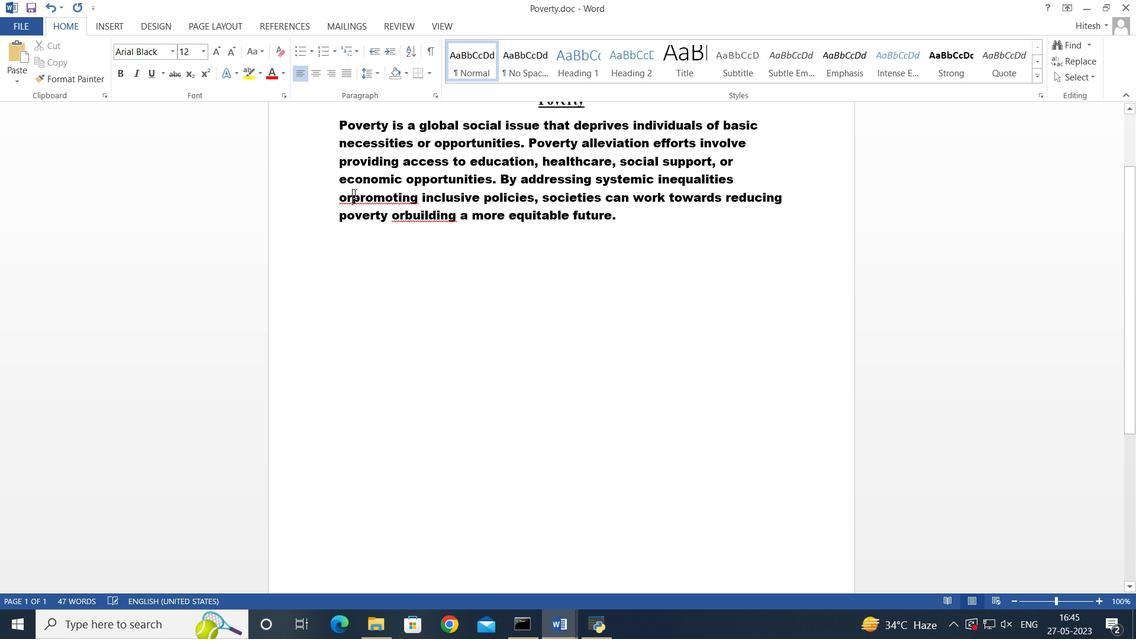
Action: Mouse moved to (404, 215)
Screenshot: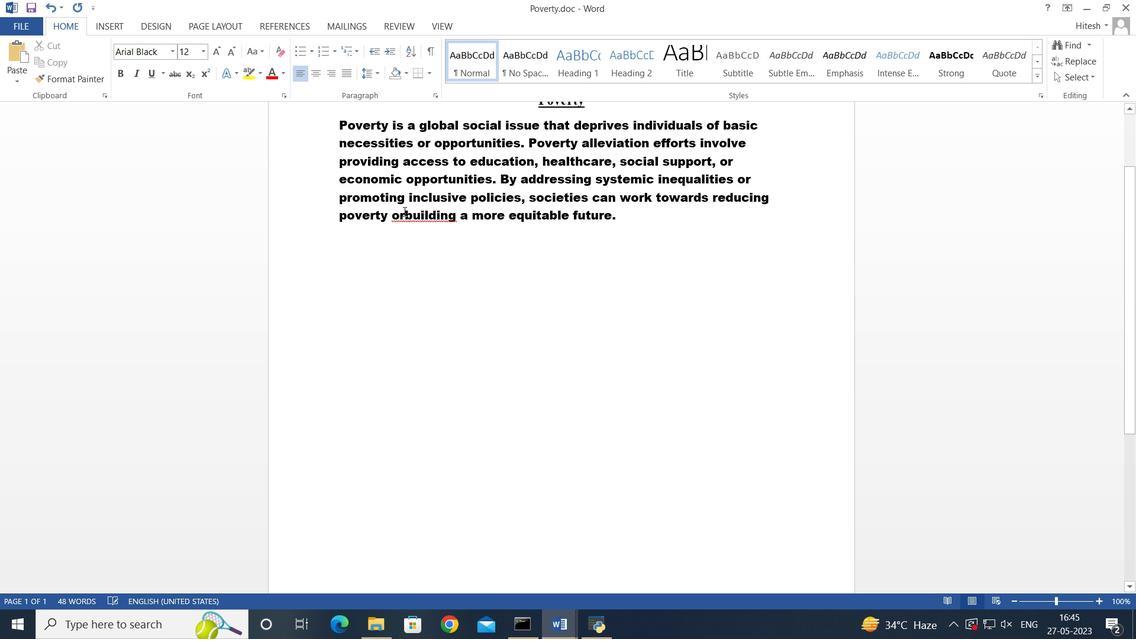 
Action: Mouse pressed left at (404, 215)
Screenshot: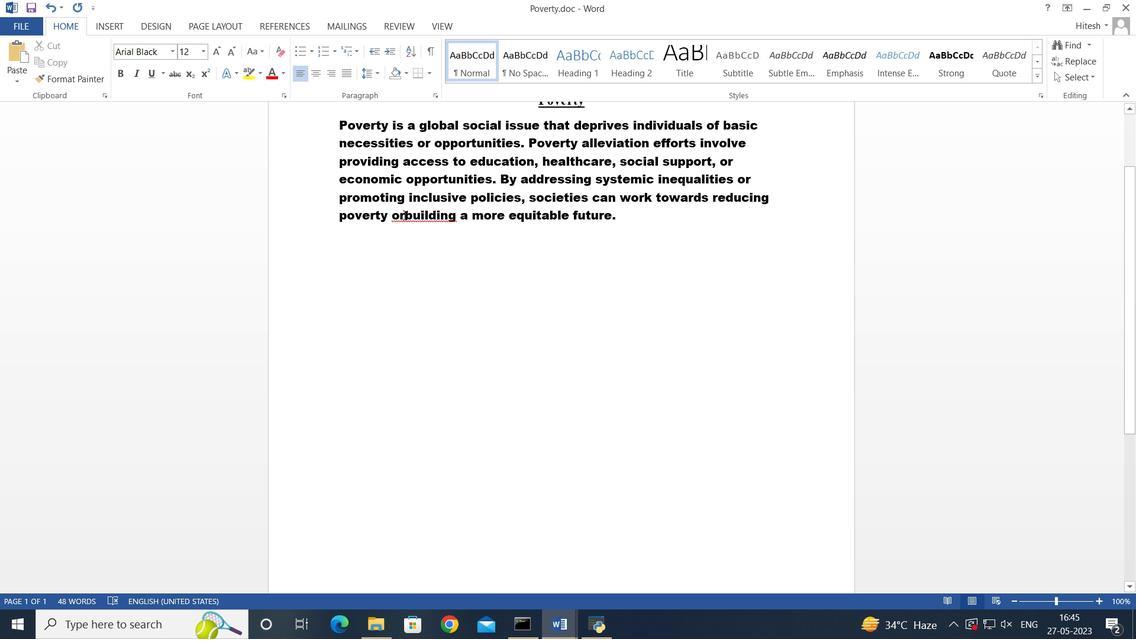
Action: Key pressed <Key.space>
Screenshot: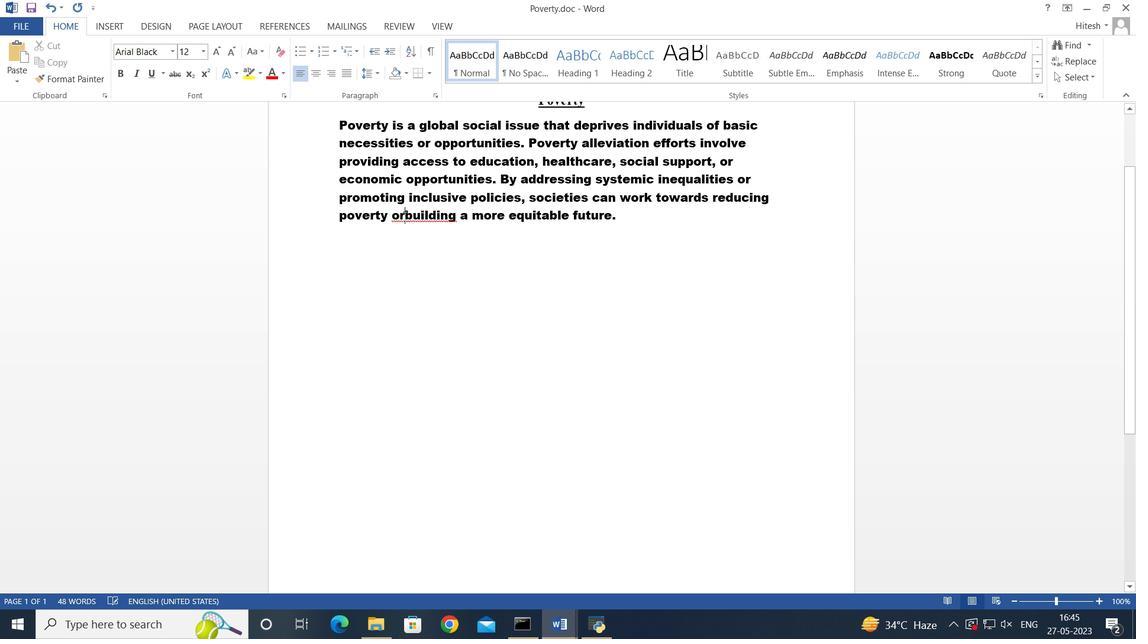 
Action: Mouse moved to (460, 276)
Screenshot: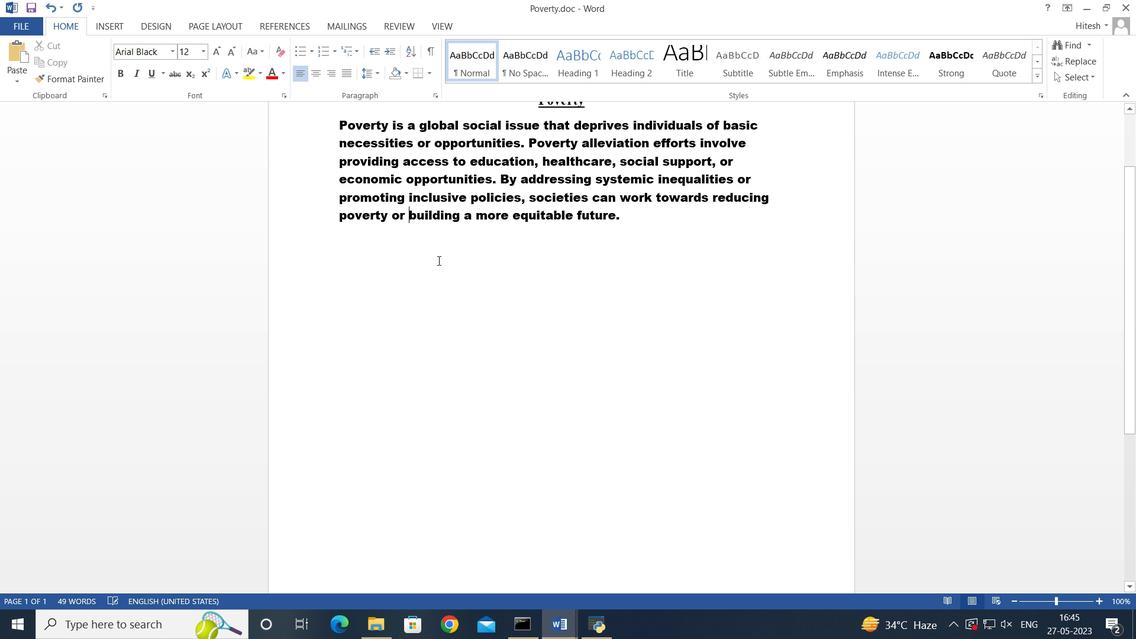 
Action: Mouse pressed left at (460, 276)
Screenshot: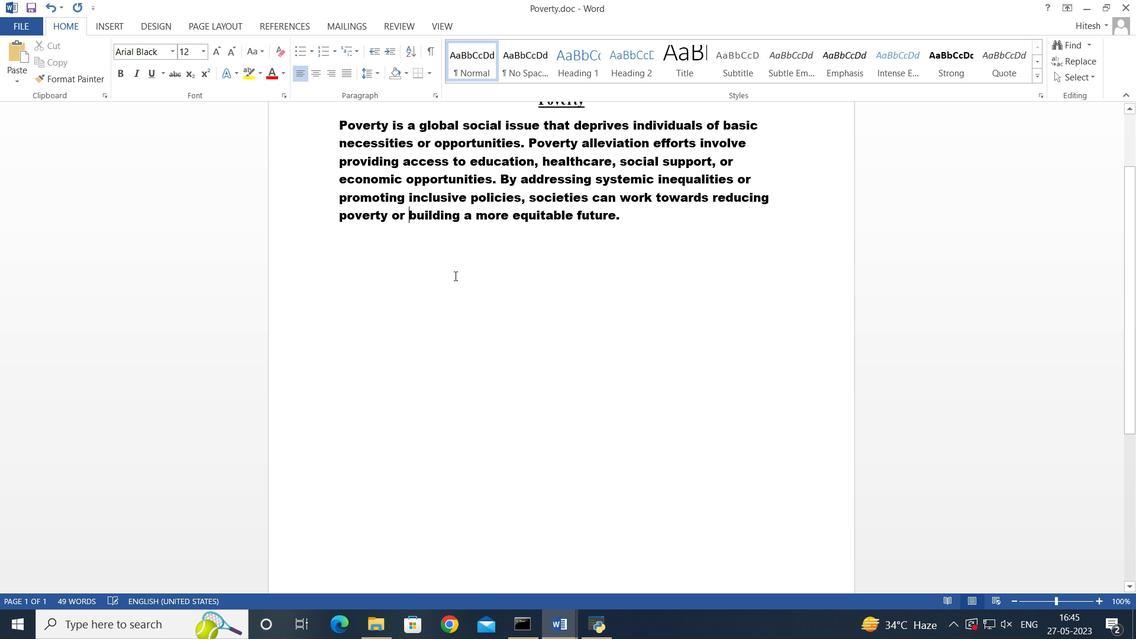 
Action: Mouse moved to (465, 274)
Screenshot: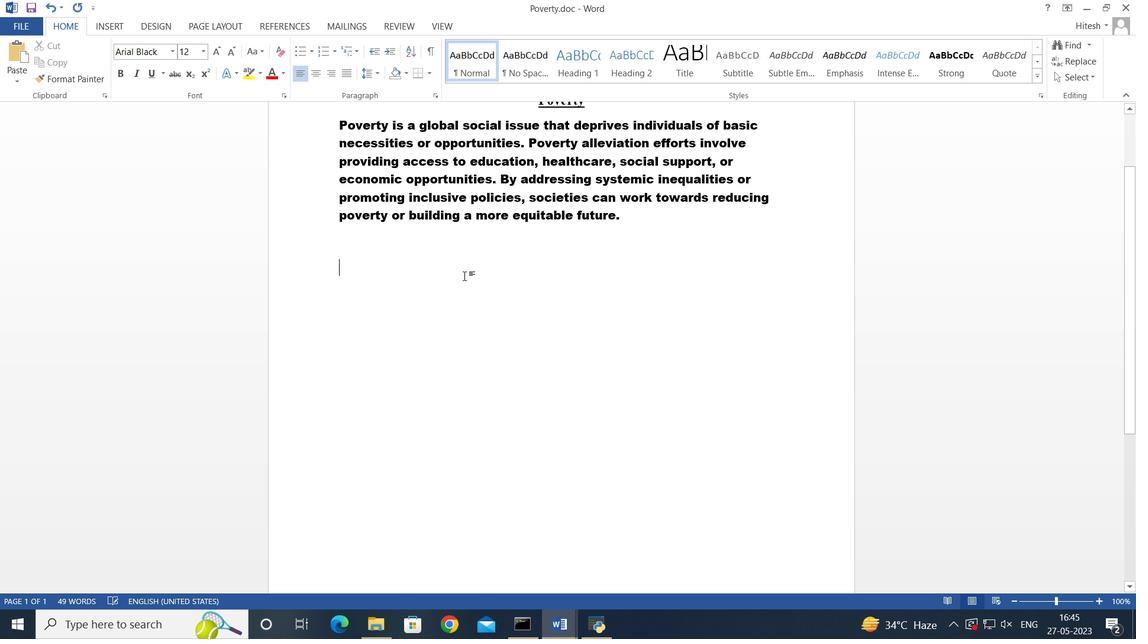 
Action: Mouse scrolled (465, 275) with delta (0, 0)
Screenshot: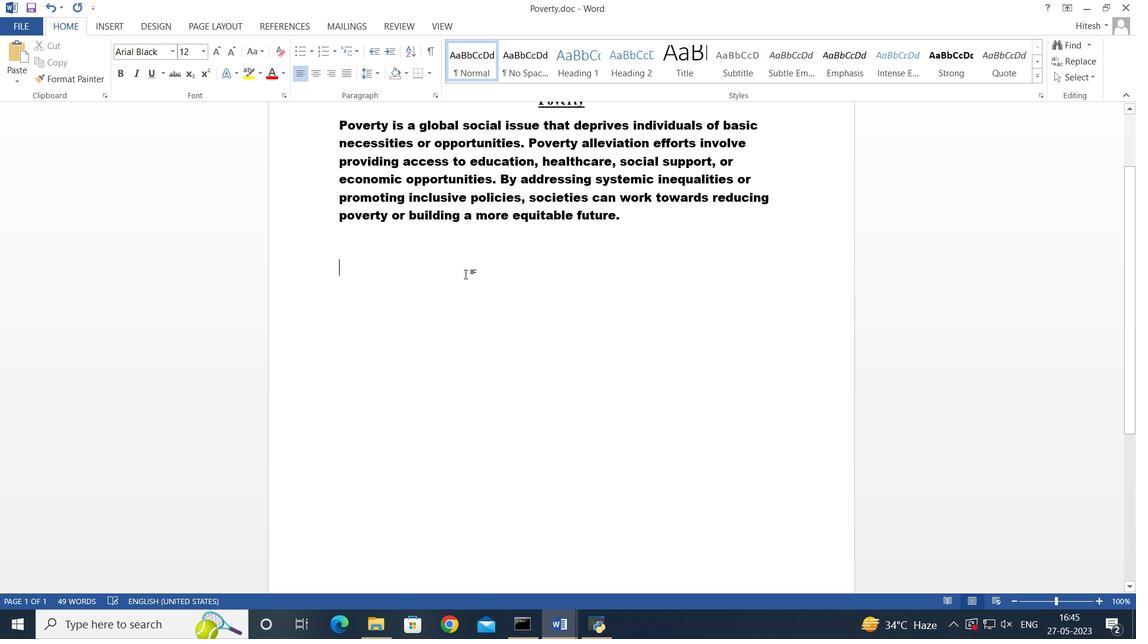 
Action: Mouse scrolled (465, 275) with delta (0, 0)
Screenshot: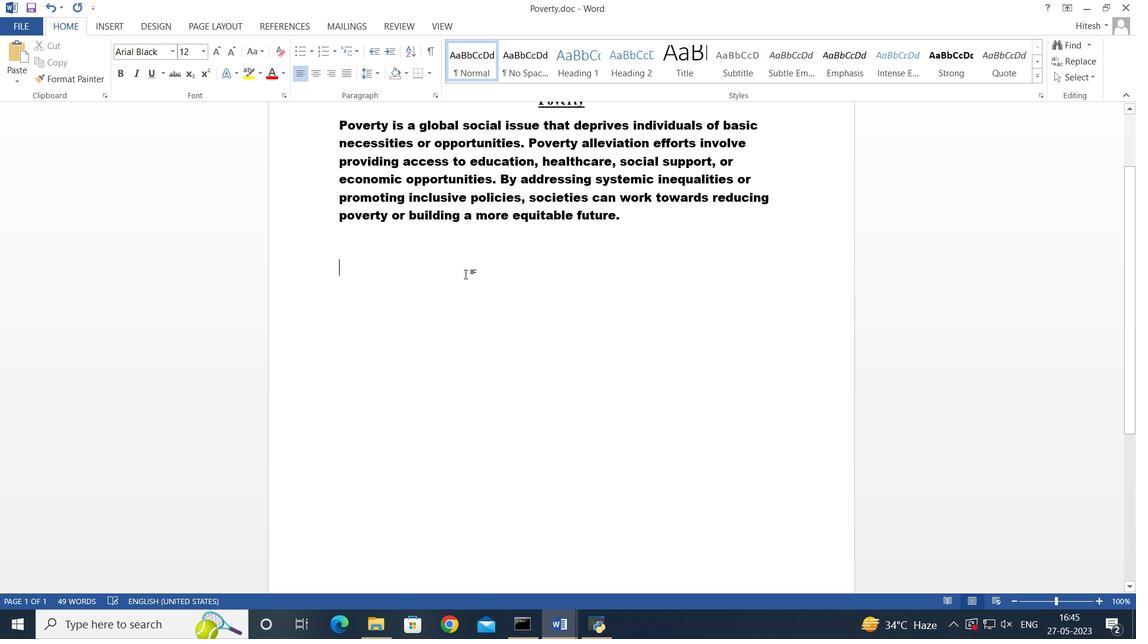 
Action: Mouse scrolled (465, 275) with delta (0, 0)
Screenshot: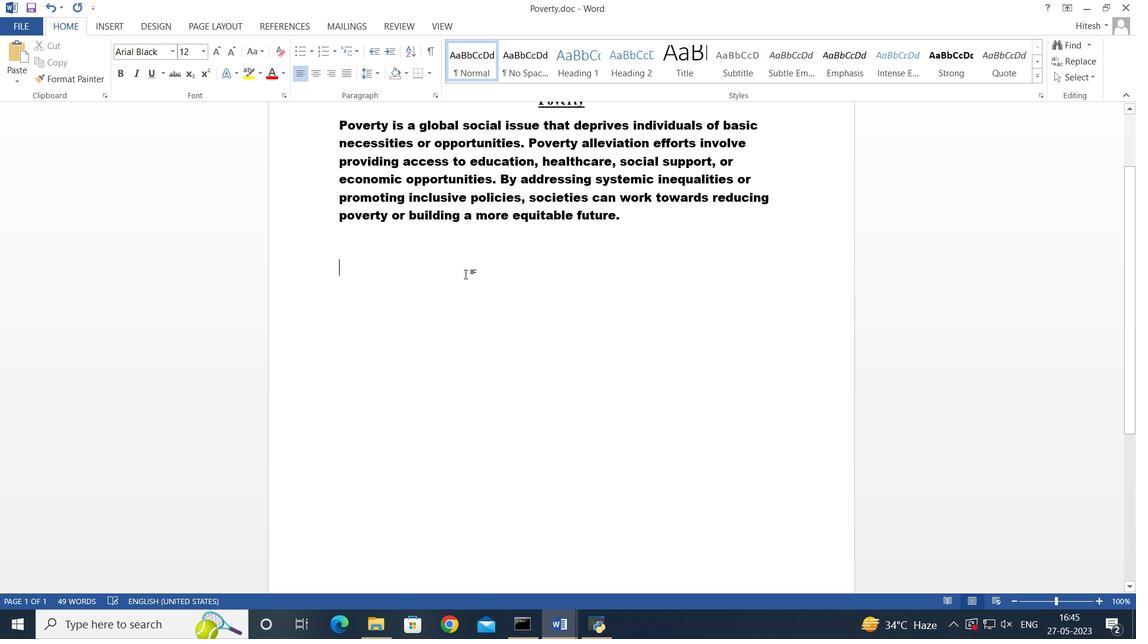 
Action: Mouse scrolled (465, 275) with delta (0, 0)
Screenshot: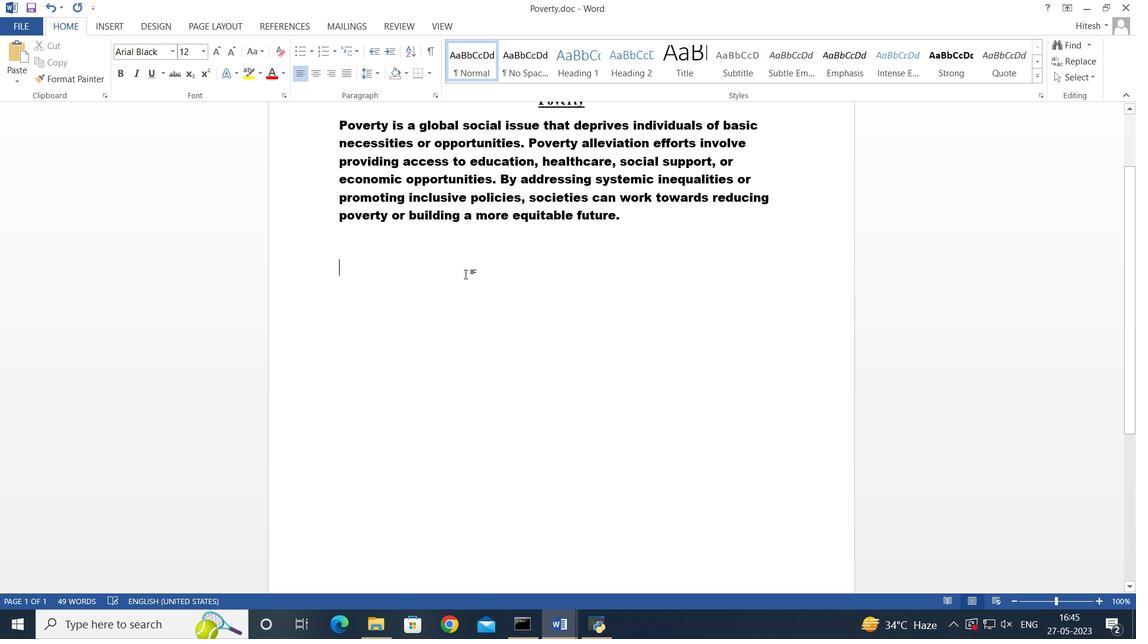 
Action: Mouse scrolled (465, 275) with delta (0, 0)
Screenshot: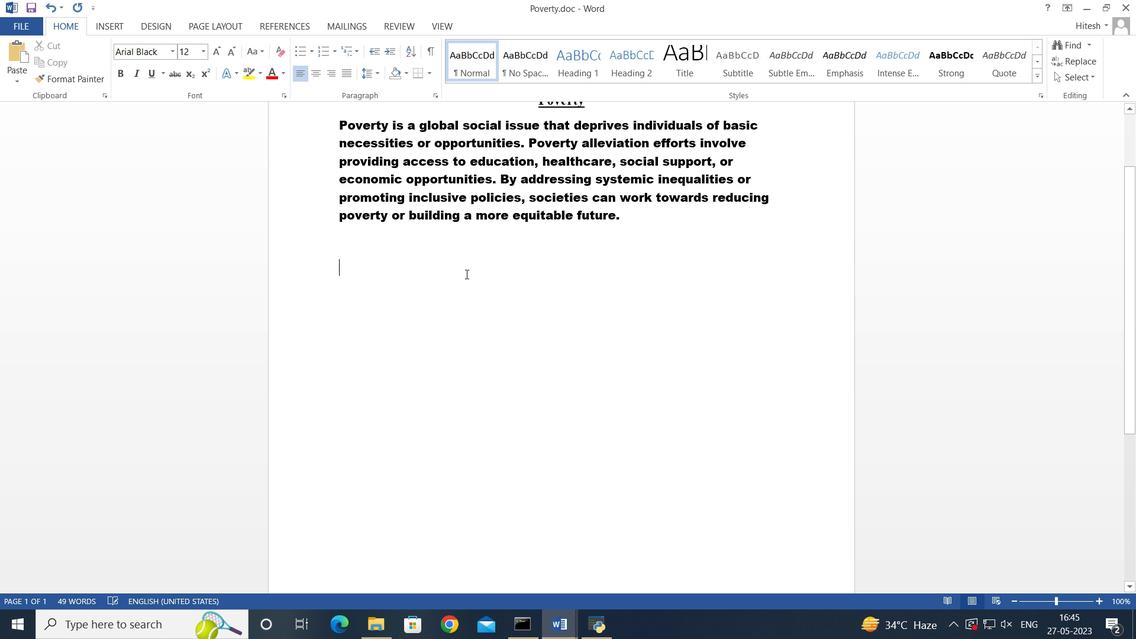
Action: Mouse moved to (637, 301)
Screenshot: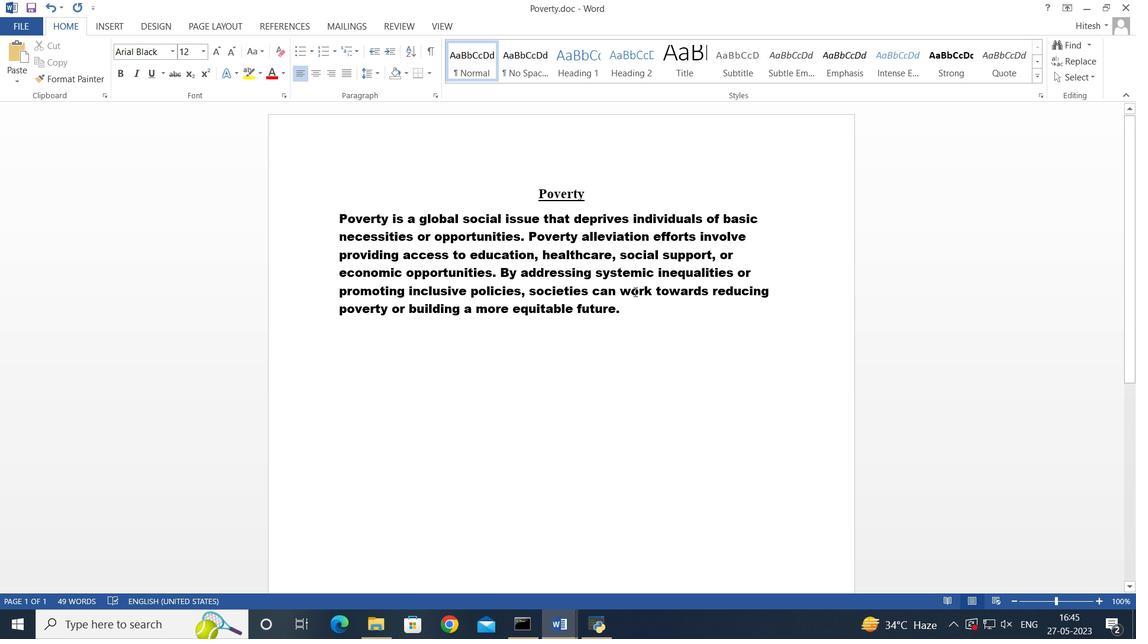 
